Task: Reply to email with the signature Gabriel Evans with the subject Invitation to a conference from softage.10@softage.net with the message I would like to schedule a call to discuss the proposed changes to the project plan. with BCC to softage.9@softage.net with an attached document Branding_strategy.docx
Action: Mouse moved to (97, 180)
Screenshot: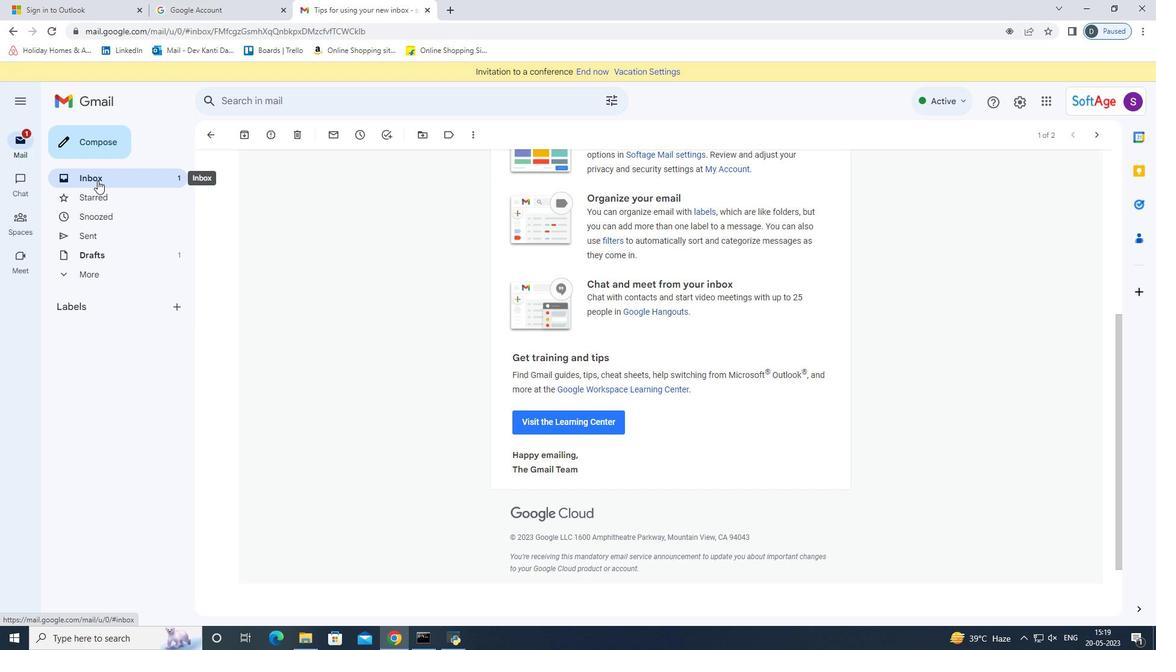 
Action: Mouse pressed left at (97, 180)
Screenshot: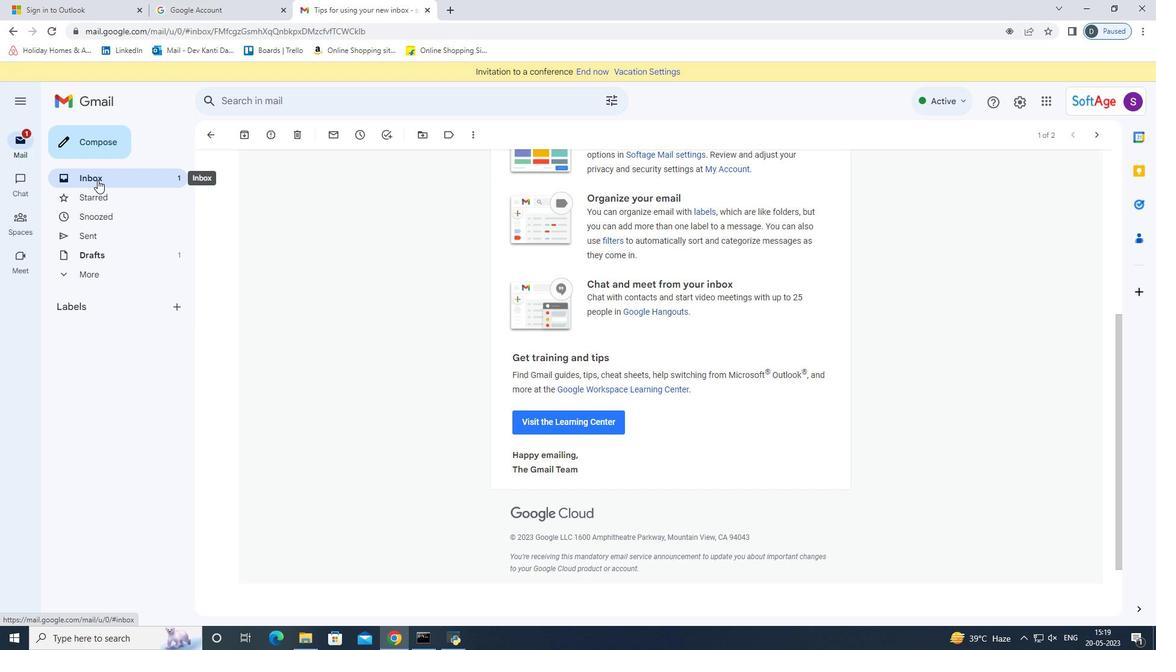 
Action: Mouse moved to (389, 257)
Screenshot: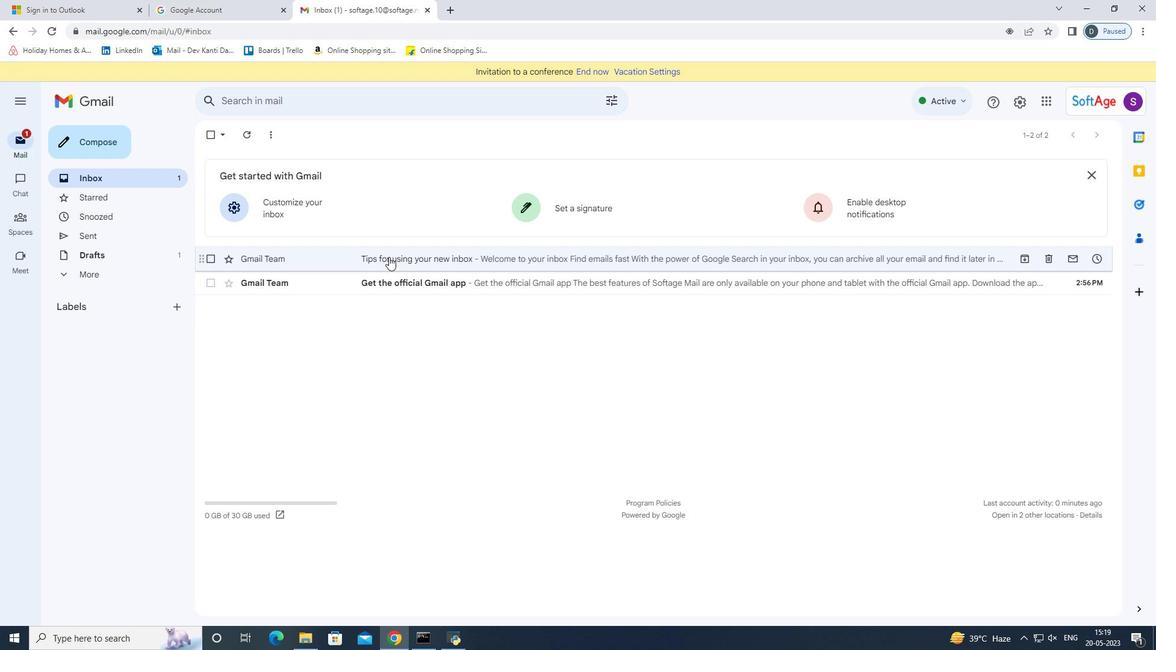 
Action: Mouse pressed left at (389, 257)
Screenshot: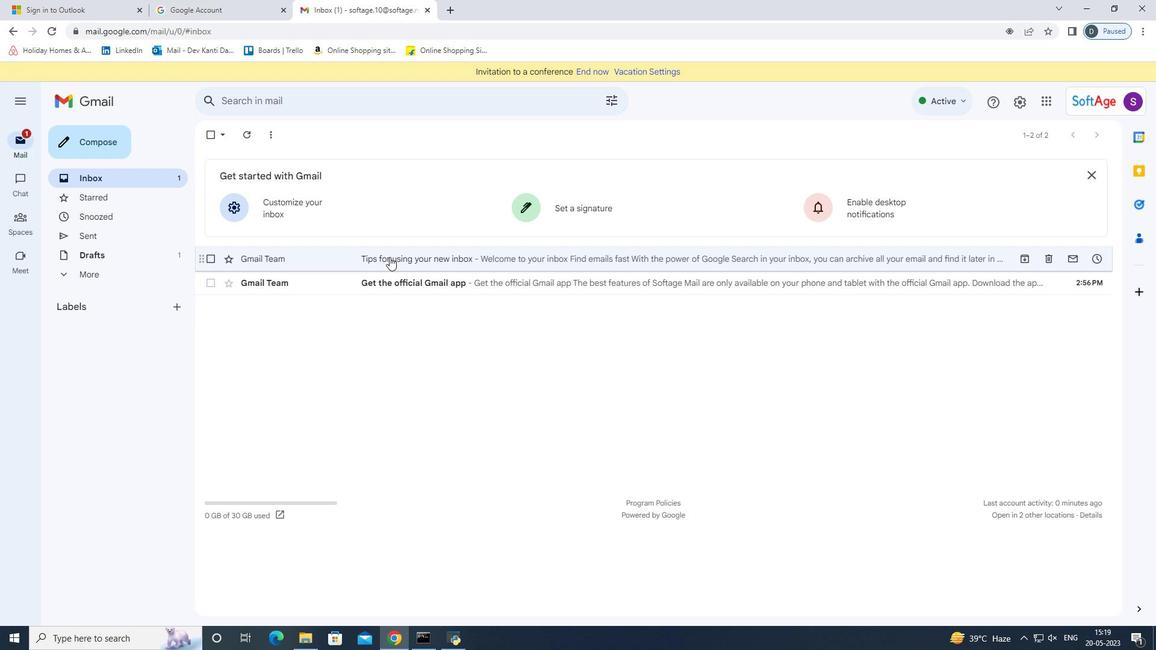
Action: Mouse moved to (1093, 204)
Screenshot: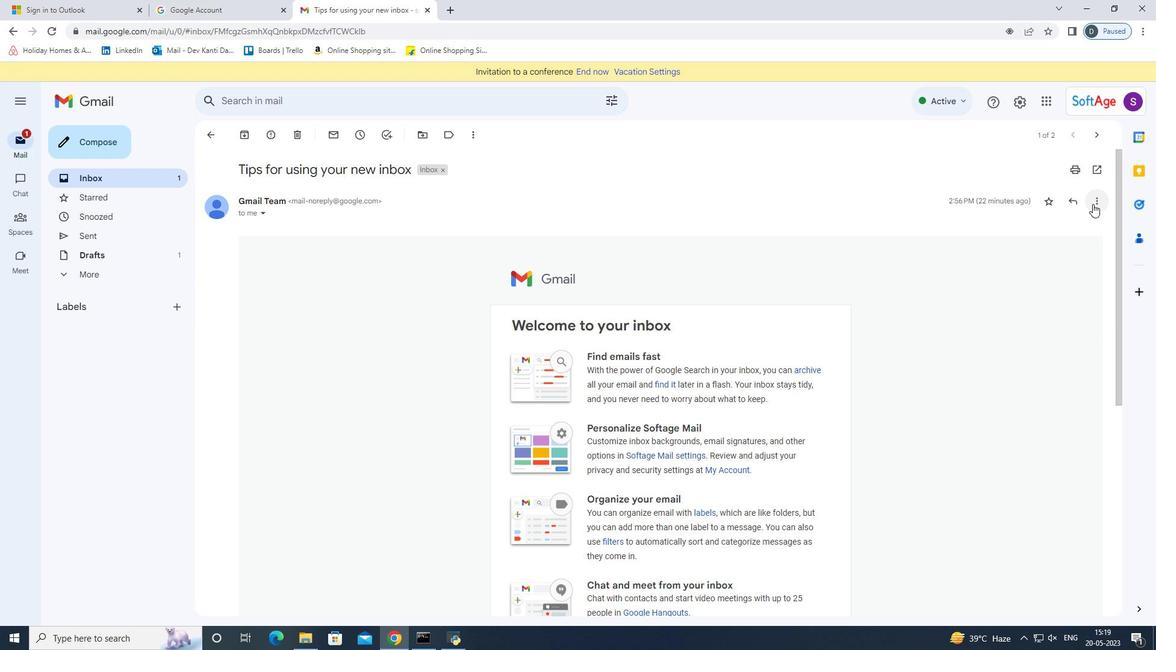 
Action: Mouse pressed left at (1093, 204)
Screenshot: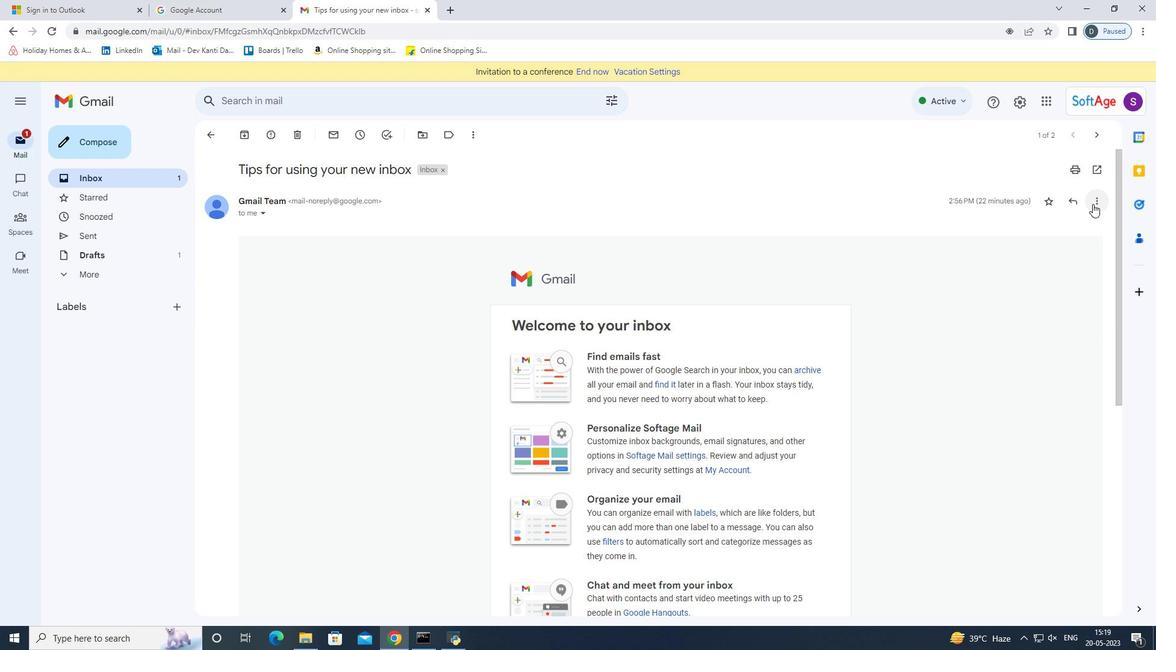 
Action: Mouse moved to (1000, 222)
Screenshot: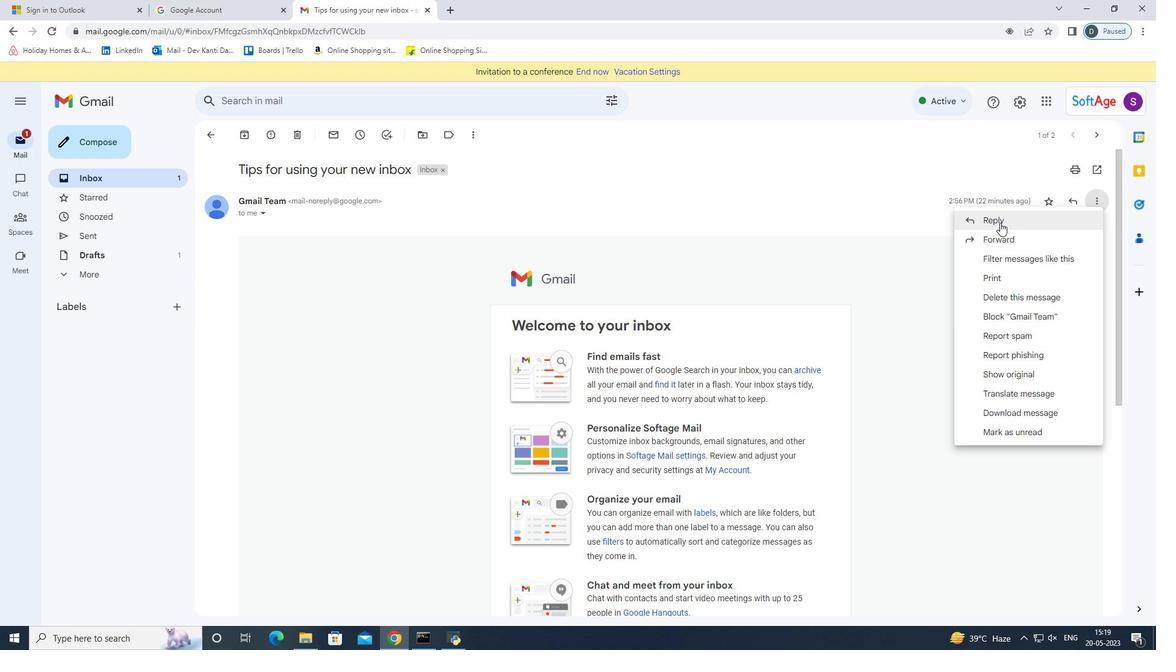 
Action: Mouse pressed left at (1000, 222)
Screenshot: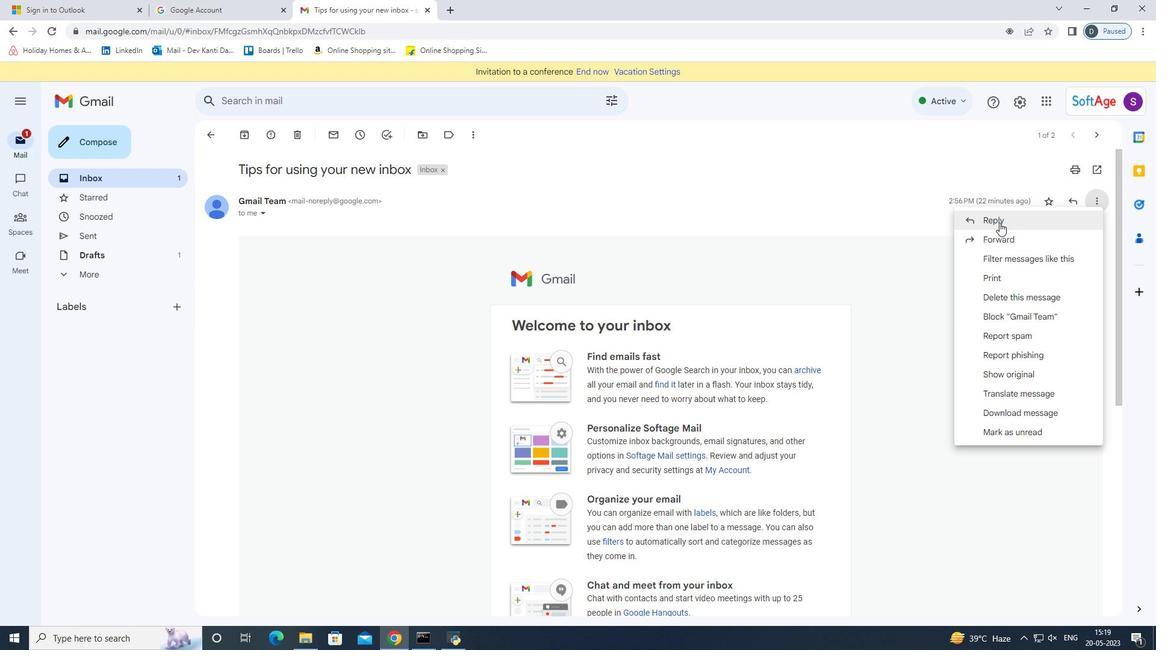 
Action: Mouse moved to (266, 501)
Screenshot: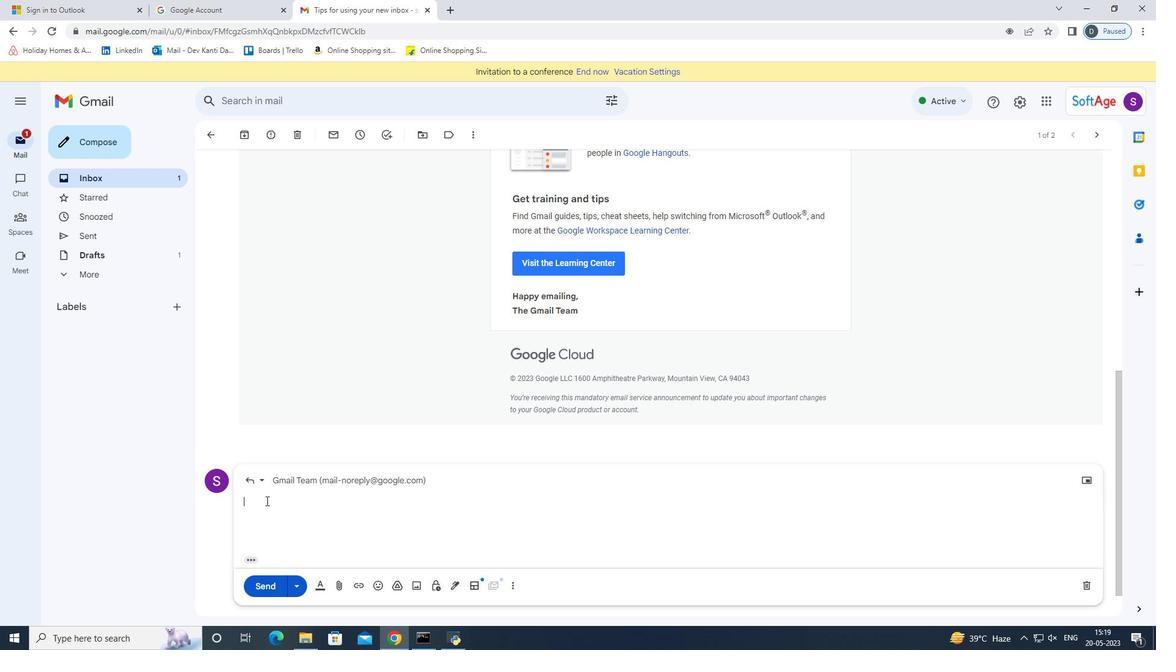 
Action: Key pressed <Key.shift><Key.shift><Key.shift><Key.shift><Key.shift><Key.shift><Key.shift><Key.shift><Key.shift><Key.shift><Key.shift><Key.shift><Key.shift><Key.shift><Key.shift>Gabriel<Key.space><Key.shift>Evans
Screenshot: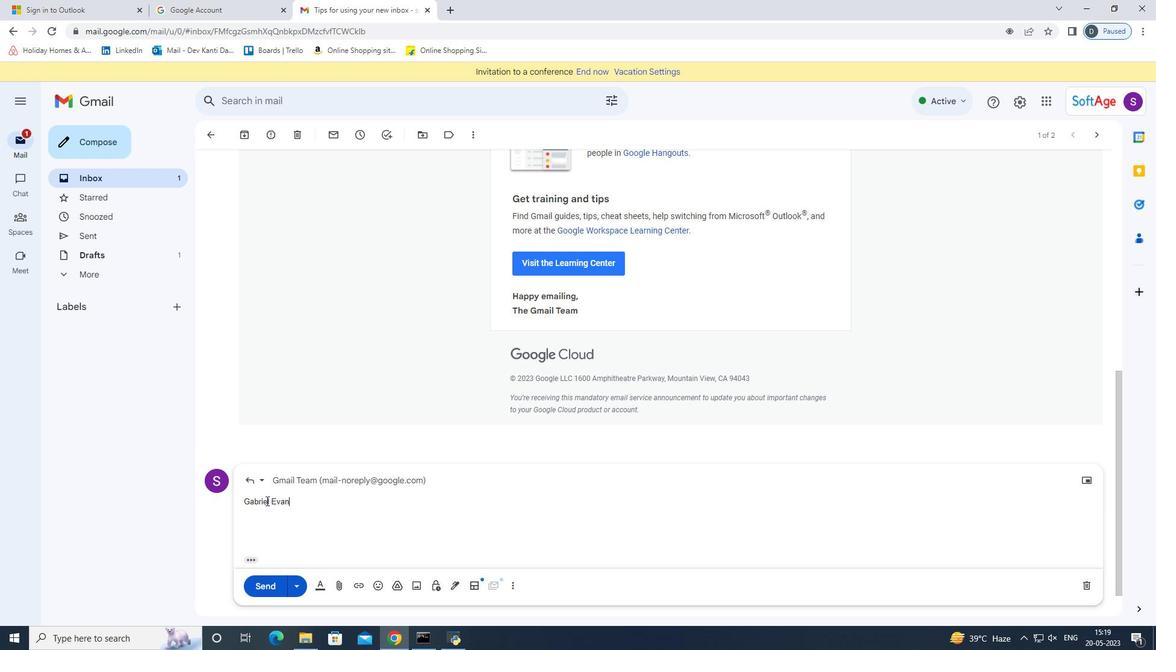 
Action: Mouse moved to (1088, 483)
Screenshot: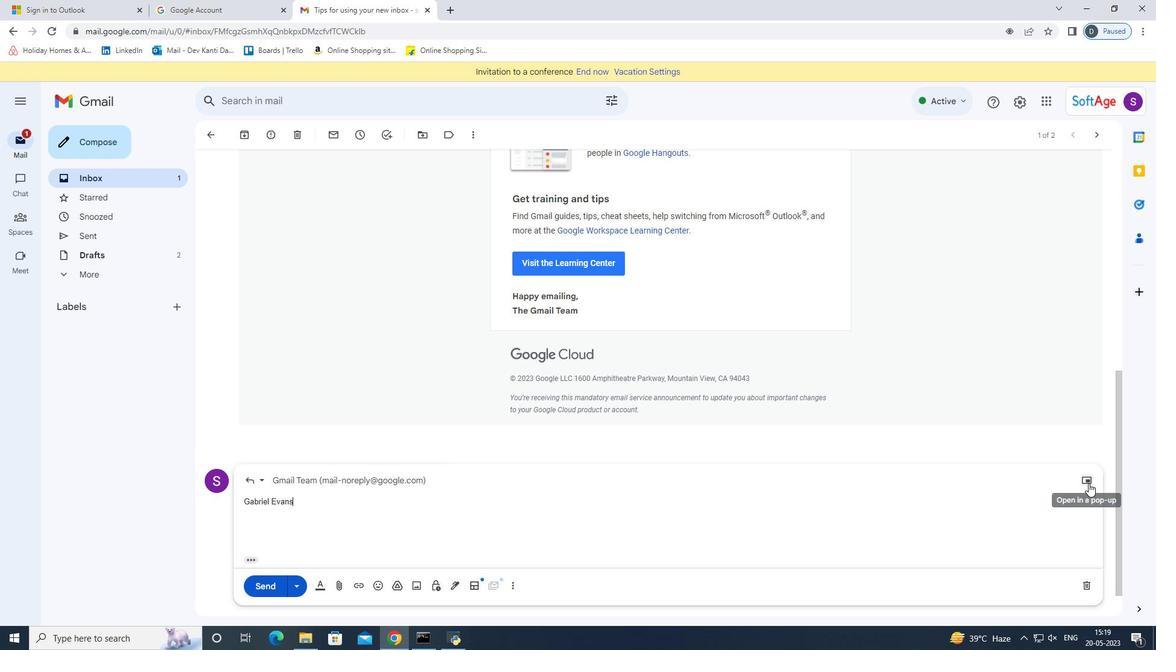 
Action: Mouse pressed left at (1088, 483)
Screenshot: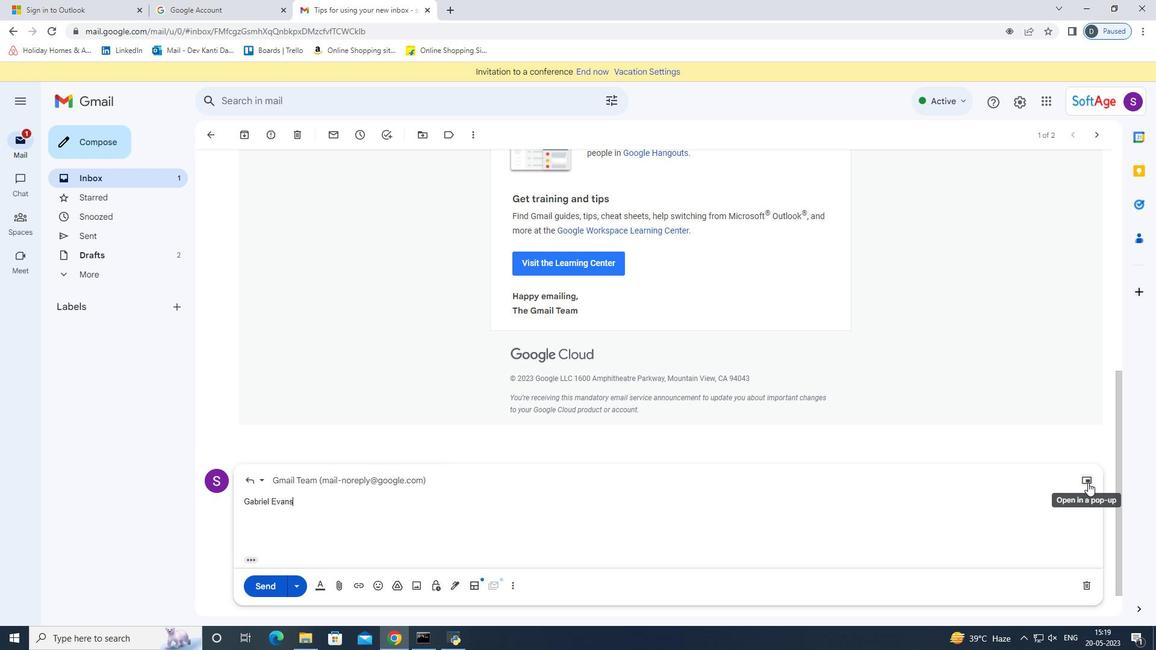 
Action: Mouse moved to (778, 316)
Screenshot: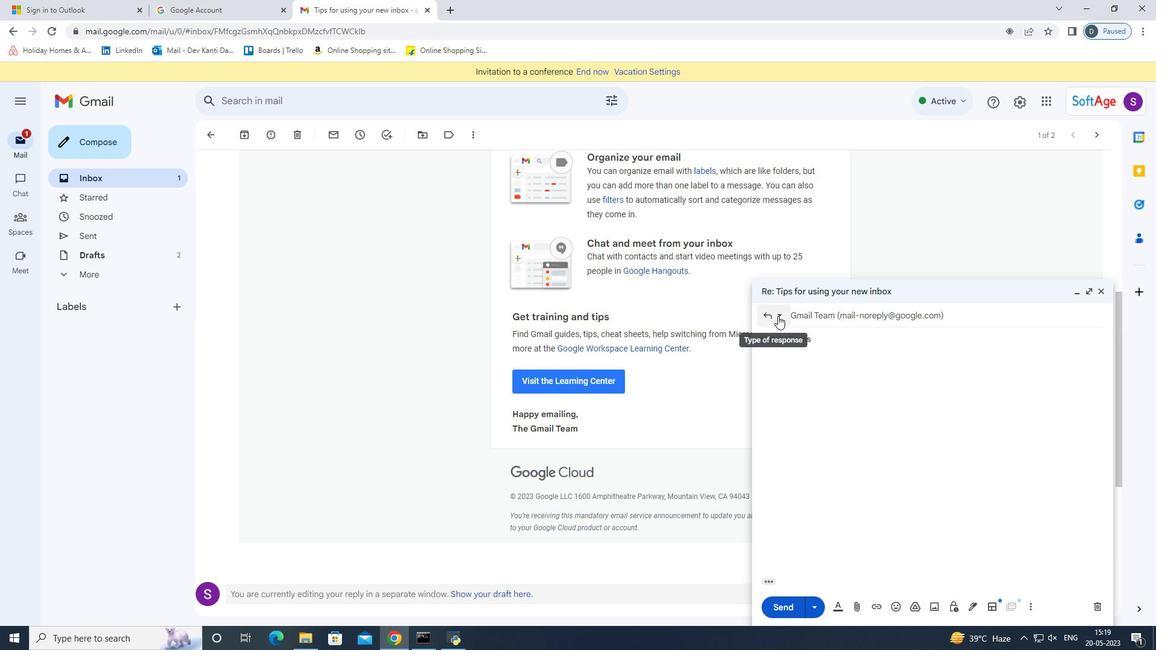
Action: Mouse pressed left at (778, 316)
Screenshot: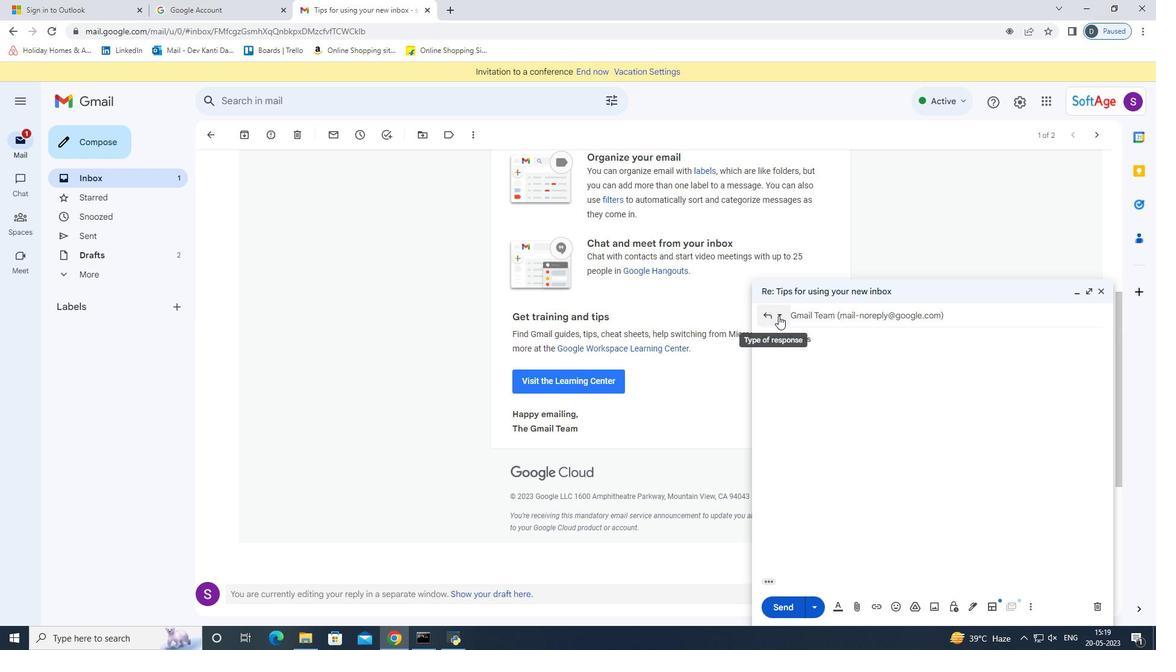 
Action: Mouse moved to (794, 383)
Screenshot: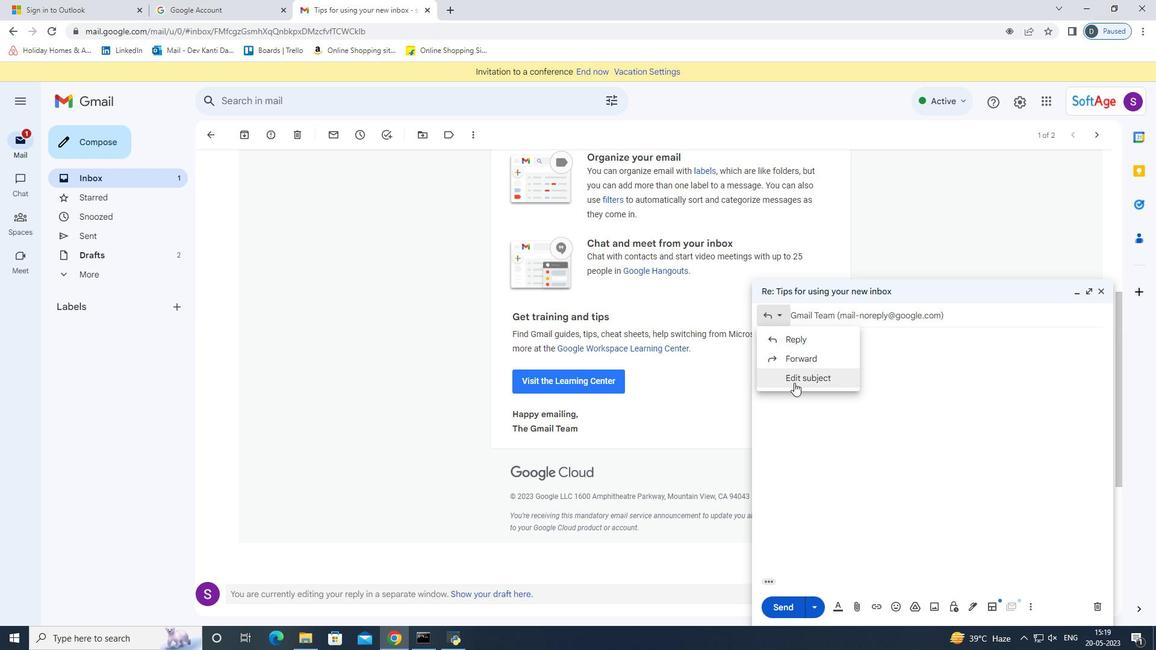 
Action: Mouse pressed left at (794, 383)
Screenshot: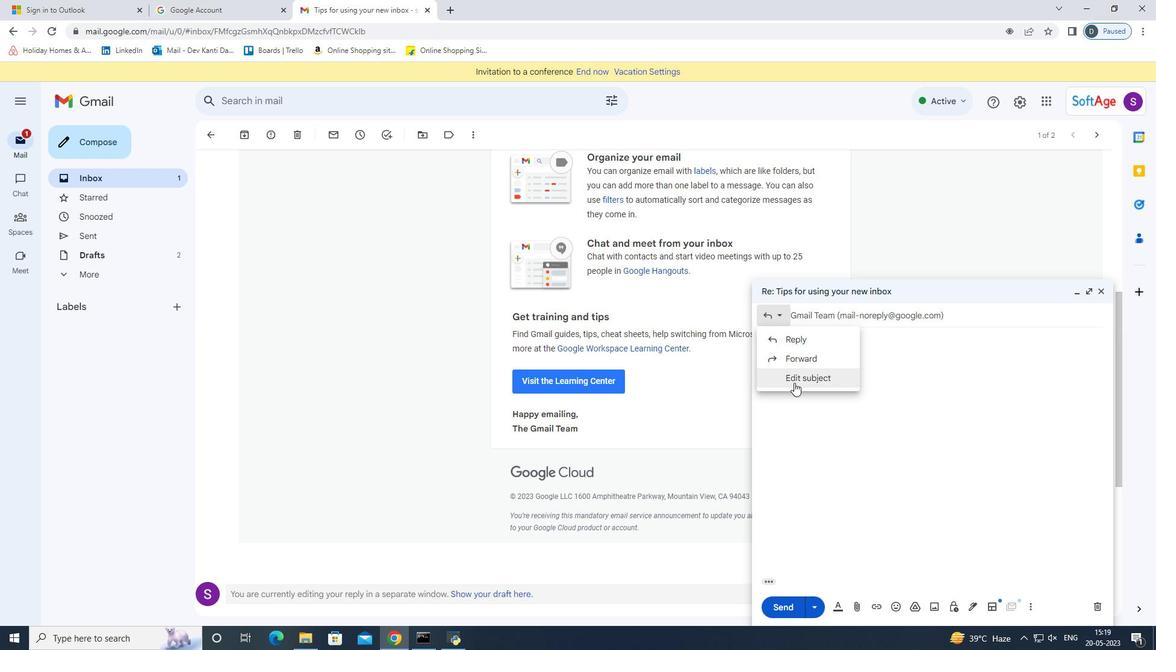 
Action: Mouse moved to (1089, 156)
Screenshot: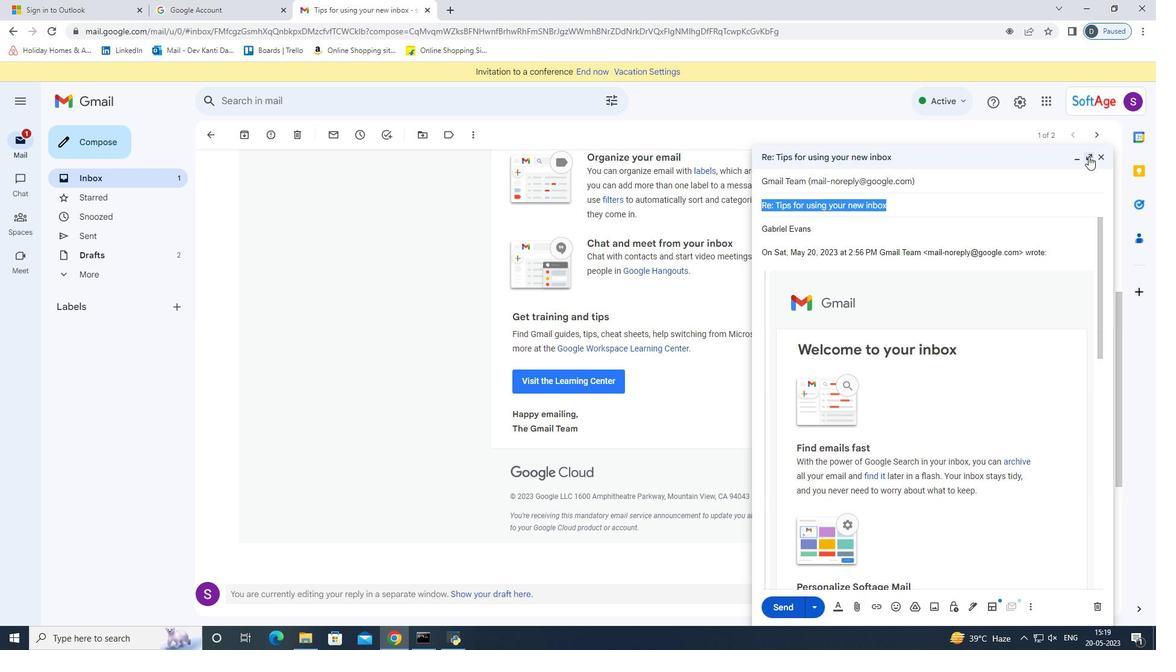 
Action: Mouse pressed left at (1089, 156)
Screenshot: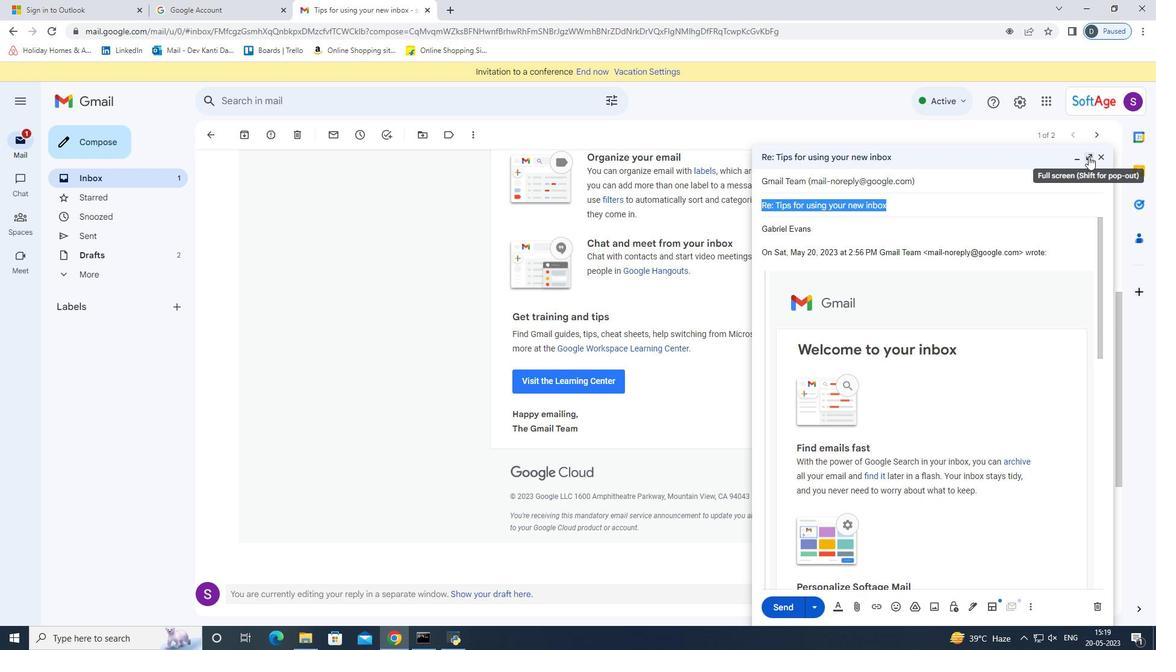 
Action: Mouse moved to (101, 145)
Screenshot: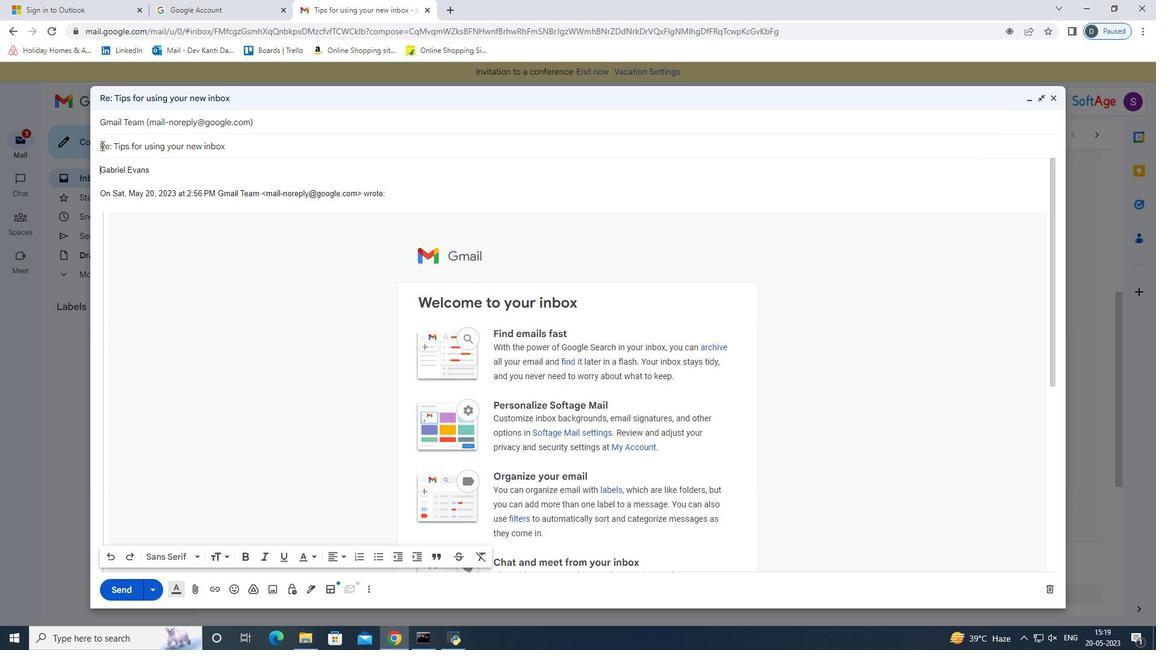 
Action: Mouse pressed left at (101, 145)
Screenshot: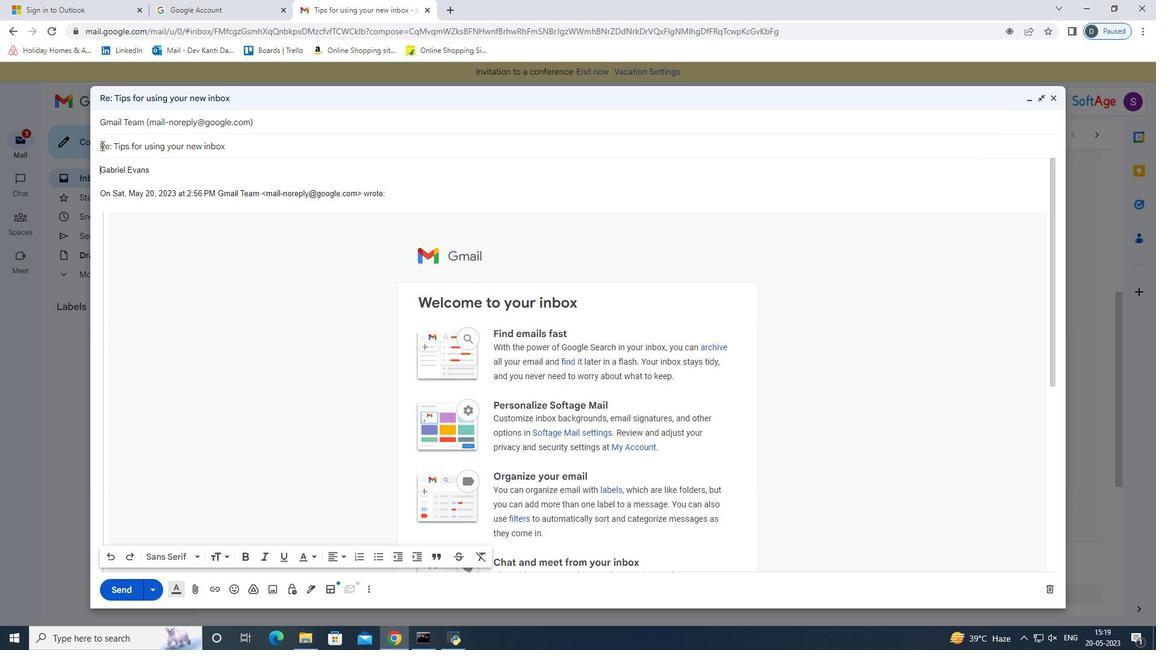 
Action: Mouse moved to (266, 148)
Screenshot: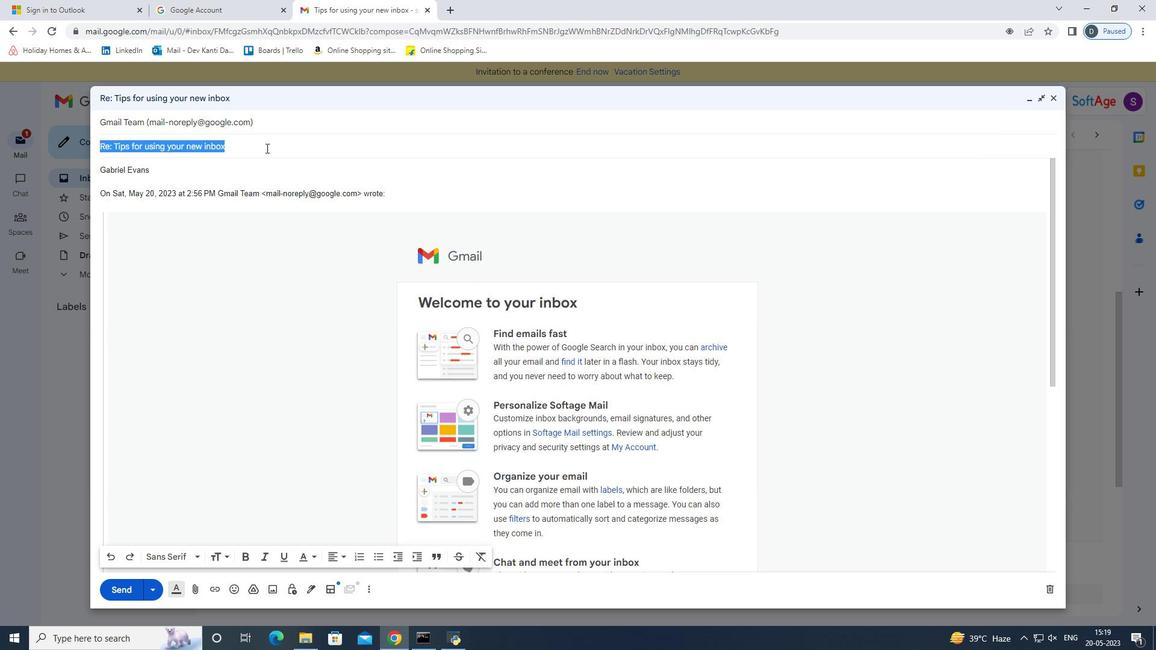 
Action: Key pressed <Key.backspace><Key.shift>Invitation<Key.space>to<Key.space>a<Key.space>conference<Key.space>
Screenshot: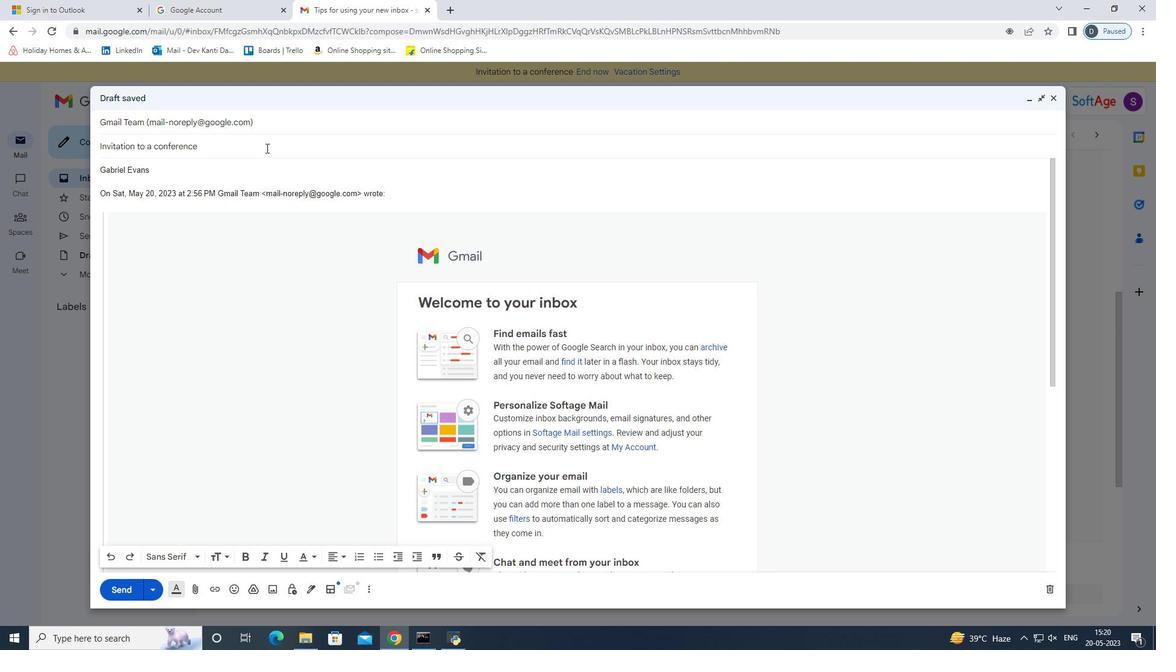 
Action: Mouse moved to (245, 174)
Screenshot: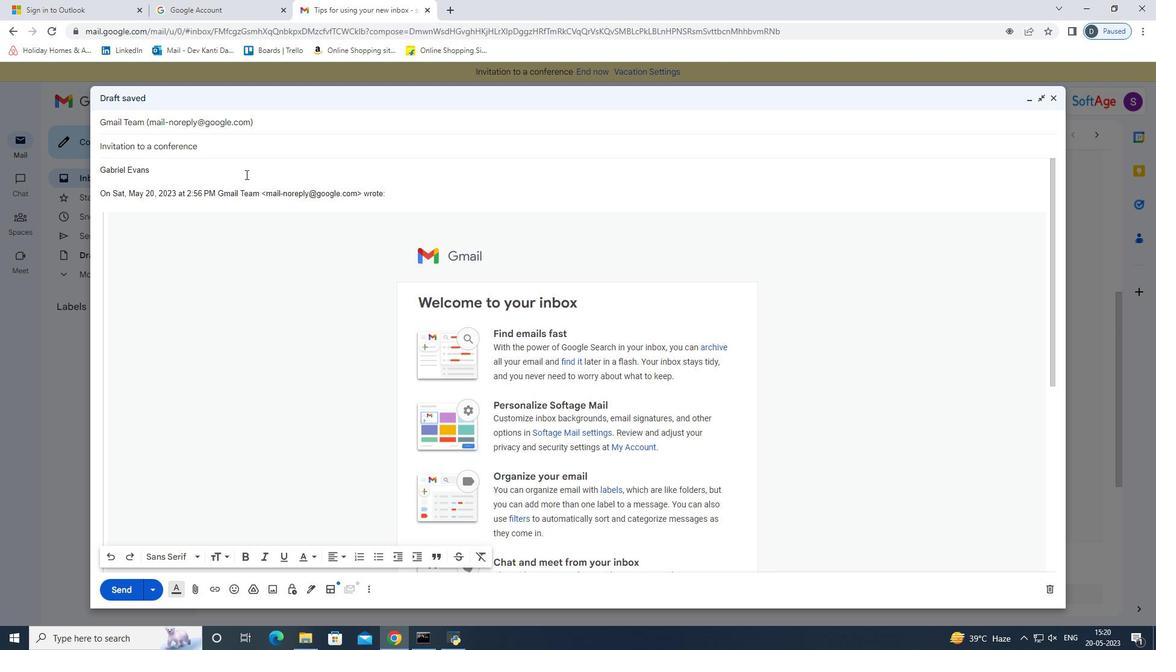 
Action: Mouse scrolled (245, 174) with delta (0, 0)
Screenshot: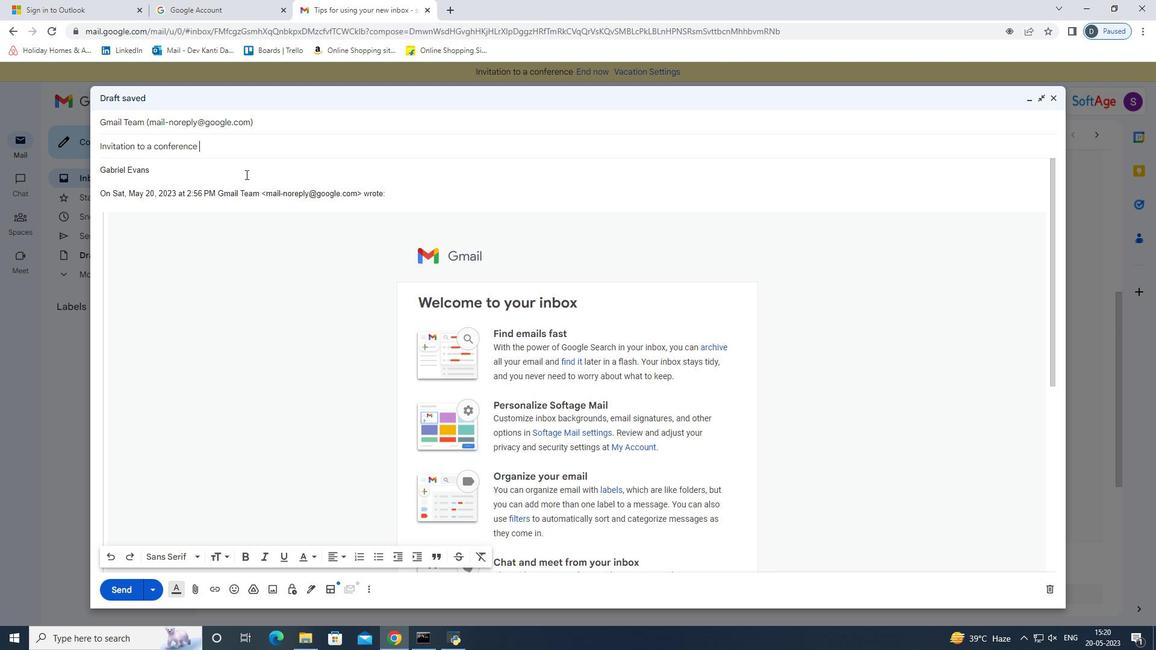 
Action: Mouse scrolled (245, 174) with delta (0, 0)
Screenshot: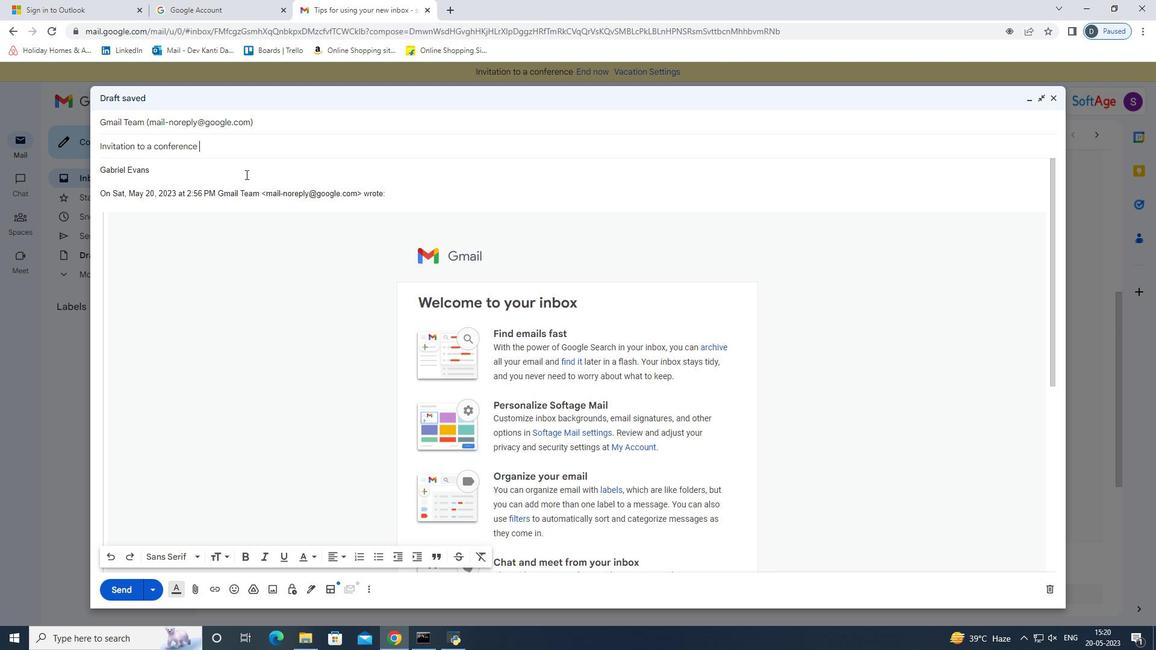 
Action: Mouse scrolled (245, 174) with delta (0, 0)
Screenshot: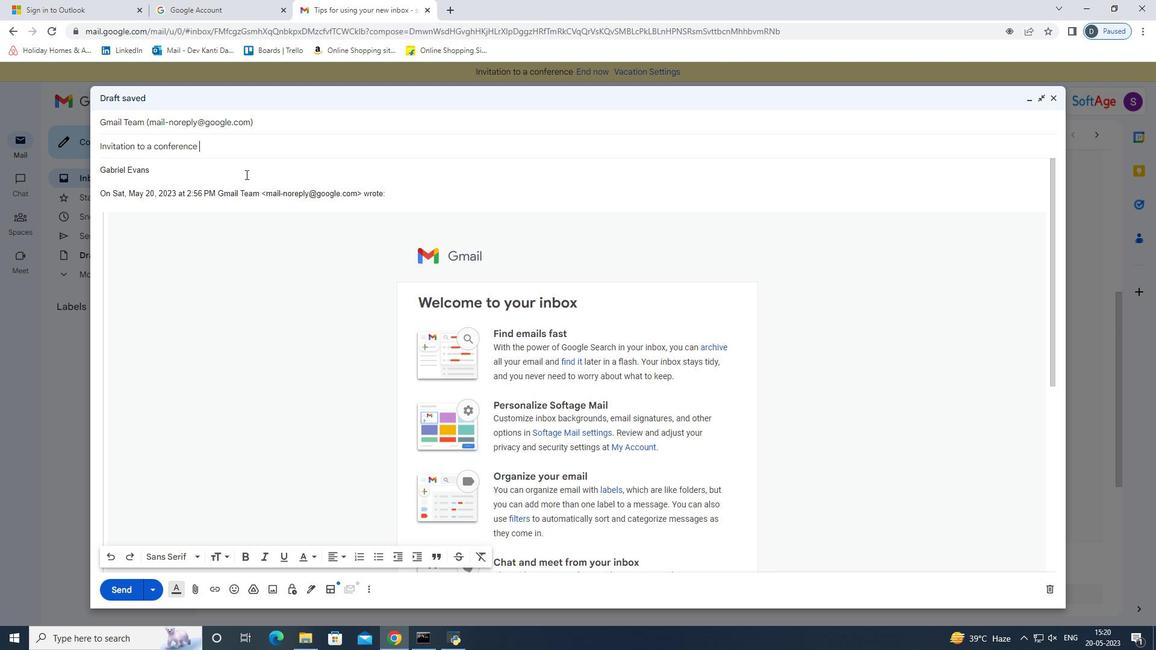 
Action: Mouse scrolled (245, 174) with delta (0, 0)
Screenshot: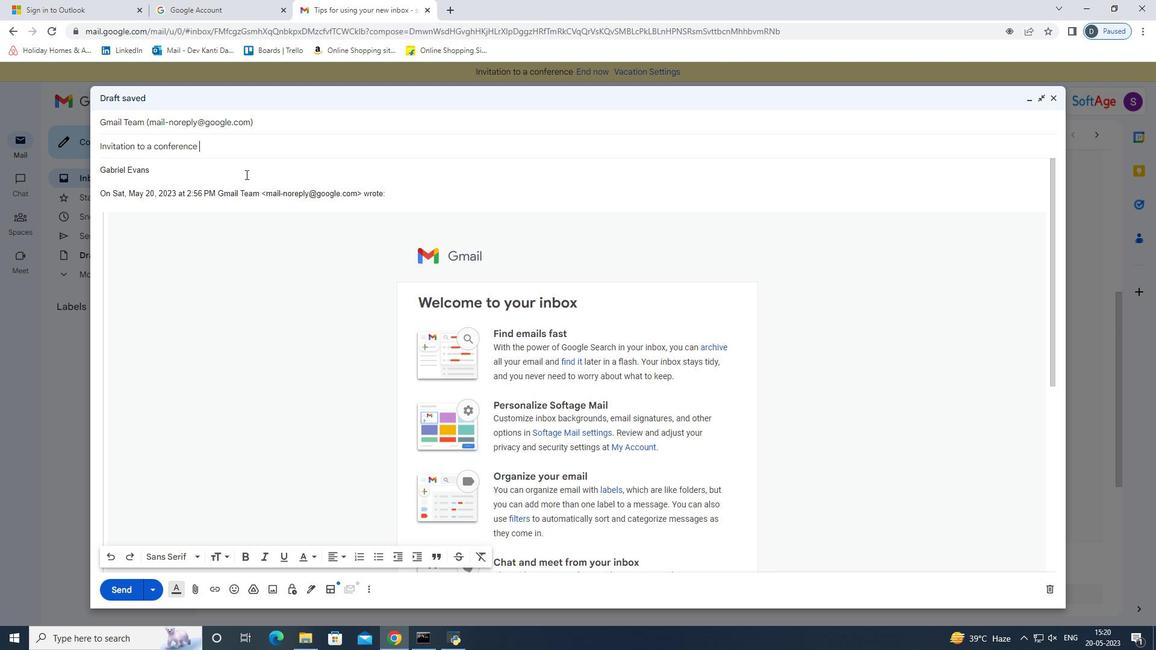
Action: Mouse scrolled (245, 174) with delta (0, 0)
Screenshot: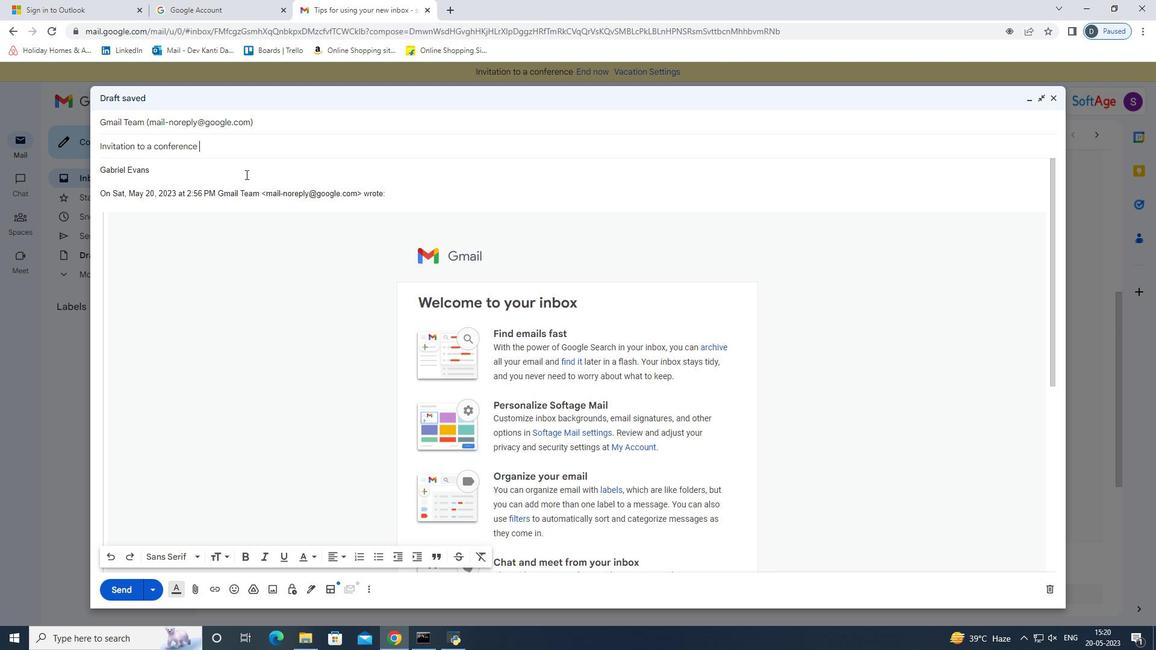 
Action: Mouse moved to (250, 206)
Screenshot: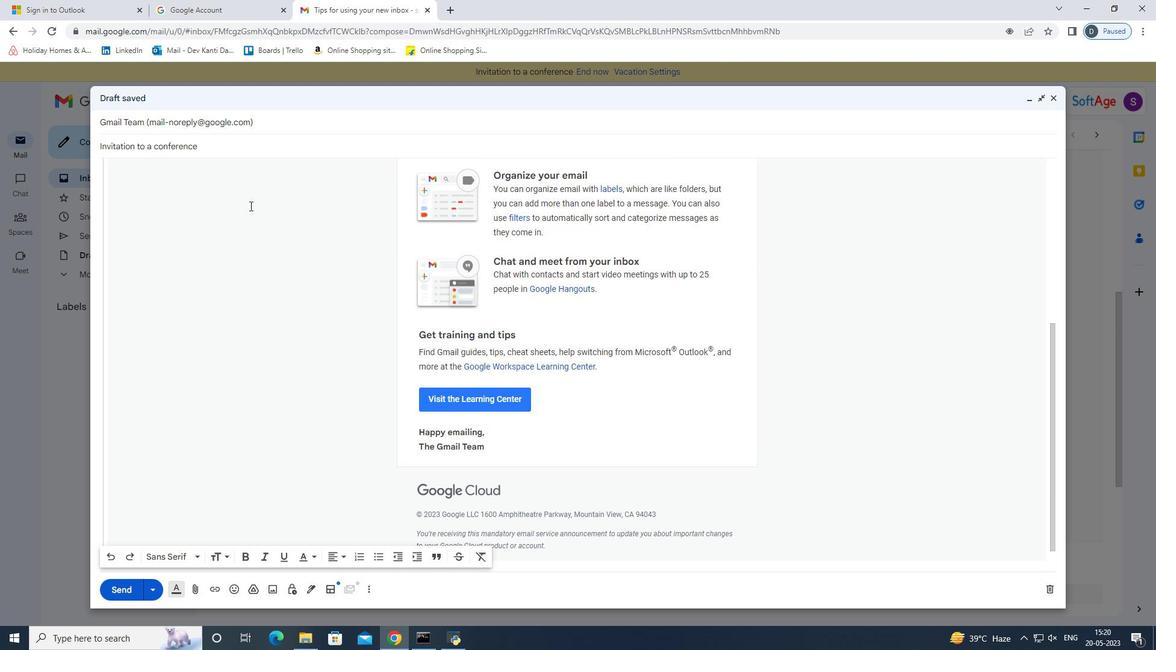 
Action: Mouse scrolled (250, 206) with delta (0, 0)
Screenshot: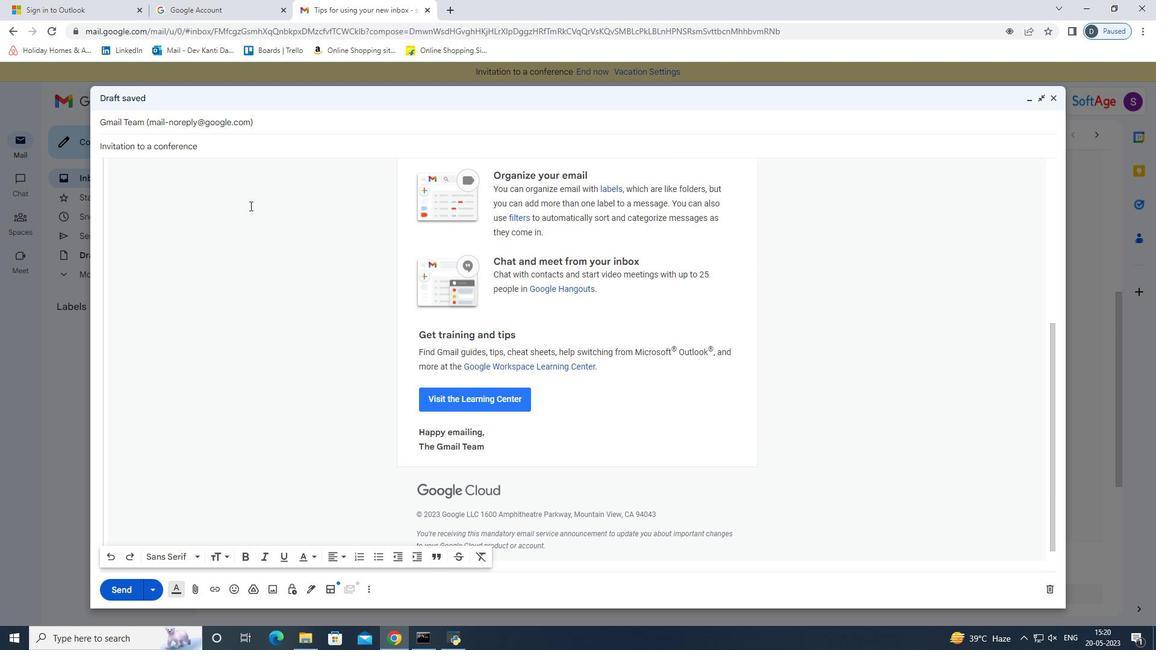 
Action: Mouse scrolled (250, 206) with delta (0, 0)
Screenshot: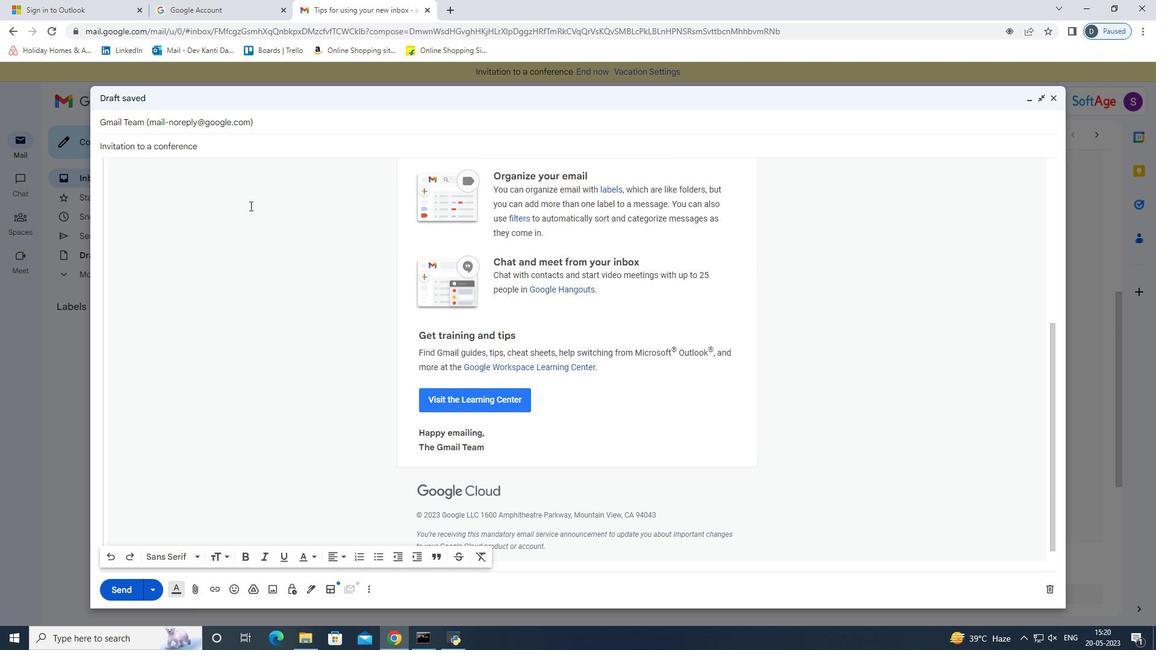 
Action: Mouse scrolled (250, 206) with delta (0, 0)
Screenshot: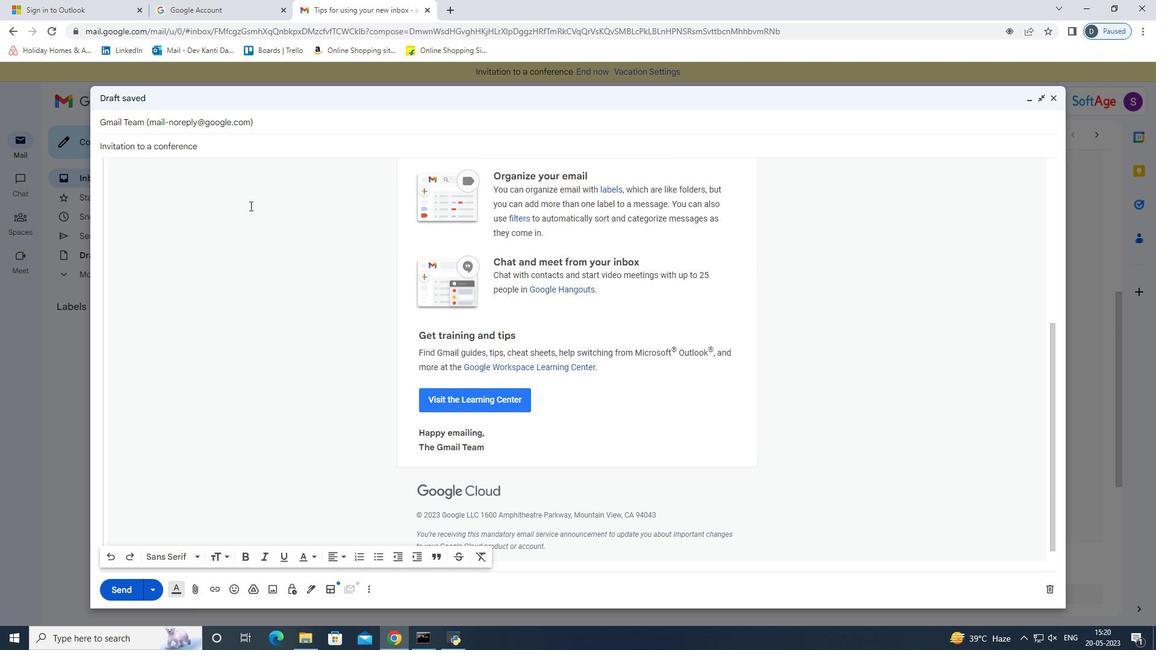 
Action: Mouse scrolled (250, 206) with delta (0, 0)
Screenshot: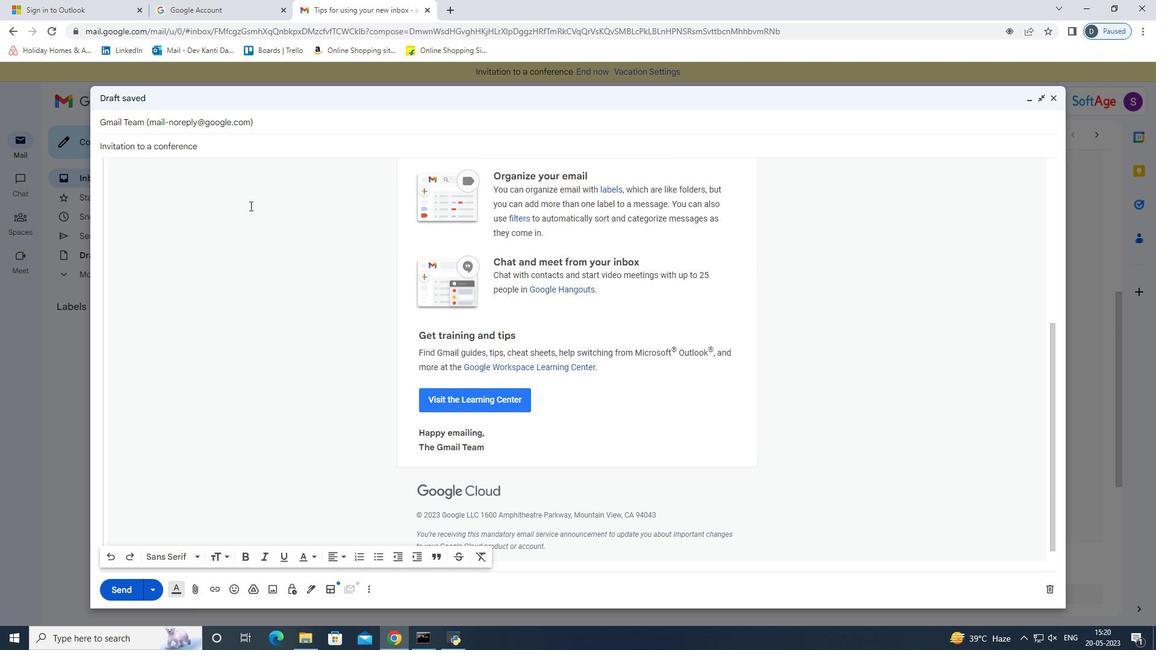 
Action: Mouse scrolled (250, 206) with delta (0, 0)
Screenshot: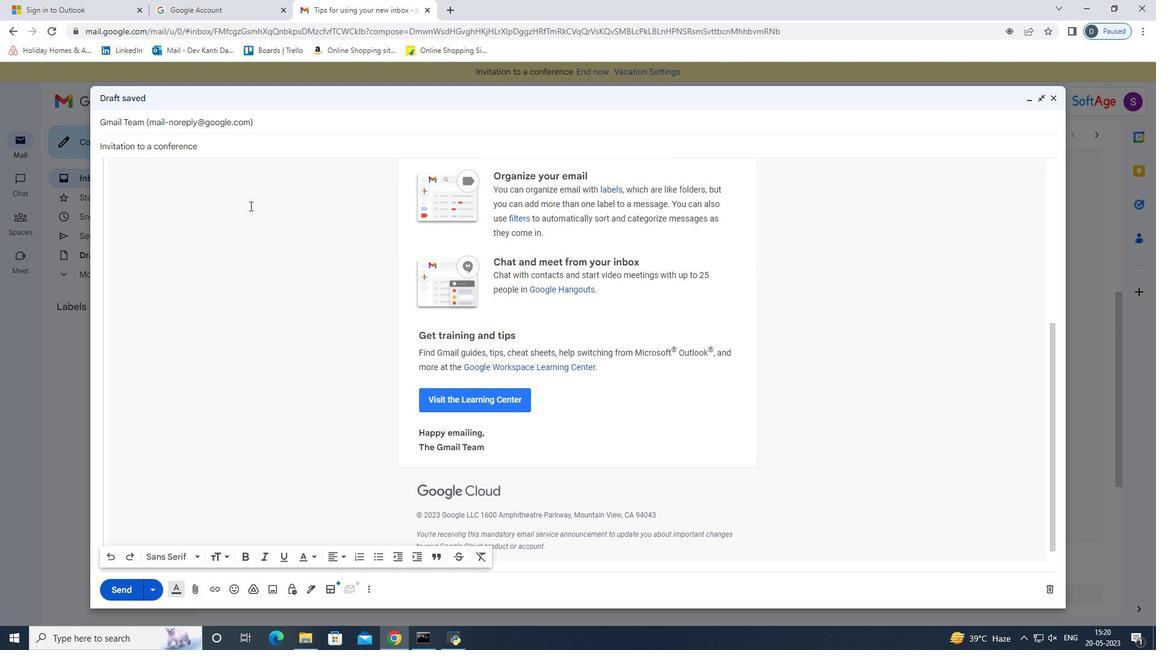 
Action: Mouse scrolled (250, 206) with delta (0, 0)
Screenshot: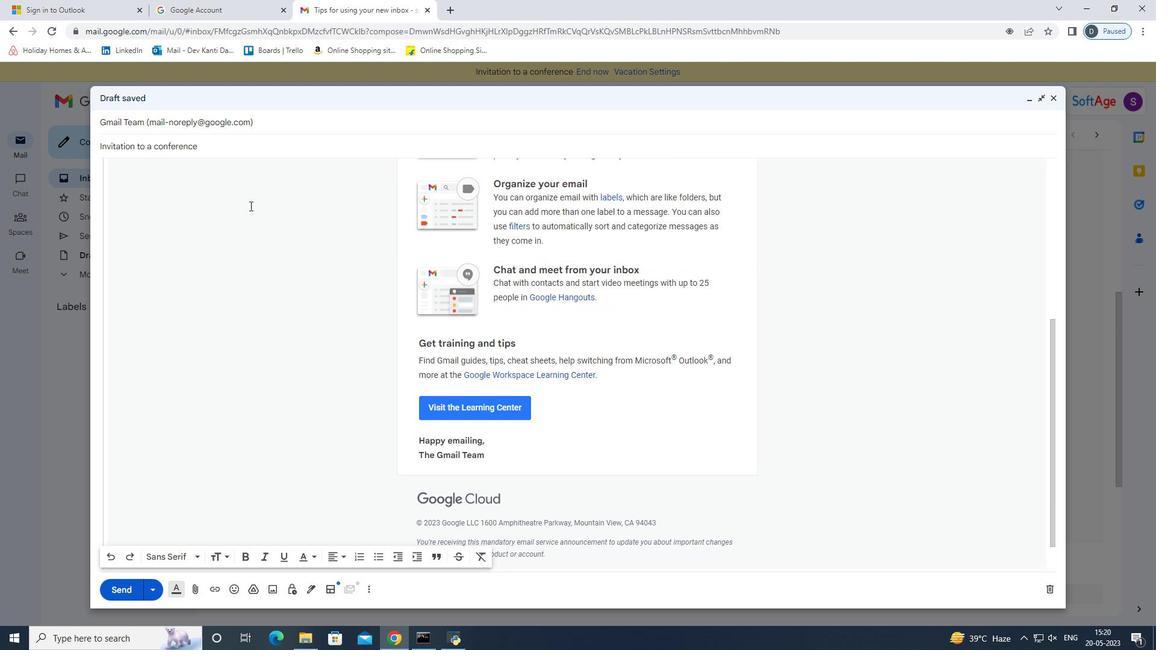 
Action: Mouse moved to (337, 237)
Screenshot: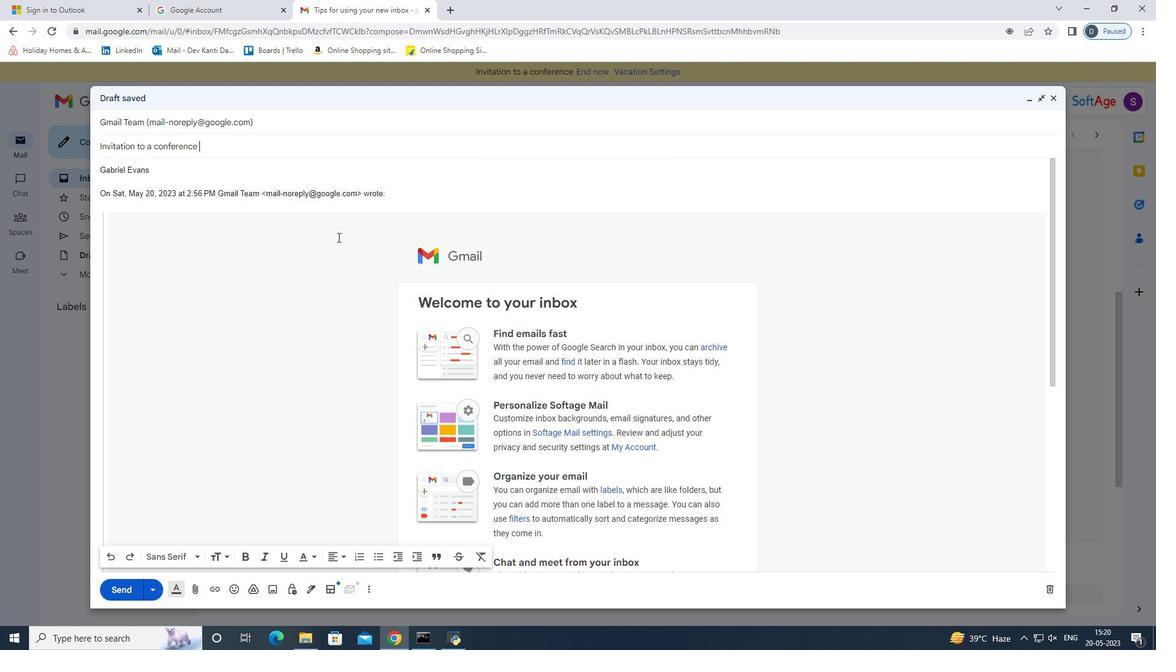 
Action: Mouse scrolled (337, 236) with delta (0, 0)
Screenshot: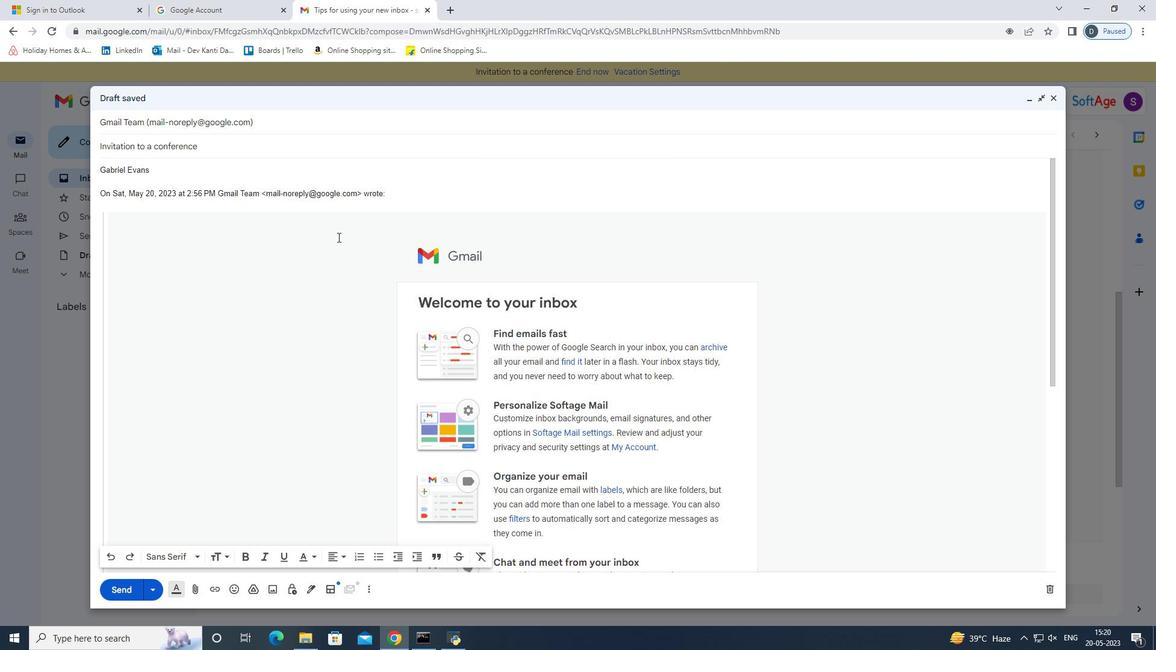 
Action: Mouse scrolled (337, 236) with delta (0, 0)
Screenshot: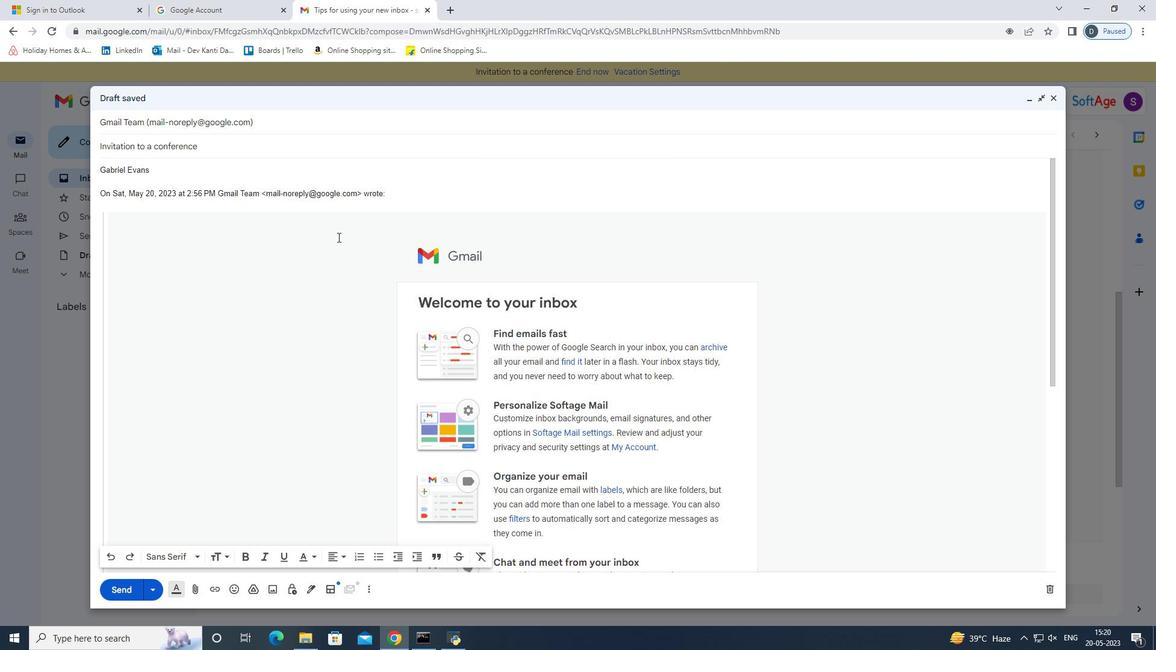 
Action: Mouse scrolled (337, 236) with delta (0, 0)
Screenshot: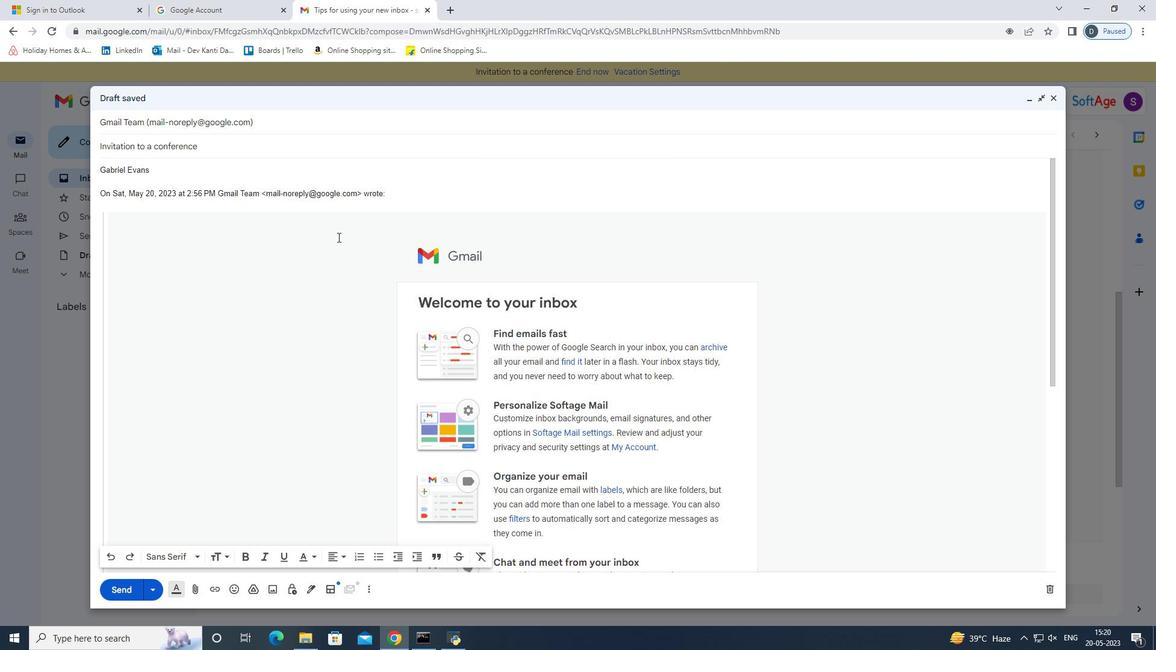 
Action: Mouse scrolled (337, 236) with delta (0, 0)
Screenshot: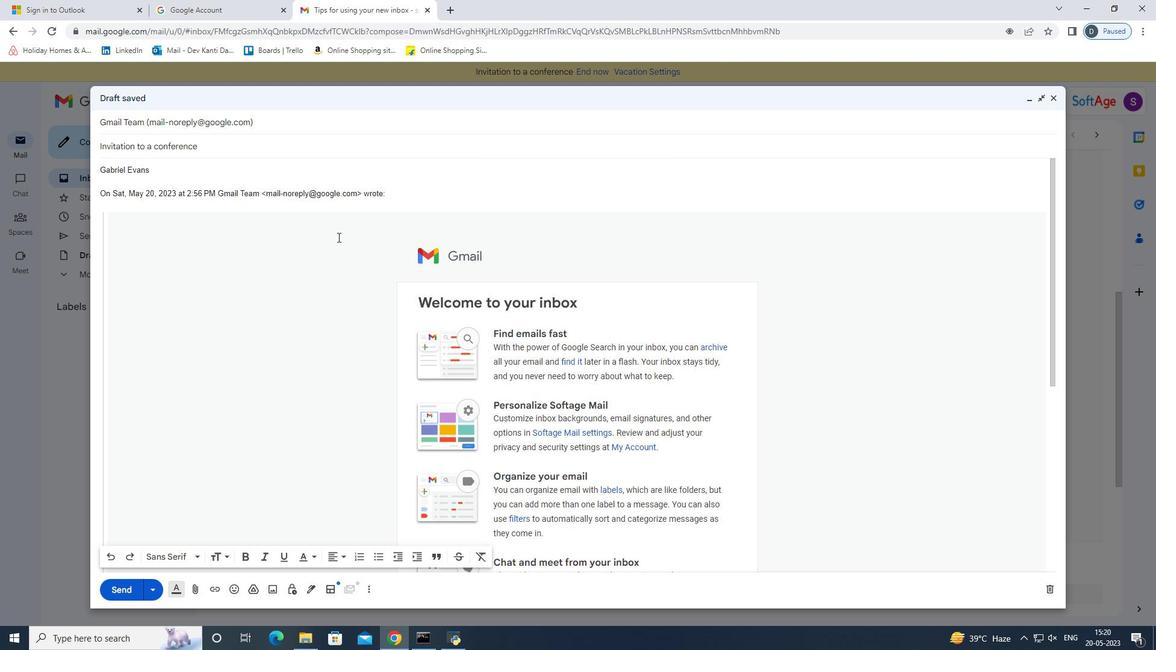 
Action: Mouse moved to (240, 403)
Screenshot: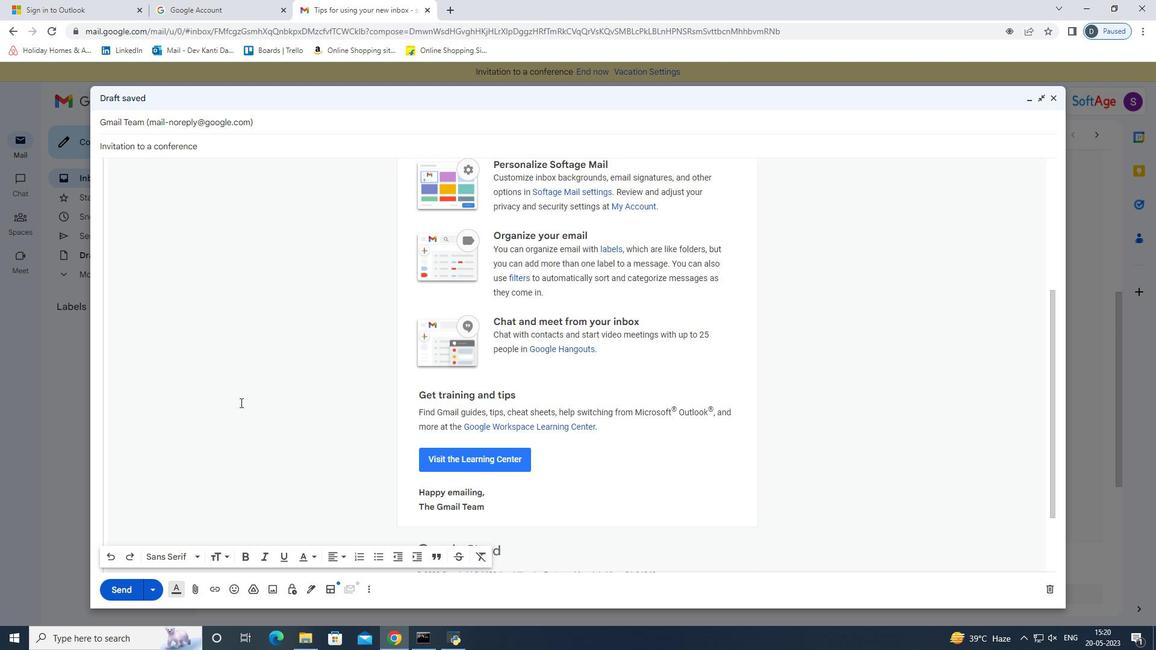 
Action: Mouse scrolled (240, 403) with delta (0, 0)
Screenshot: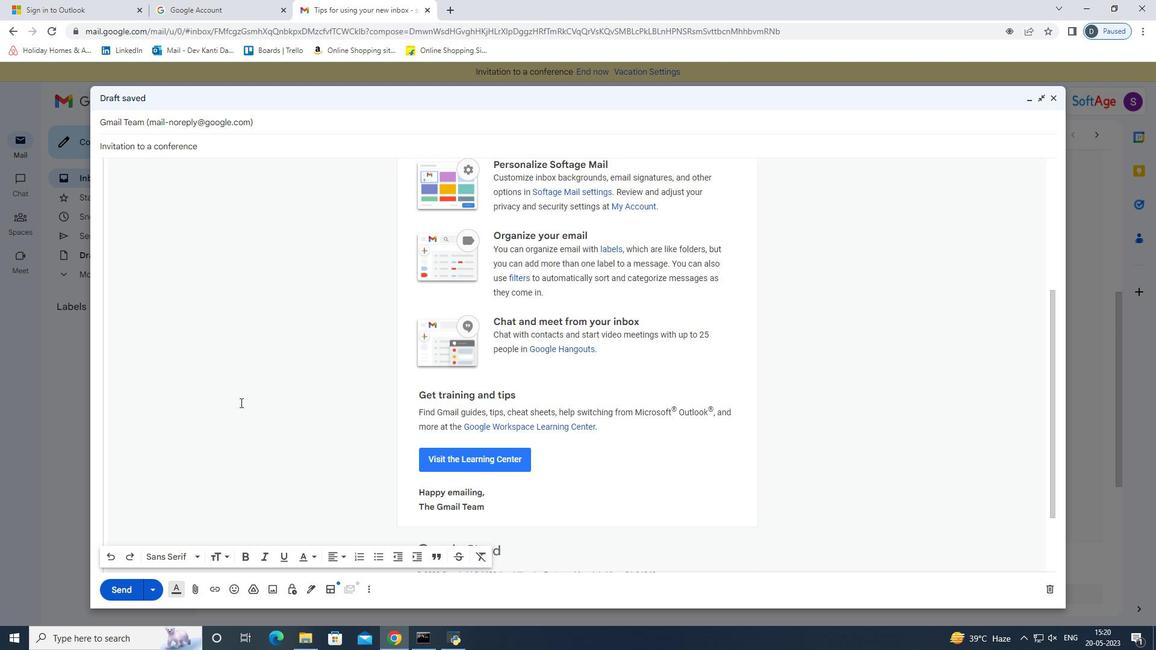 
Action: Mouse scrolled (240, 403) with delta (0, 0)
Screenshot: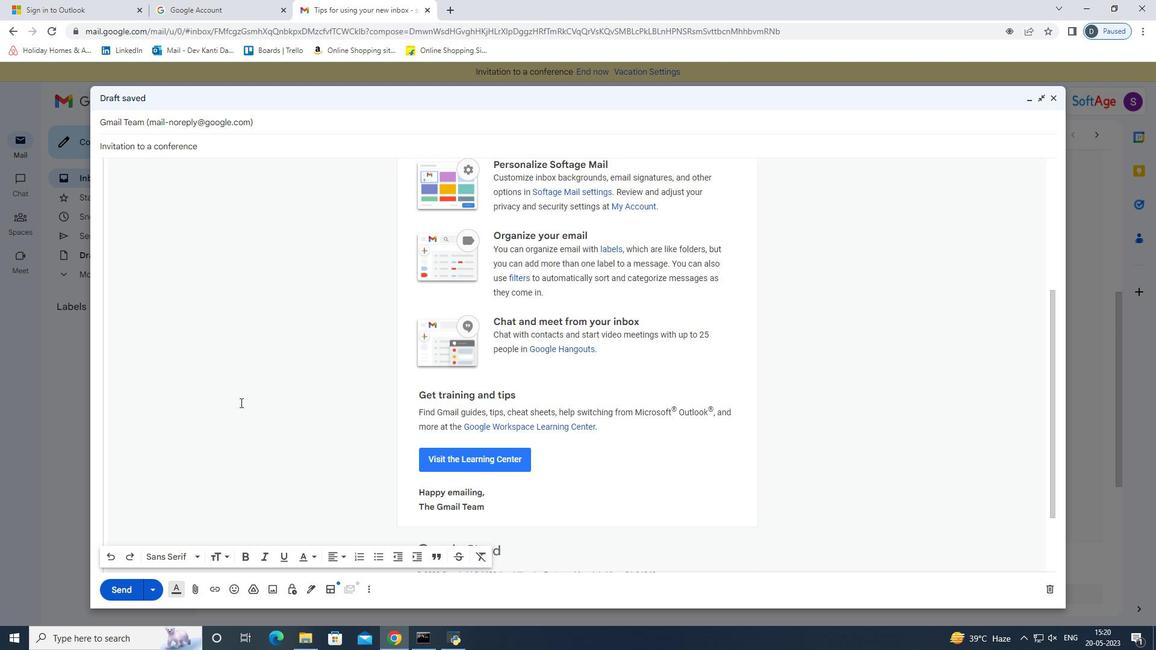 
Action: Mouse scrolled (240, 403) with delta (0, 0)
Screenshot: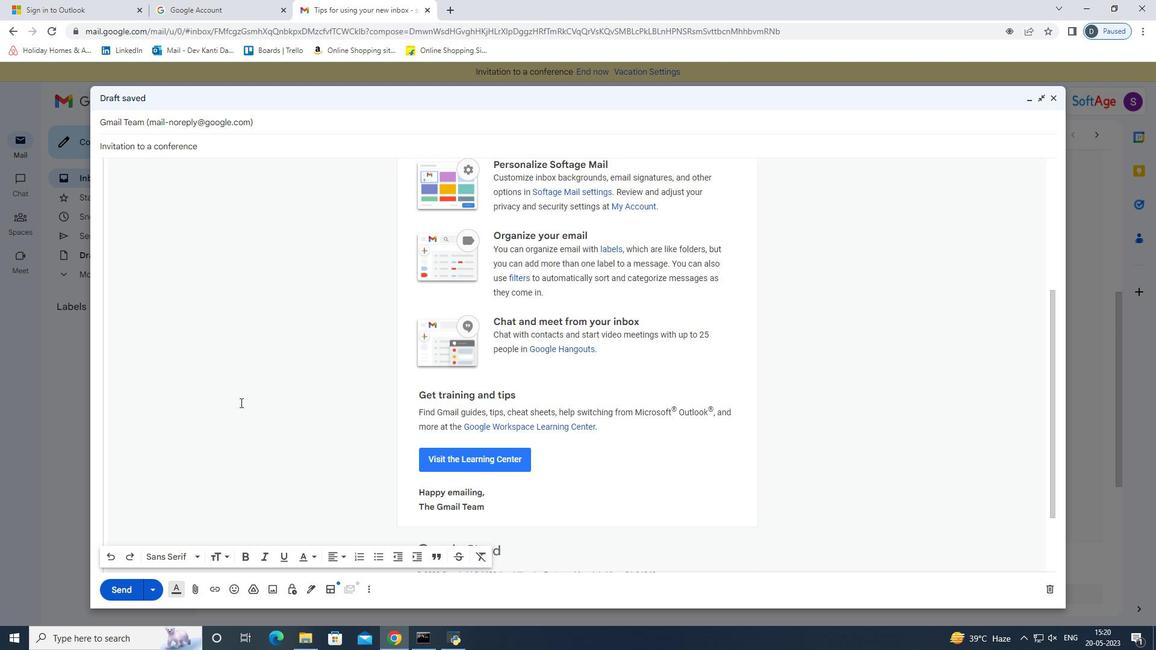 
Action: Mouse scrolled (240, 404) with delta (0, 1)
Screenshot: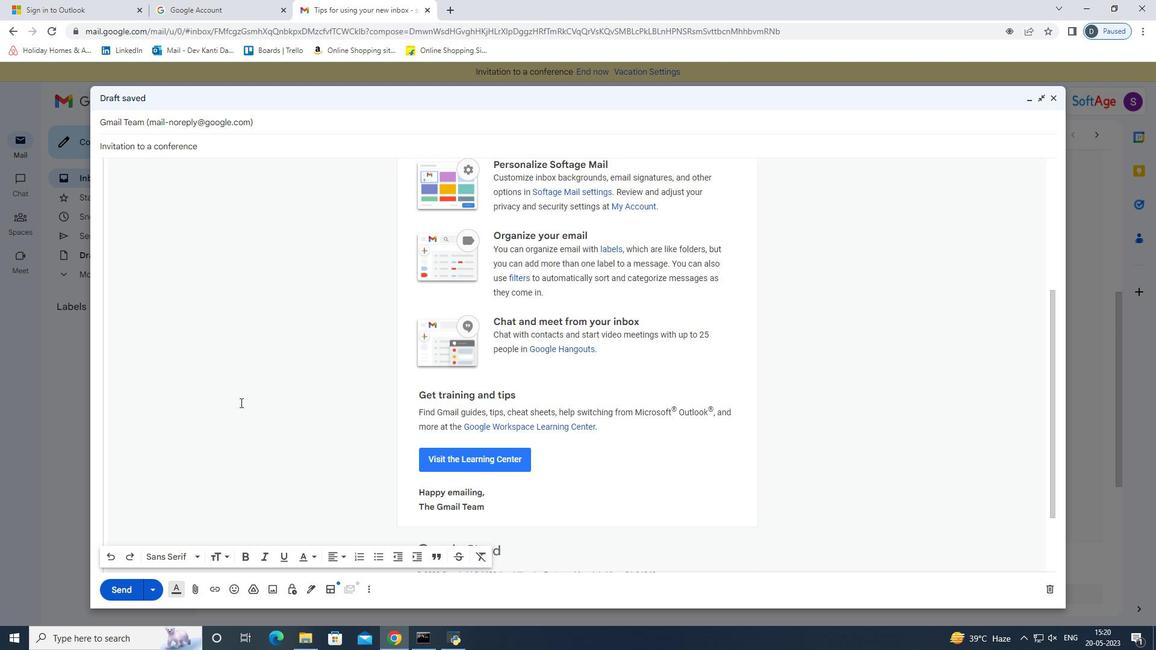 
Action: Mouse scrolled (240, 403) with delta (0, 0)
Screenshot: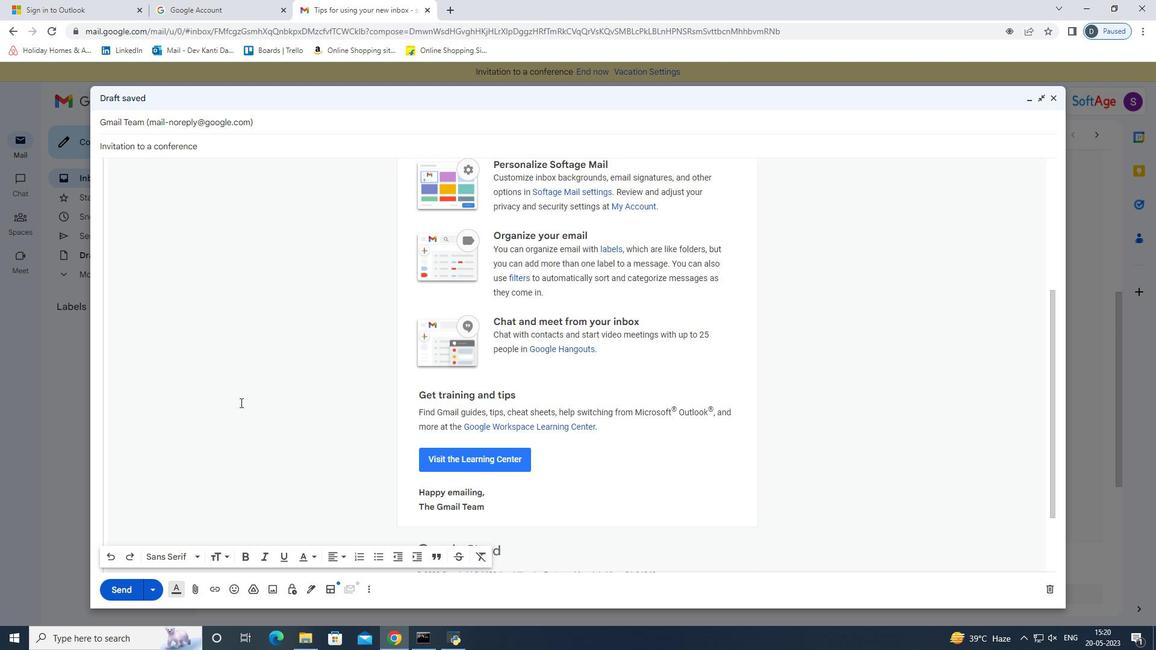 
Action: Mouse scrolled (240, 403) with delta (0, 0)
Screenshot: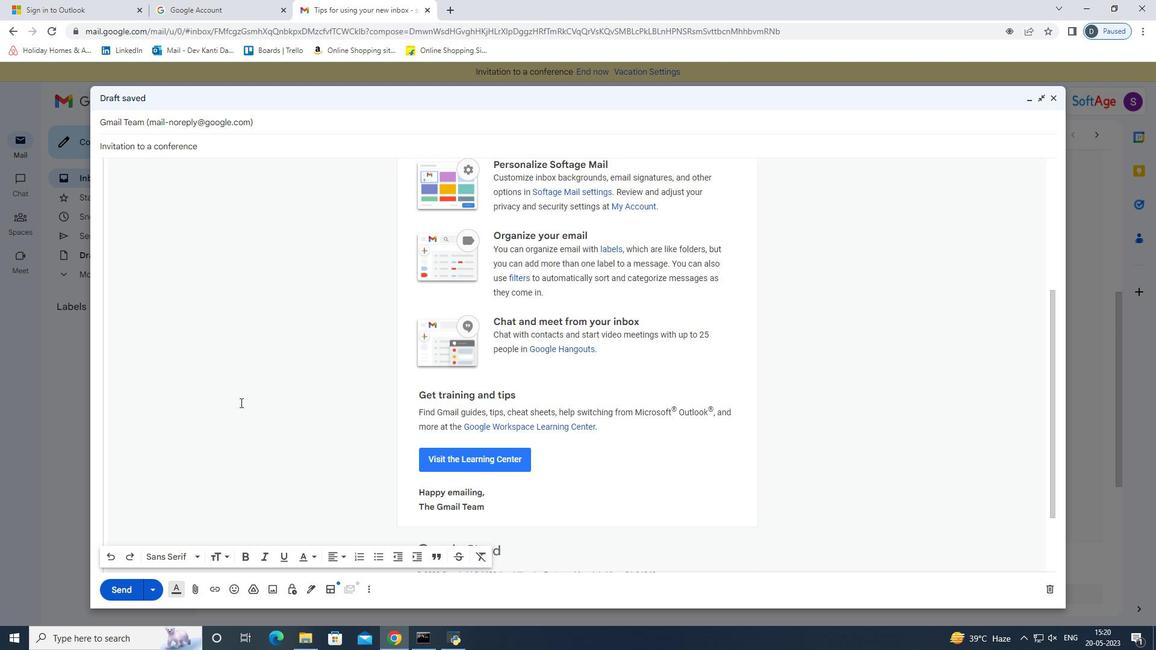 
Action: Mouse scrolled (240, 403) with delta (0, 0)
Screenshot: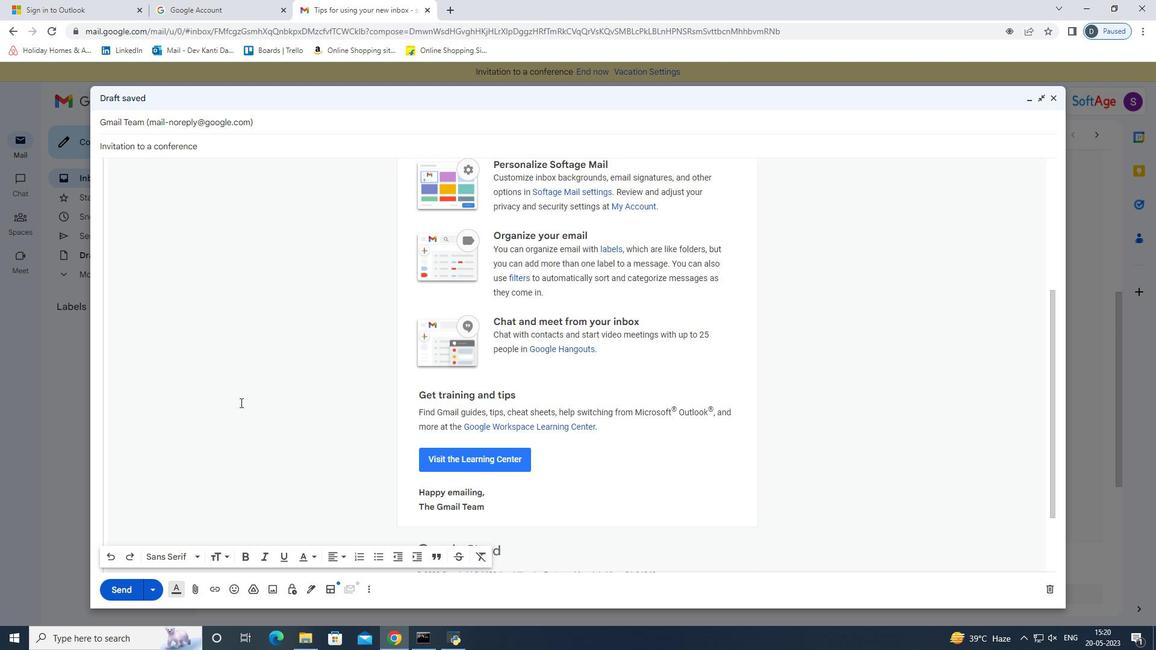 
Action: Mouse scrolled (240, 403) with delta (0, 0)
Screenshot: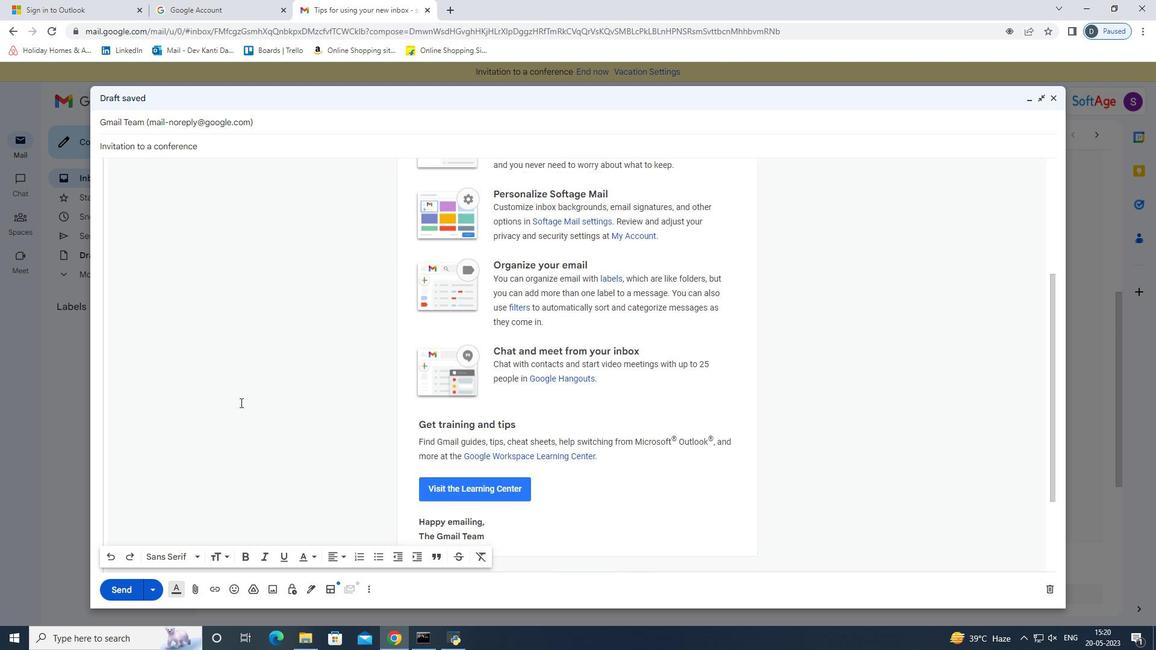 
Action: Mouse moved to (246, 240)
Screenshot: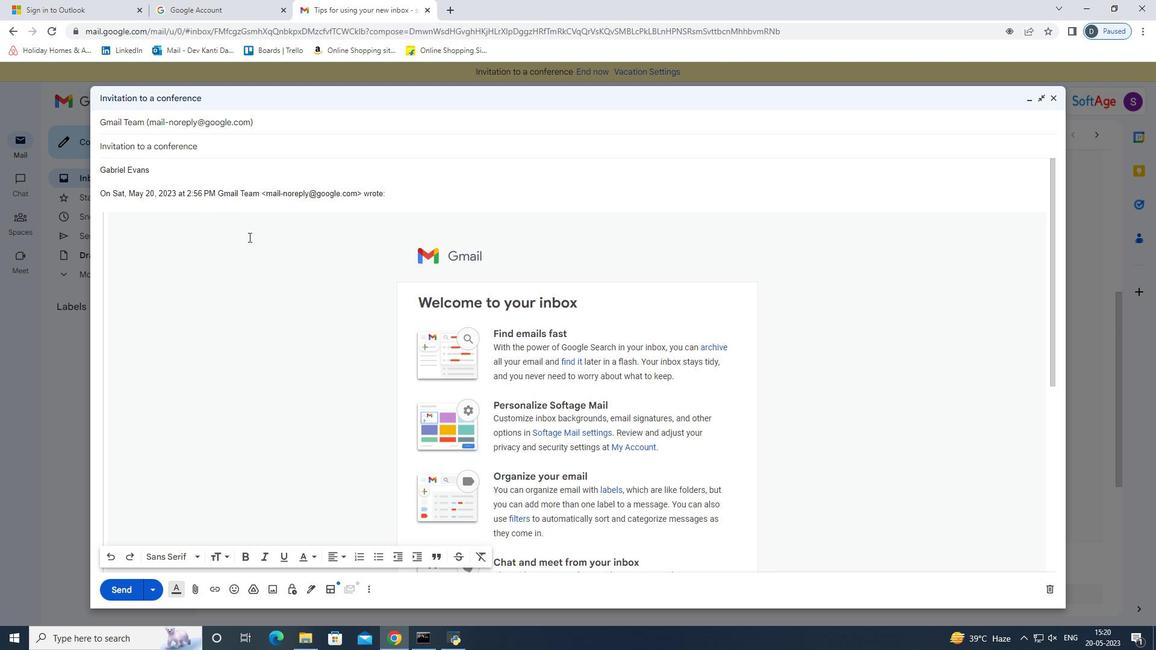 
Action: Mouse scrolled (246, 240) with delta (0, 0)
Screenshot: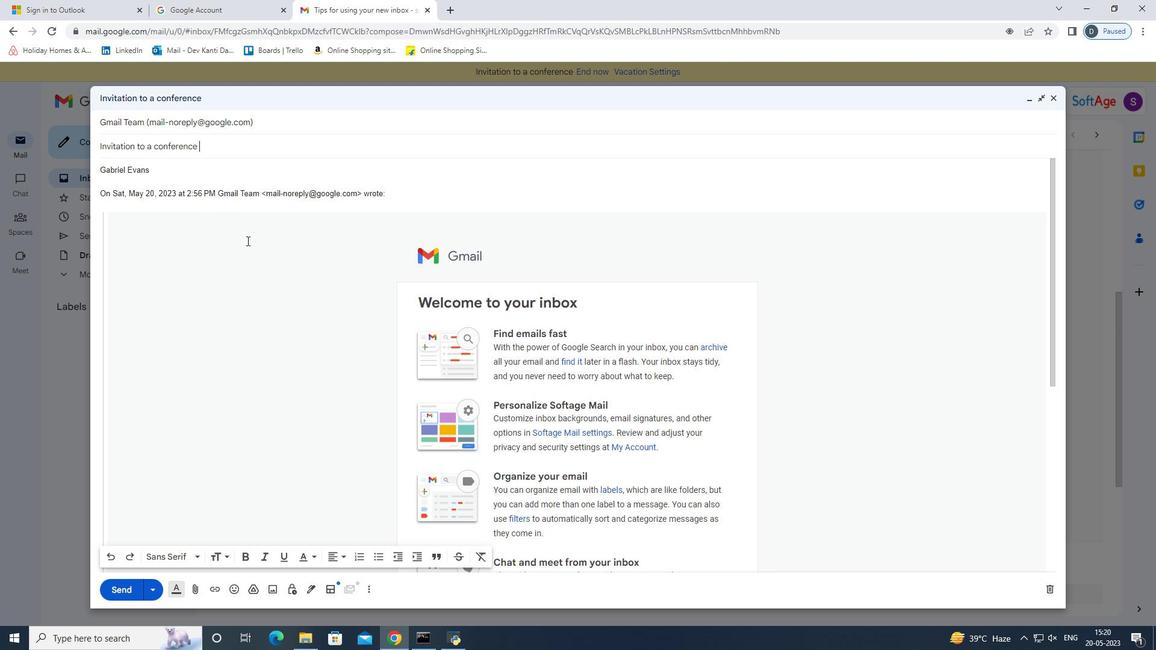 
Action: Mouse scrolled (246, 240) with delta (0, 0)
Screenshot: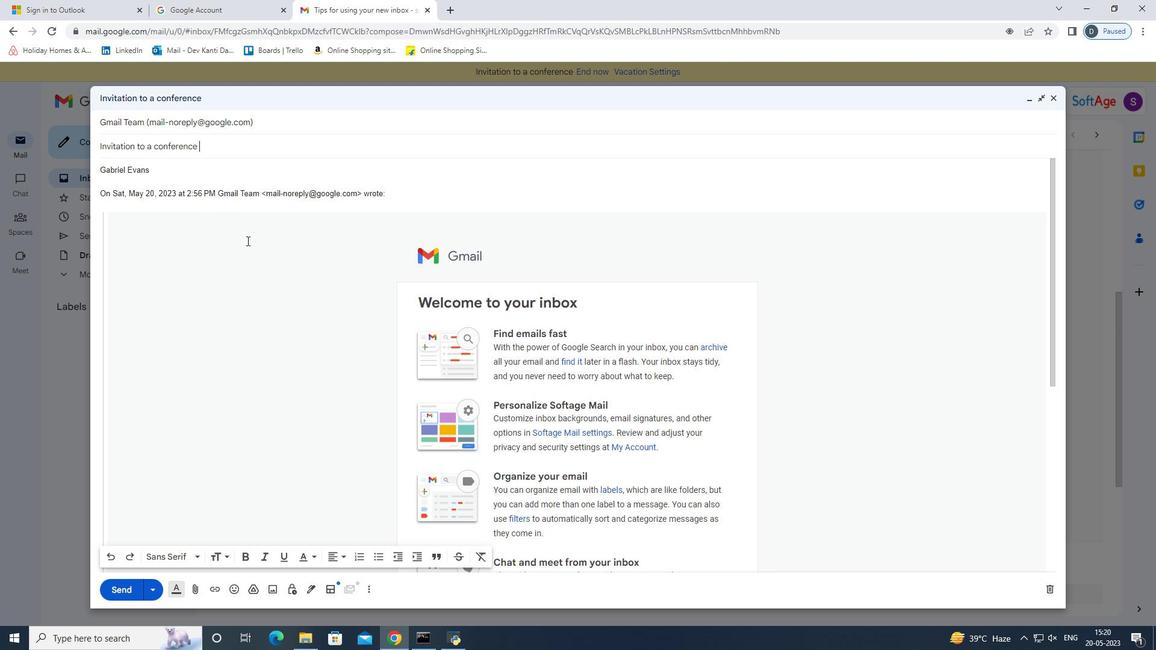 
Action: Mouse scrolled (246, 240) with delta (0, 0)
Screenshot: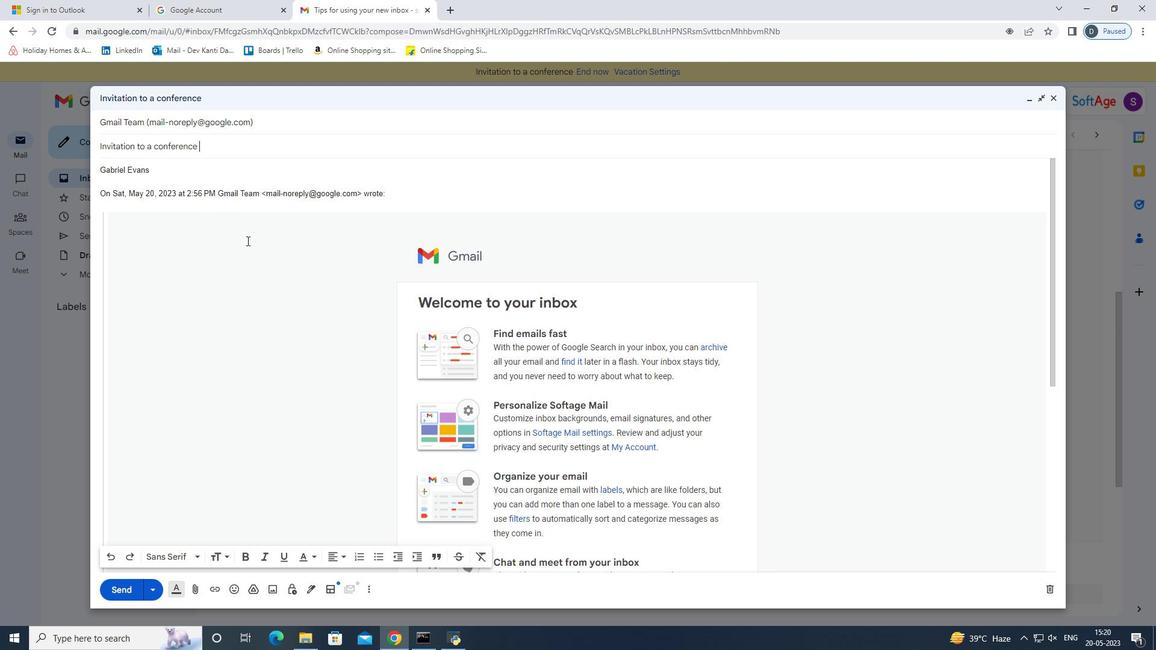 
Action: Mouse scrolled (246, 240) with delta (0, 0)
Screenshot: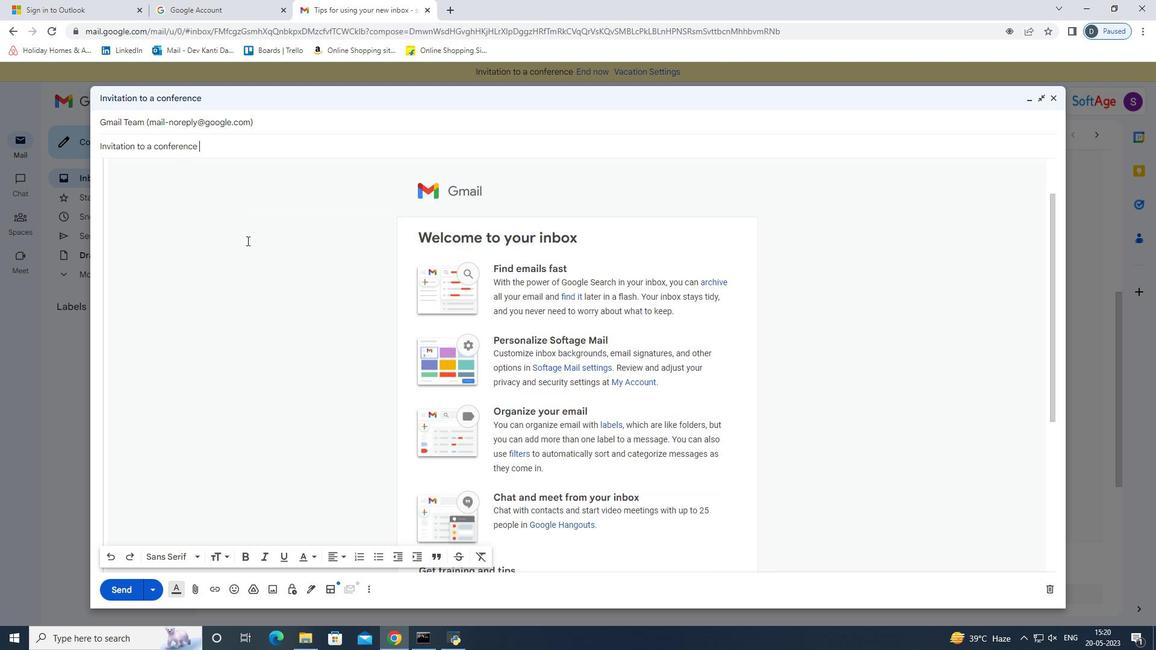 
Action: Mouse scrolled (246, 240) with delta (0, 0)
Screenshot: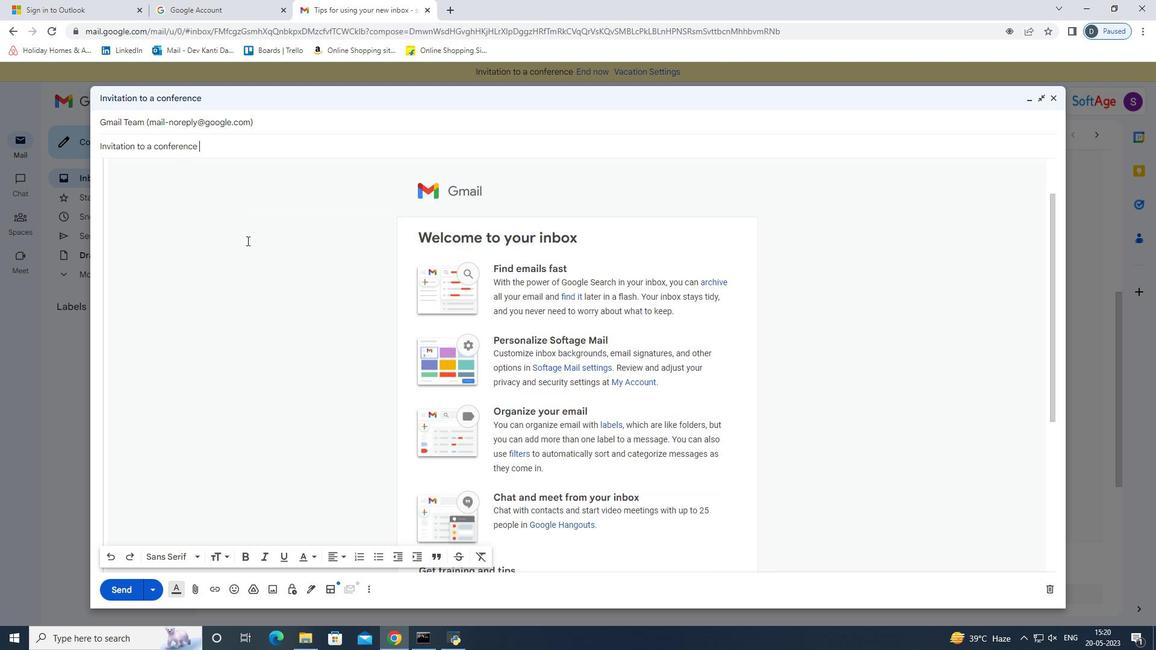 
Action: Mouse scrolled (246, 241) with delta (0, 0)
Screenshot: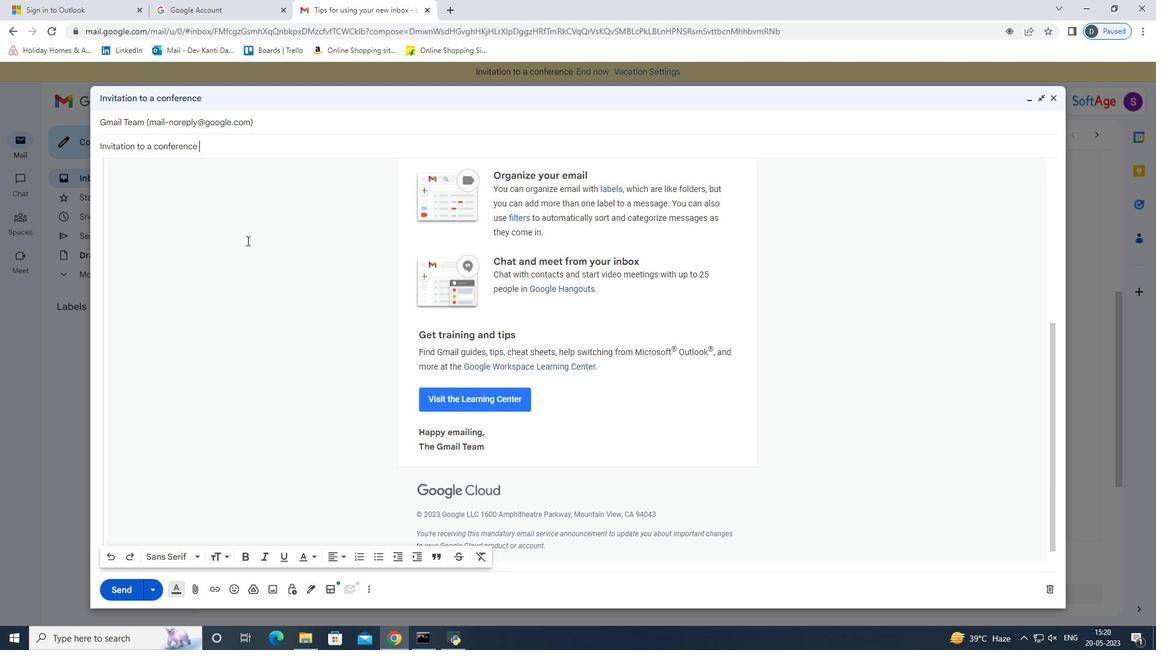 
Action: Mouse scrolled (246, 241) with delta (0, 0)
Screenshot: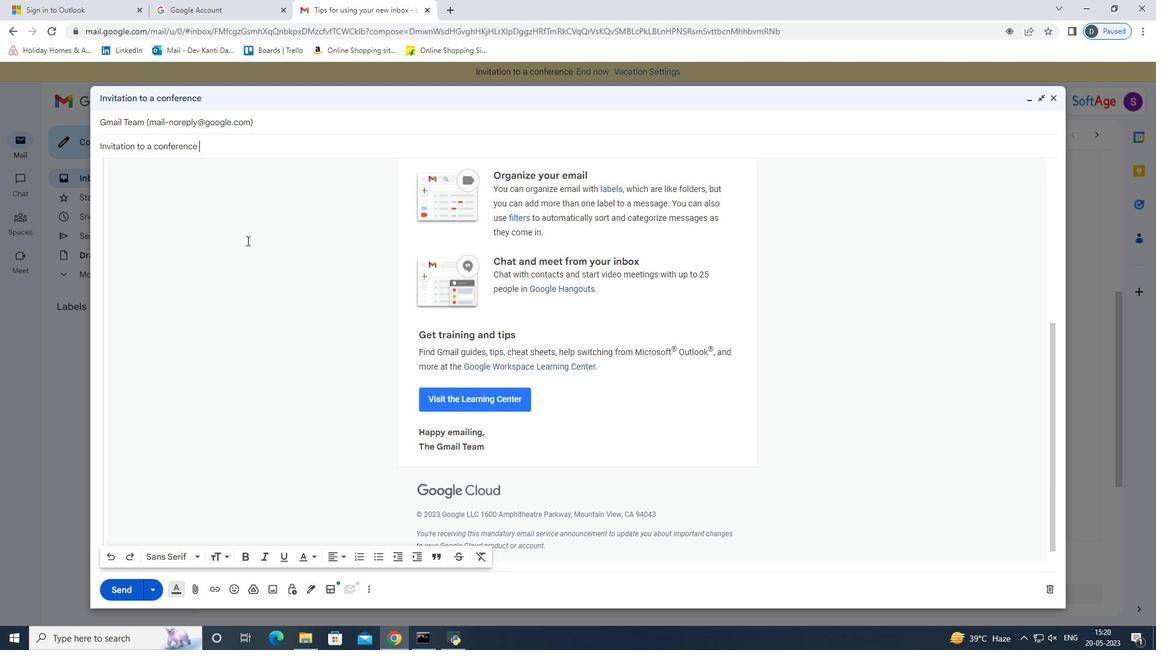 
Action: Mouse scrolled (246, 241) with delta (0, 0)
Screenshot: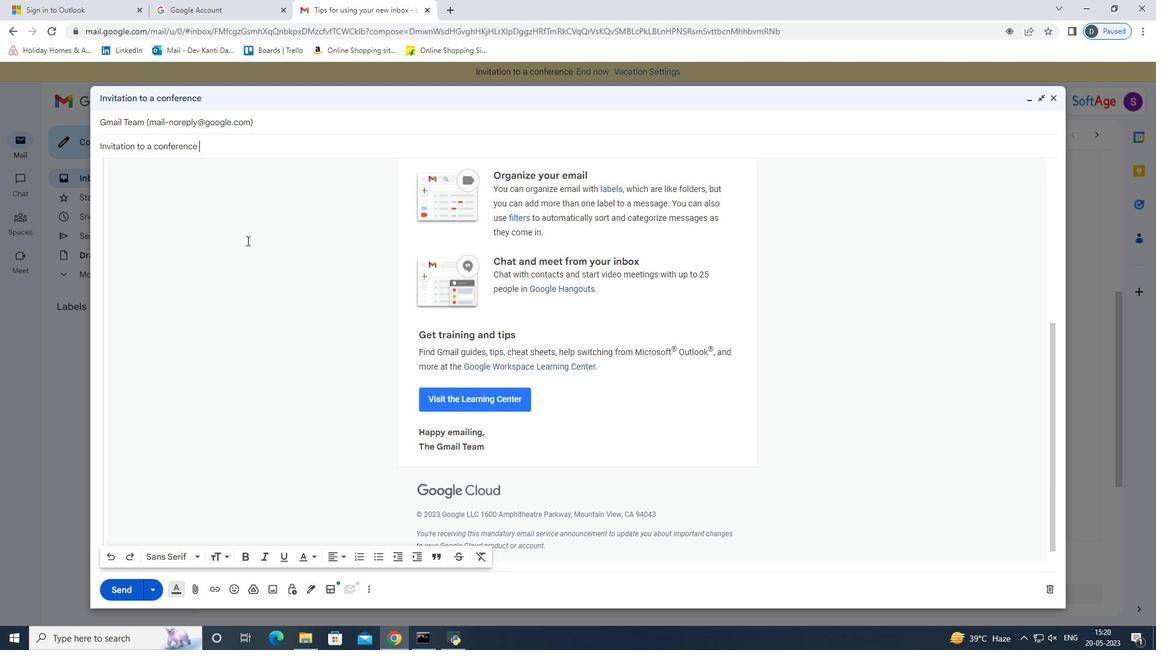 
Action: Mouse scrolled (246, 241) with delta (0, 0)
Screenshot: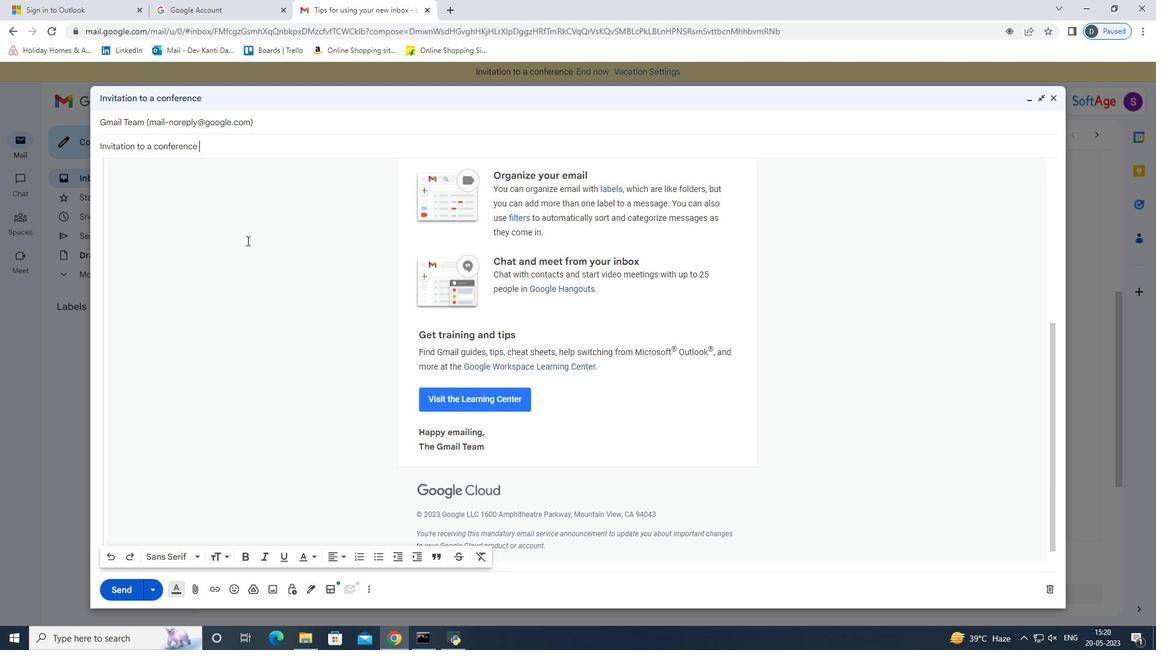 
Action: Mouse moved to (201, 224)
Screenshot: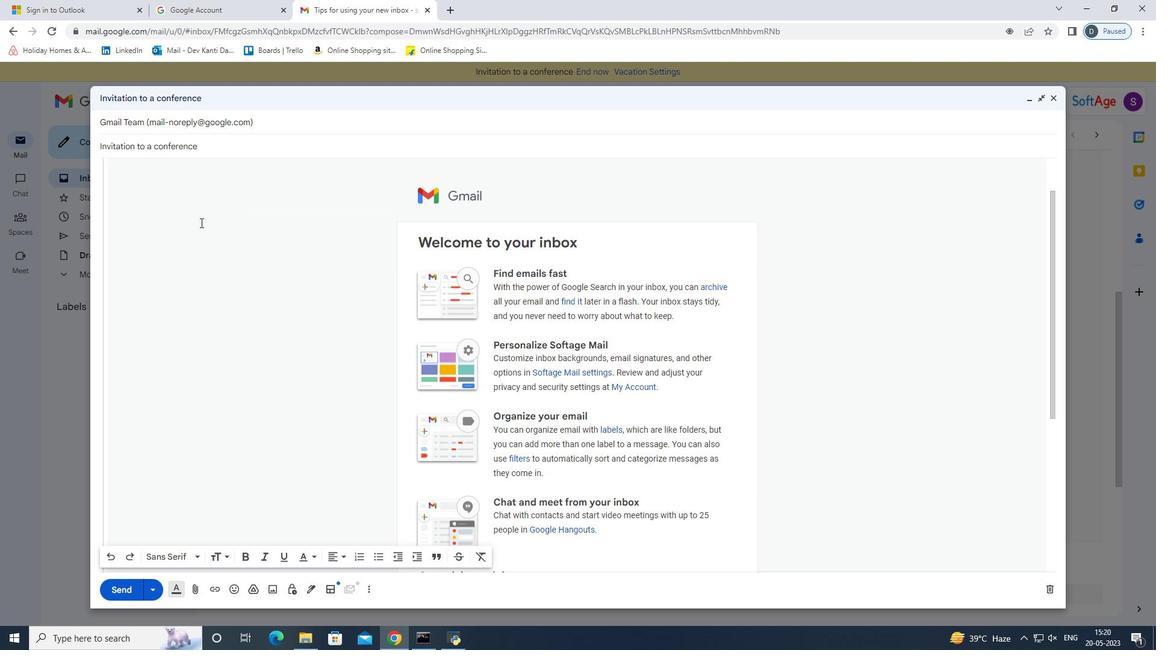 
Action: Mouse scrolled (201, 224) with delta (0, 0)
Screenshot: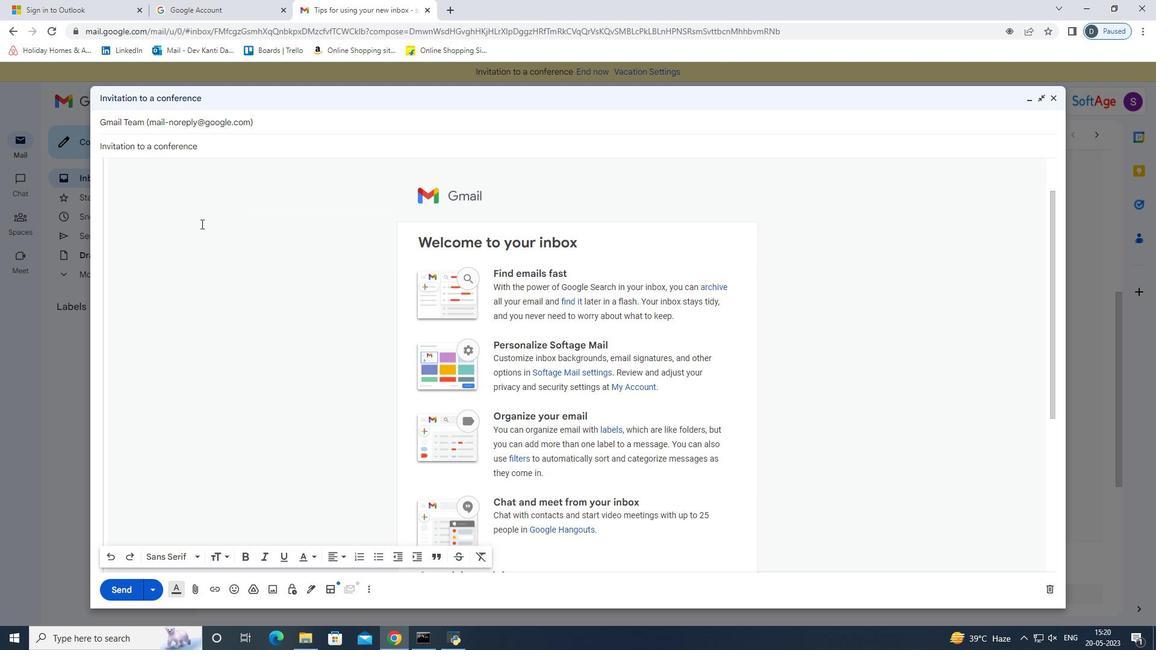 
Action: Mouse scrolled (201, 224) with delta (0, 0)
Screenshot: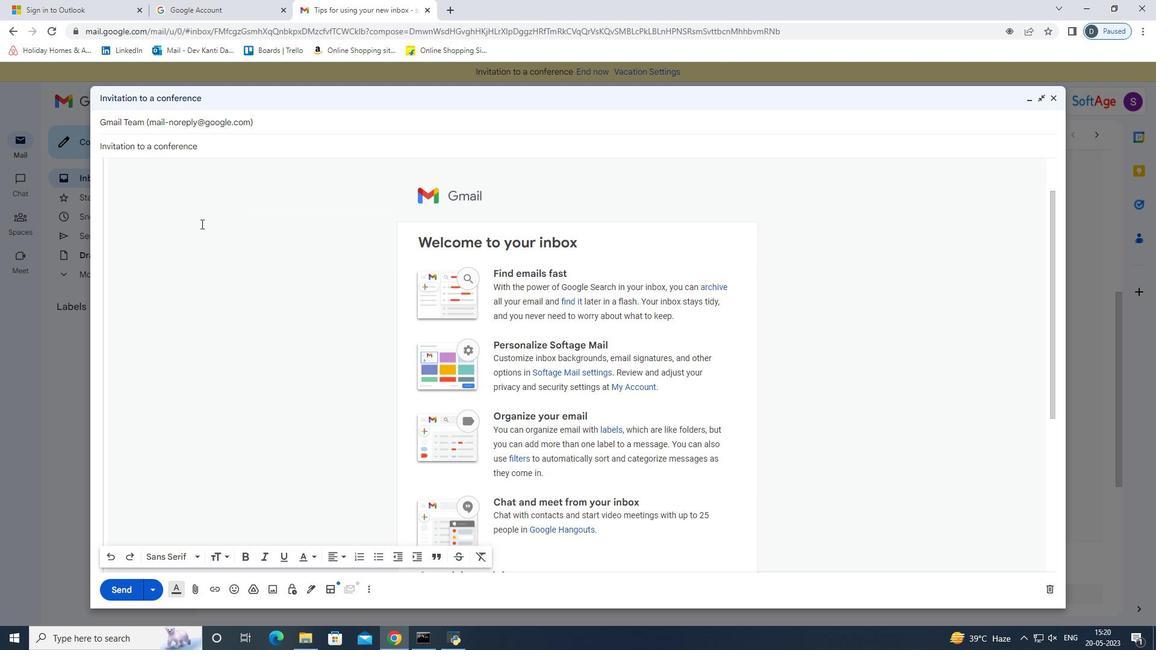 
Action: Mouse scrolled (201, 224) with delta (0, 0)
Screenshot: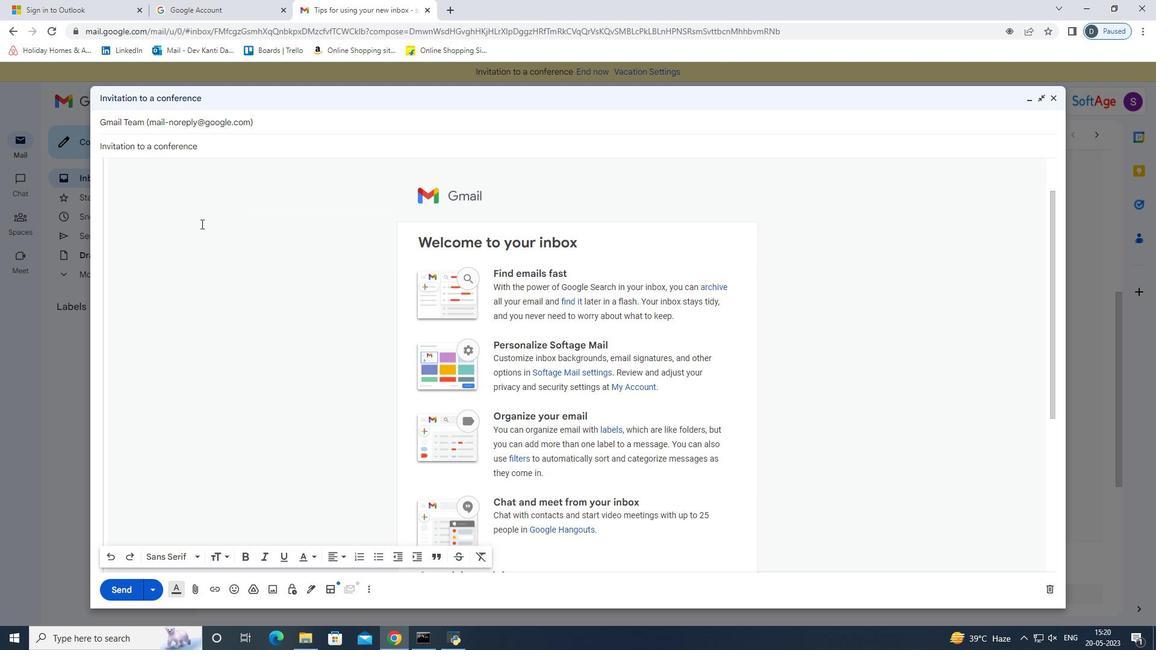 
Action: Mouse scrolled (201, 224) with delta (0, 0)
Screenshot: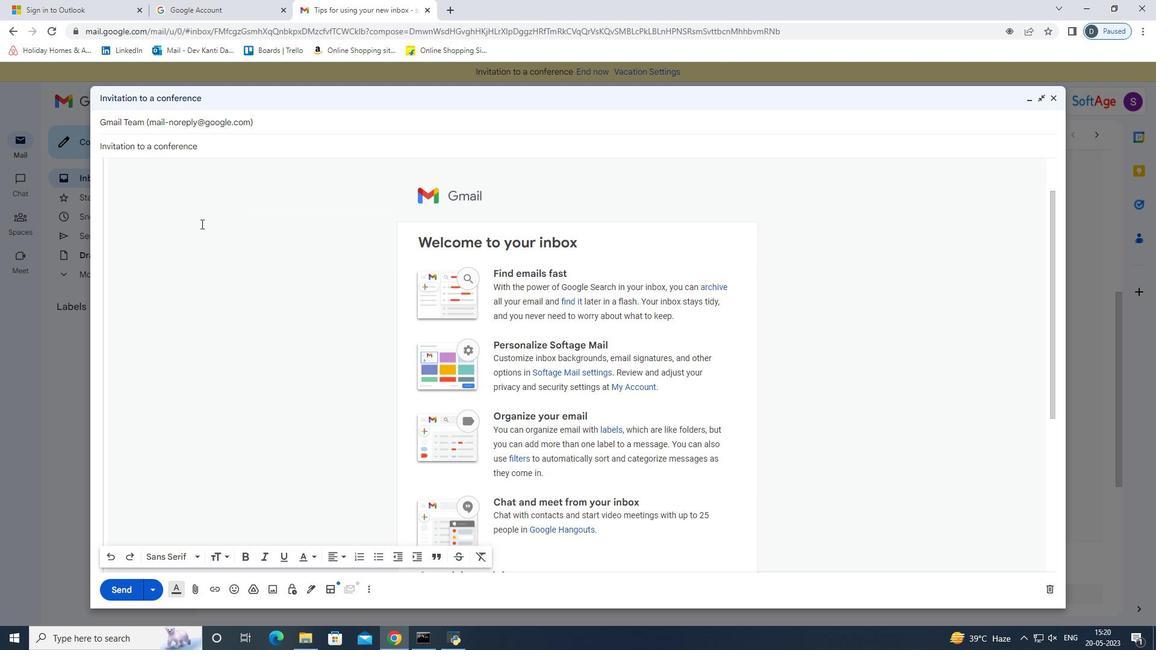 
Action: Mouse scrolled (201, 224) with delta (0, 0)
Screenshot: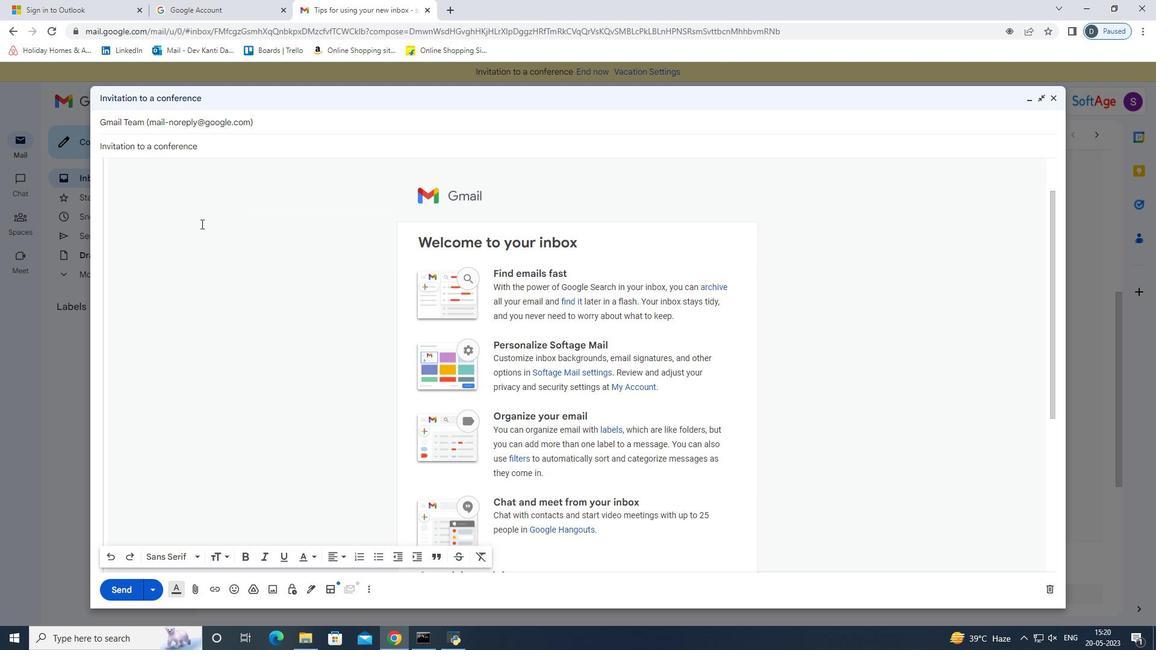 
Action: Mouse scrolled (201, 224) with delta (0, 0)
Screenshot: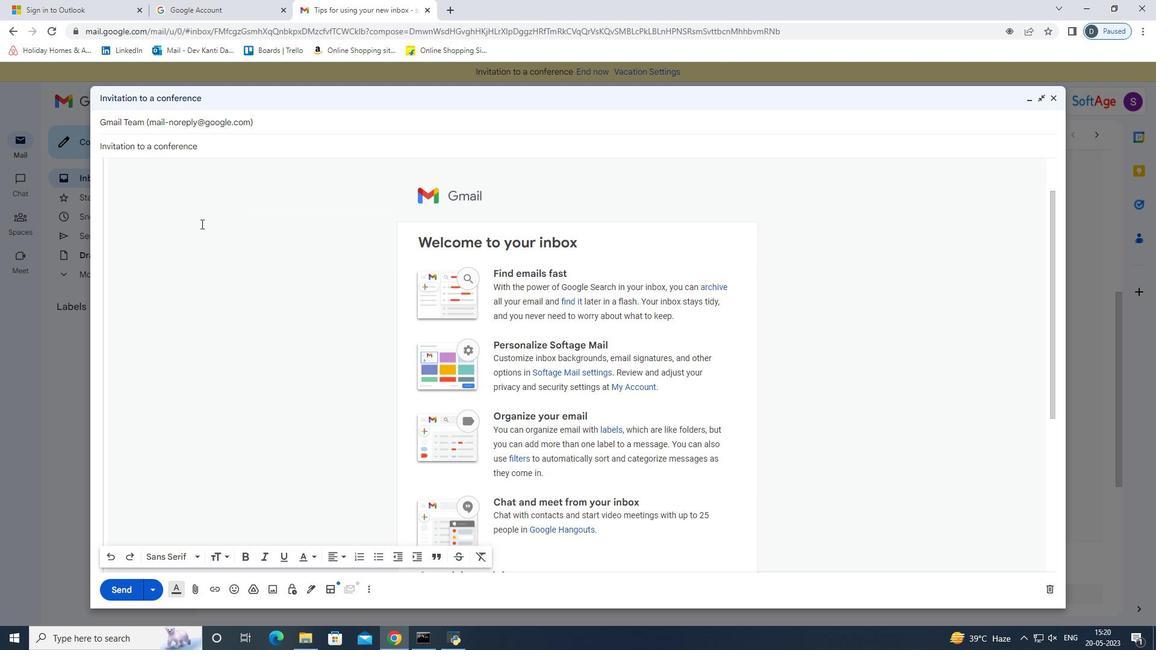 
Action: Mouse scrolled (201, 224) with delta (0, 0)
Screenshot: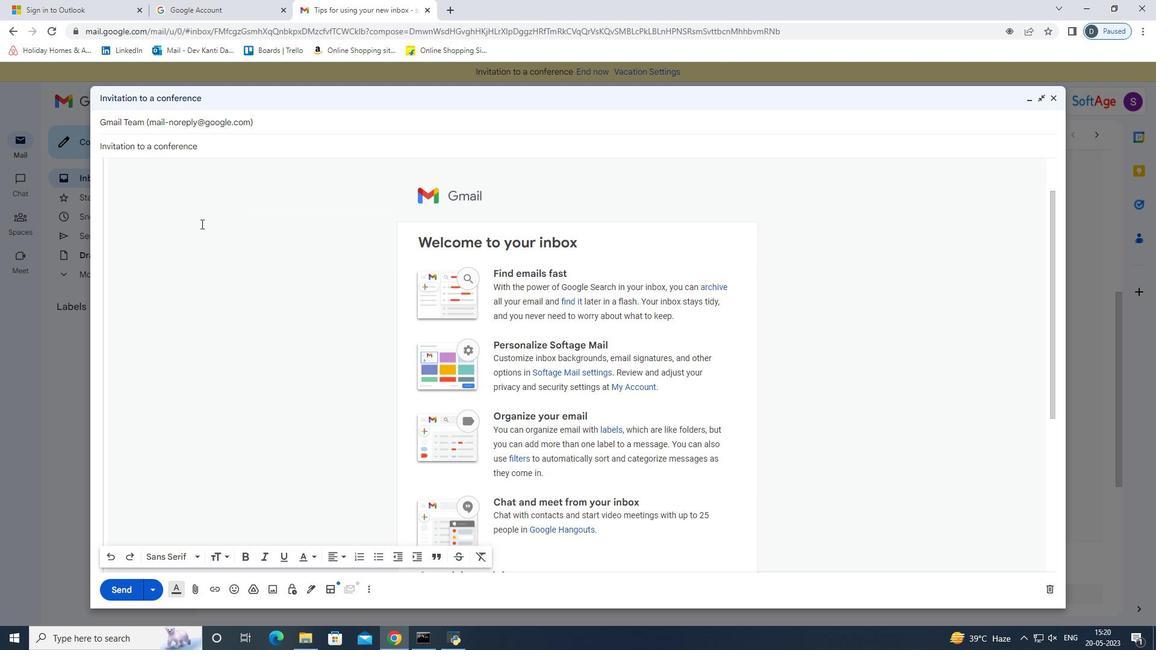 
Action: Mouse scrolled (201, 224) with delta (0, 0)
Screenshot: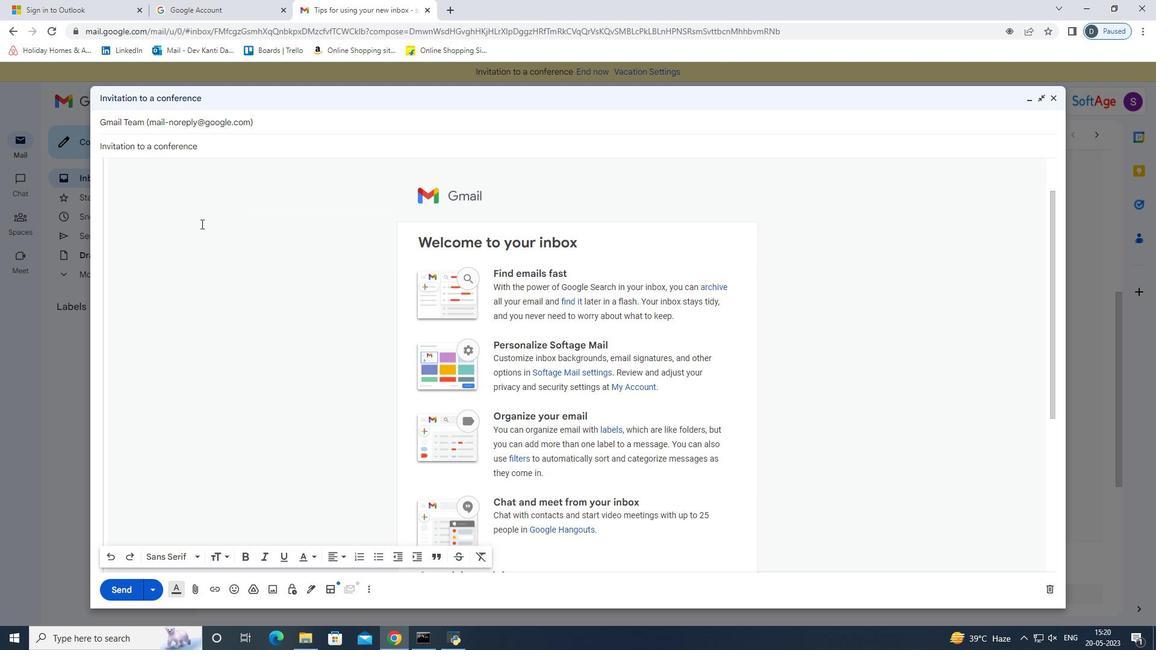 
Action: Mouse scrolled (201, 224) with delta (0, 0)
Screenshot: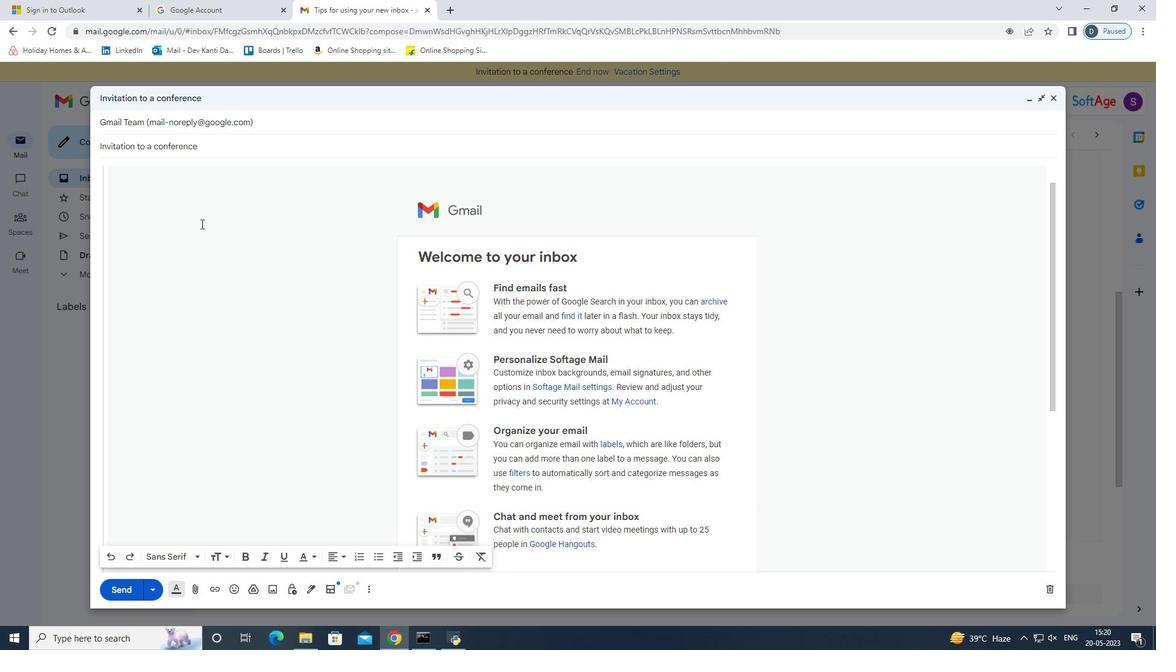 
Action: Mouse moved to (153, 175)
Screenshot: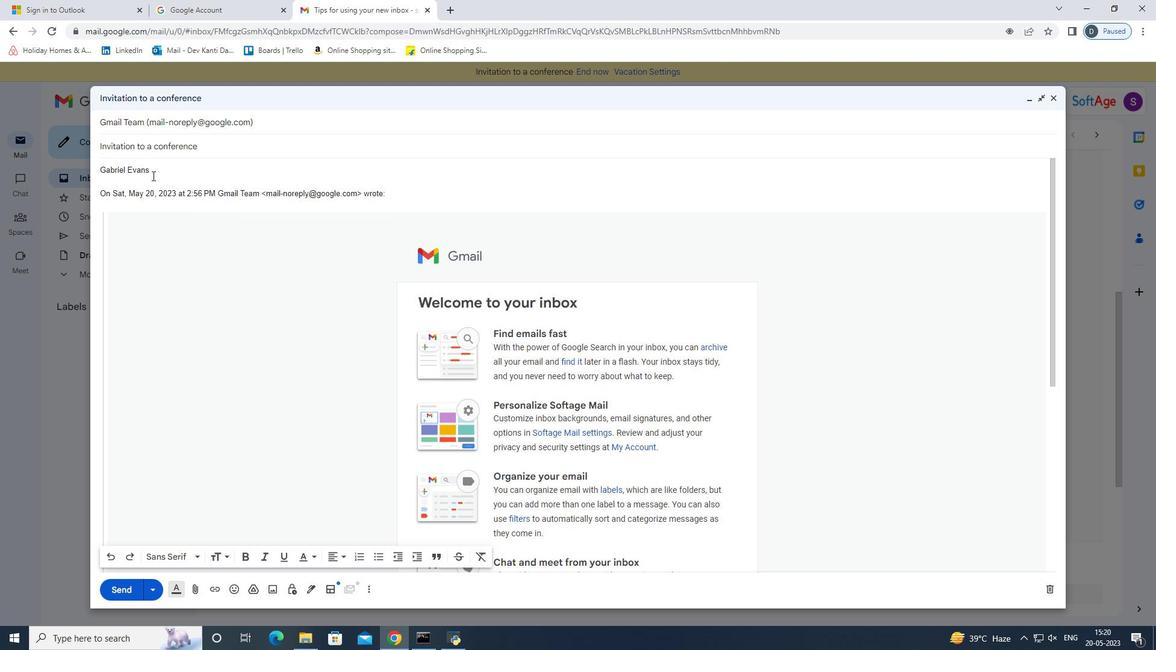 
Action: Mouse pressed left at (153, 175)
Screenshot: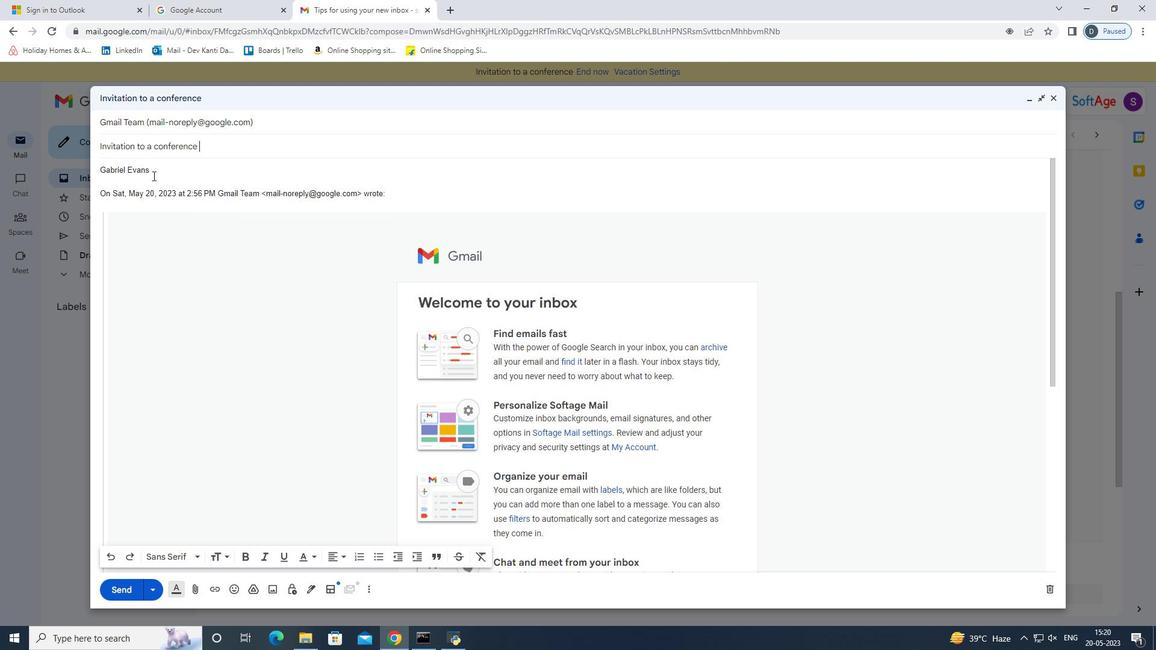 
Action: Mouse moved to (154, 175)
Screenshot: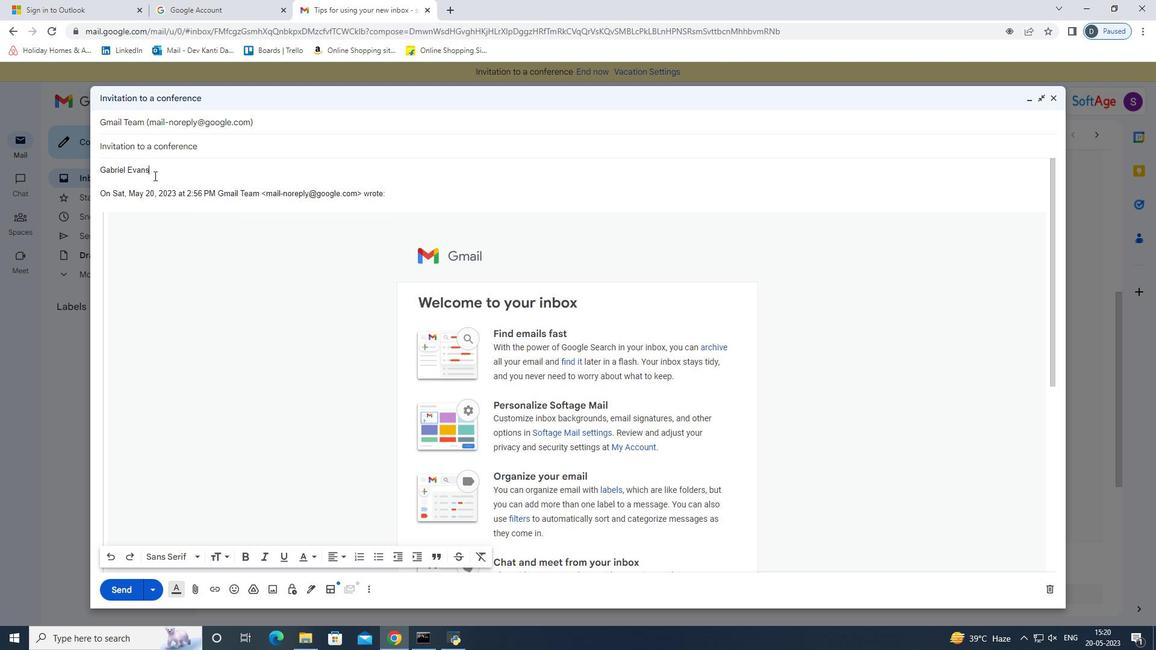 
Action: Key pressed <Key.enter><Key.enter><Key.shift>I<Key.space>would<Key.space>like<Key.space>to<Key.space>schedule<Key.space>a<Key.space>call<Key.space>to<Key.space>discuss<Key.space>the<Key.space>proposed<Key.space>changes<Key.space>to<Key.space>the<Key.space>project<Key.space>plan<Key.space>
Screenshot: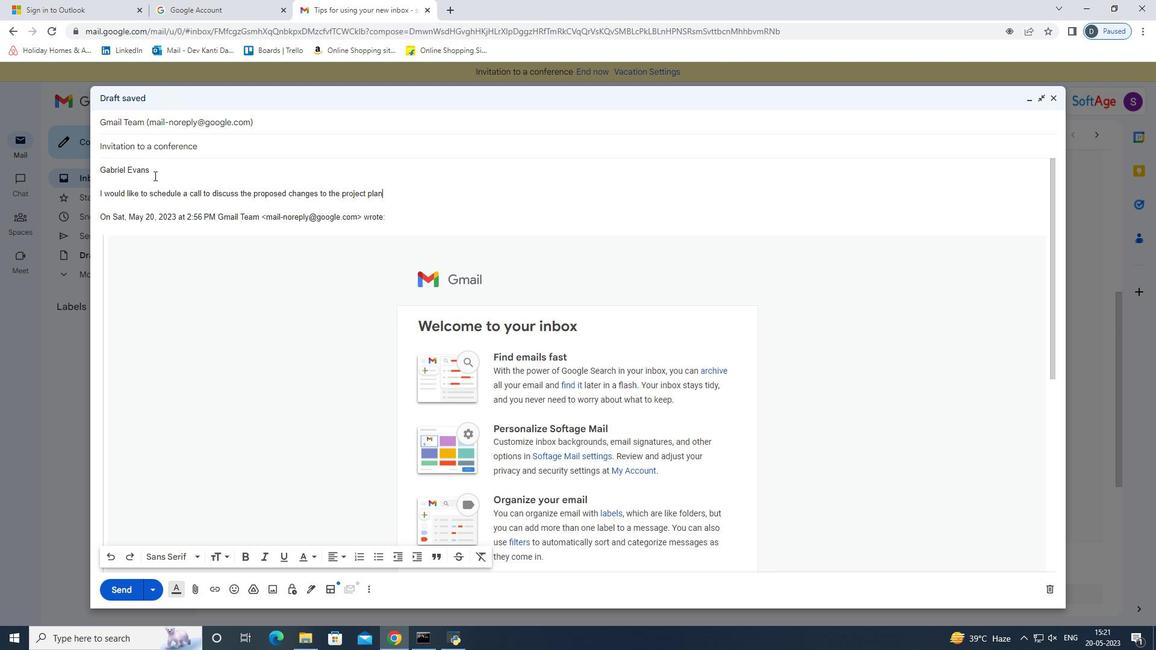 
Action: Mouse moved to (143, 122)
Screenshot: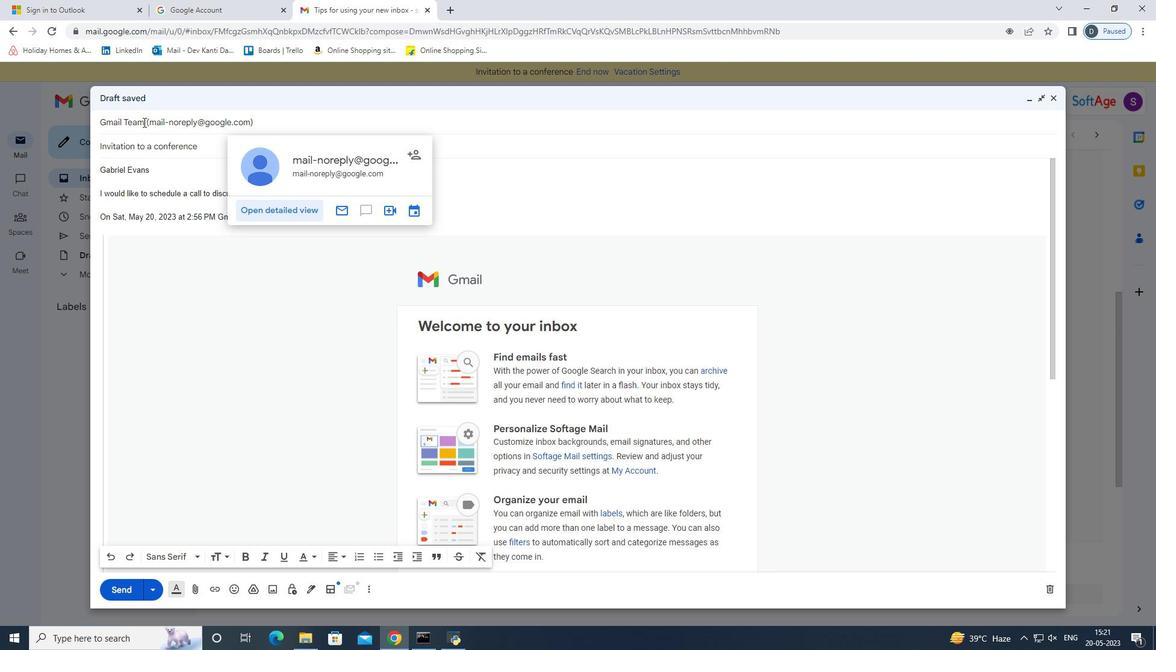 
Action: Mouse pressed left at (143, 122)
Screenshot: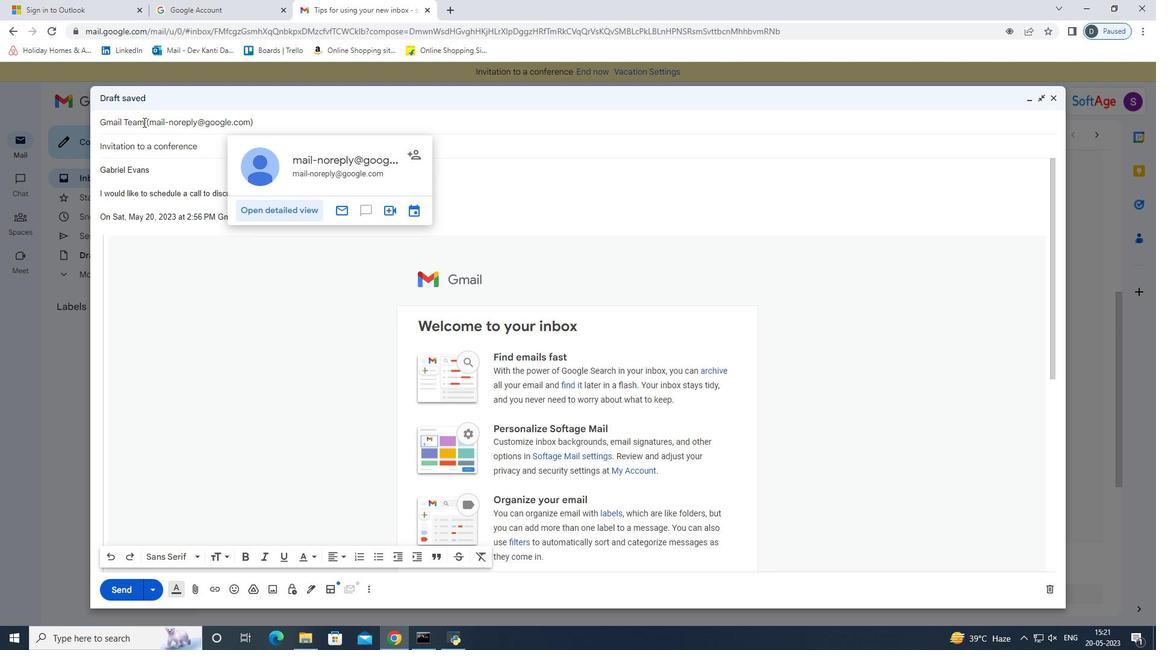 
Action: Mouse moved to (190, 118)
Screenshot: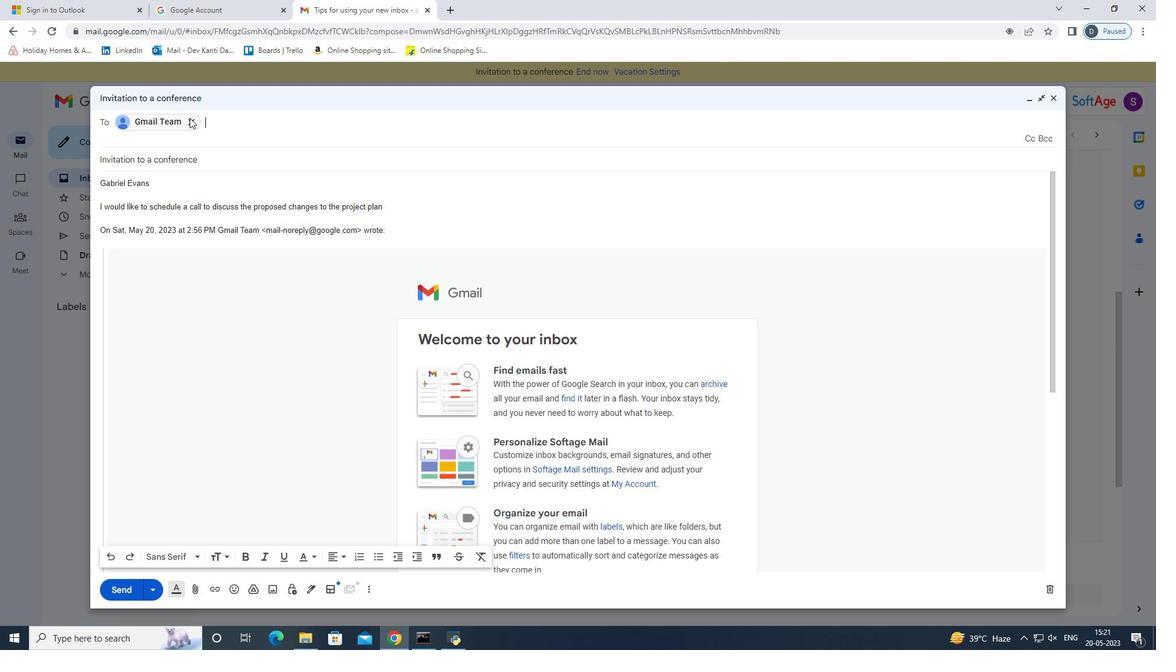 
Action: Mouse pressed left at (190, 118)
Screenshot: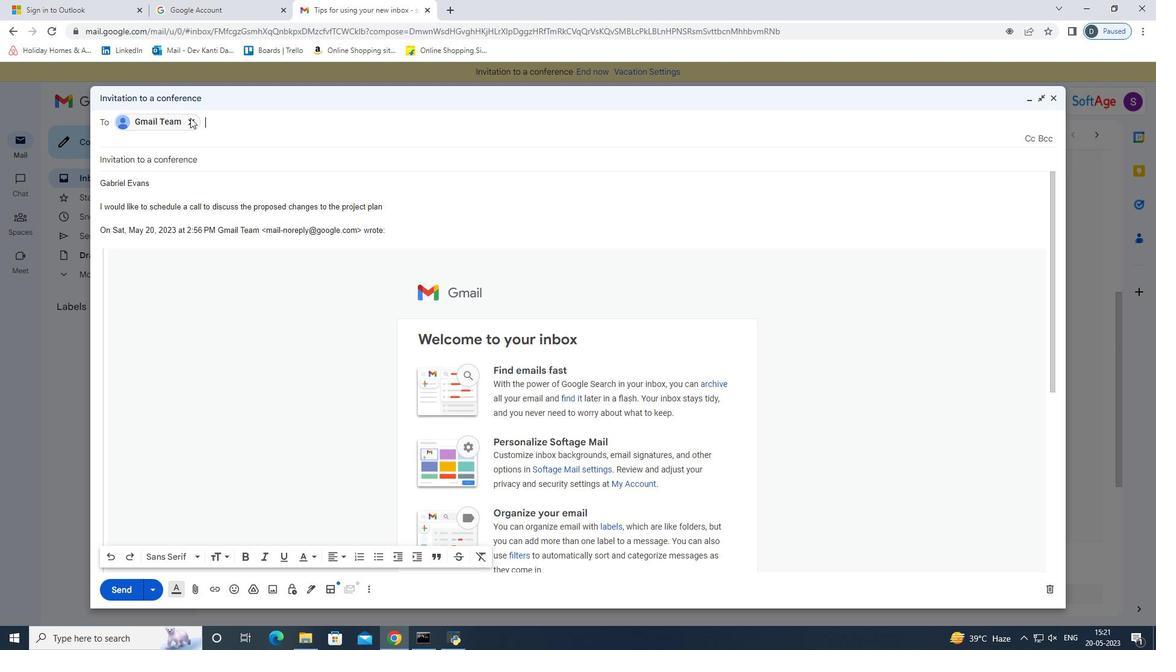 
Action: Mouse moved to (151, 124)
Screenshot: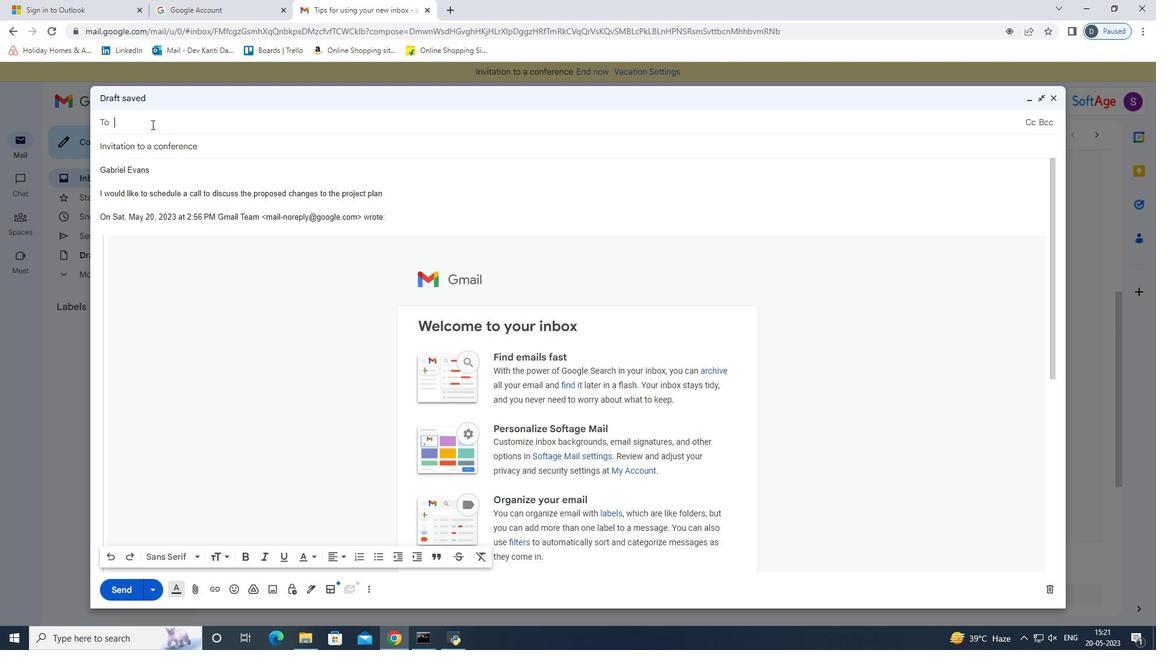 
Action: Mouse pressed left at (151, 124)
Screenshot: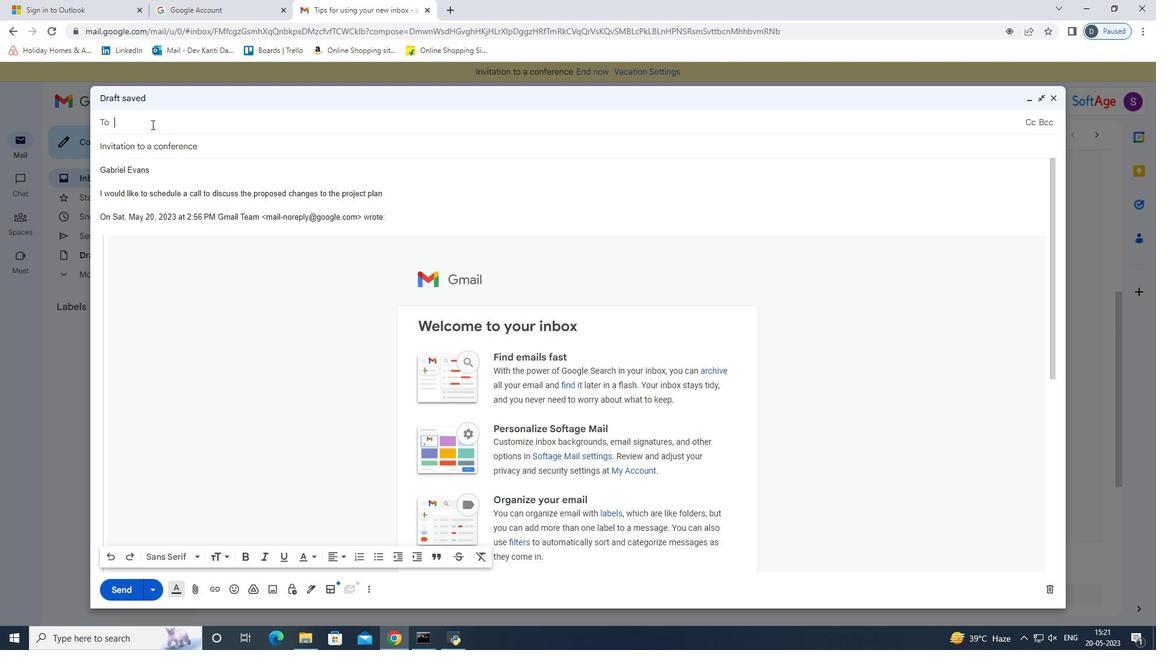 
Action: Mouse moved to (152, 124)
Screenshot: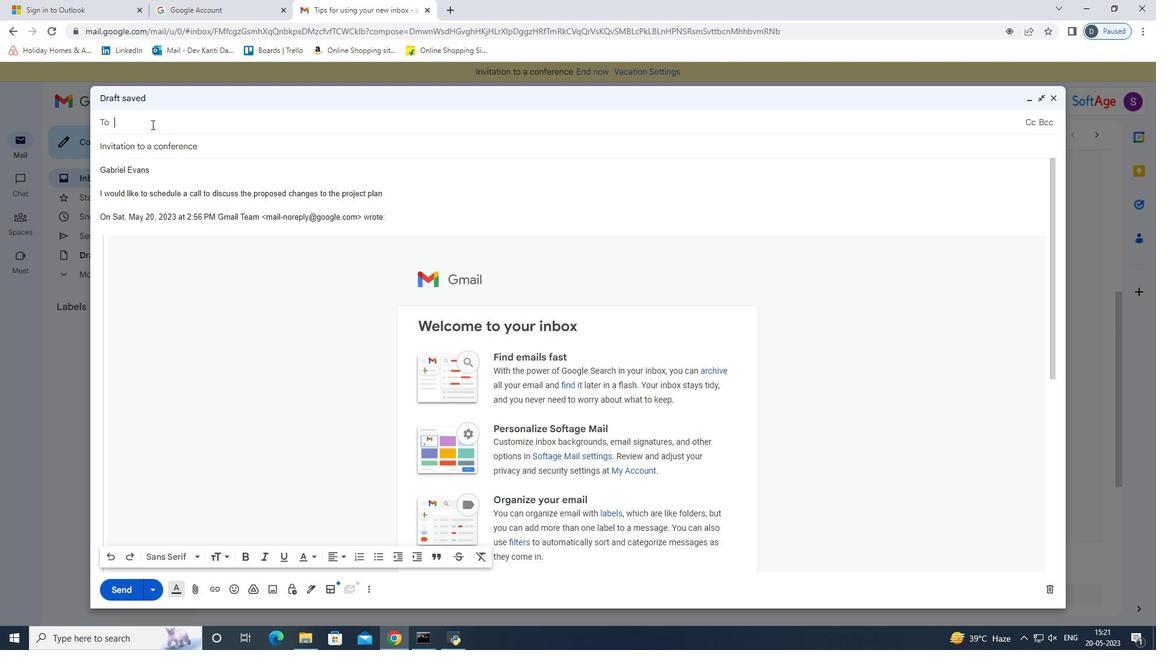 
Action: Key pressed softan<Key.backspace>ge.9<Key.shift>@softage.net
Screenshot: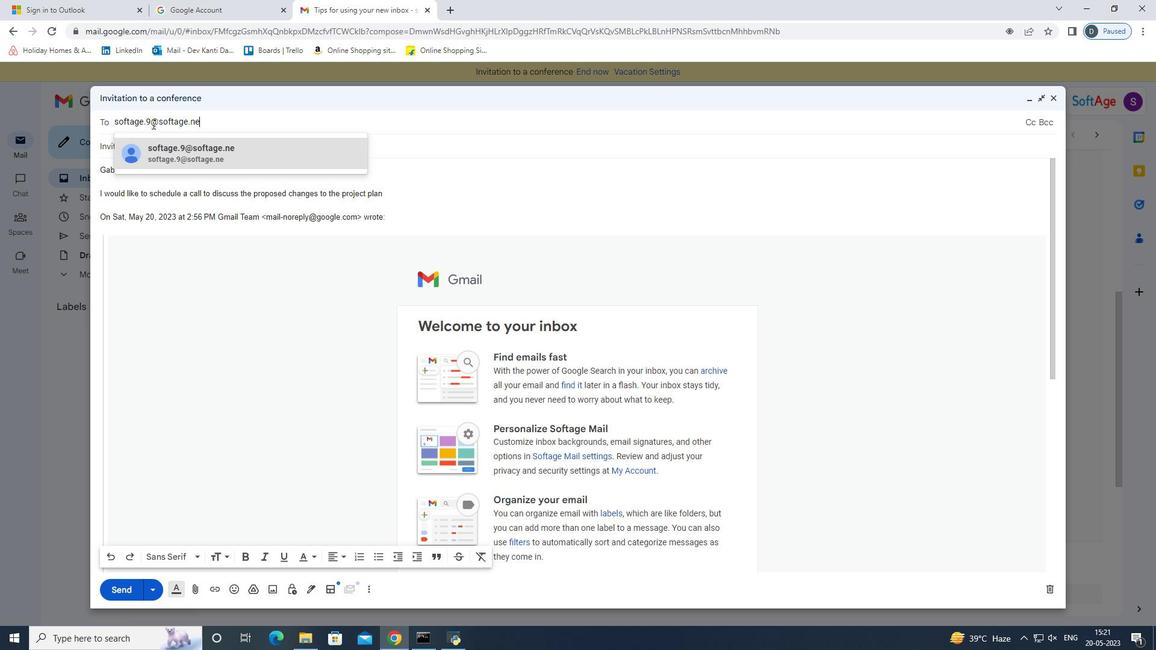 
Action: Mouse moved to (235, 161)
Screenshot: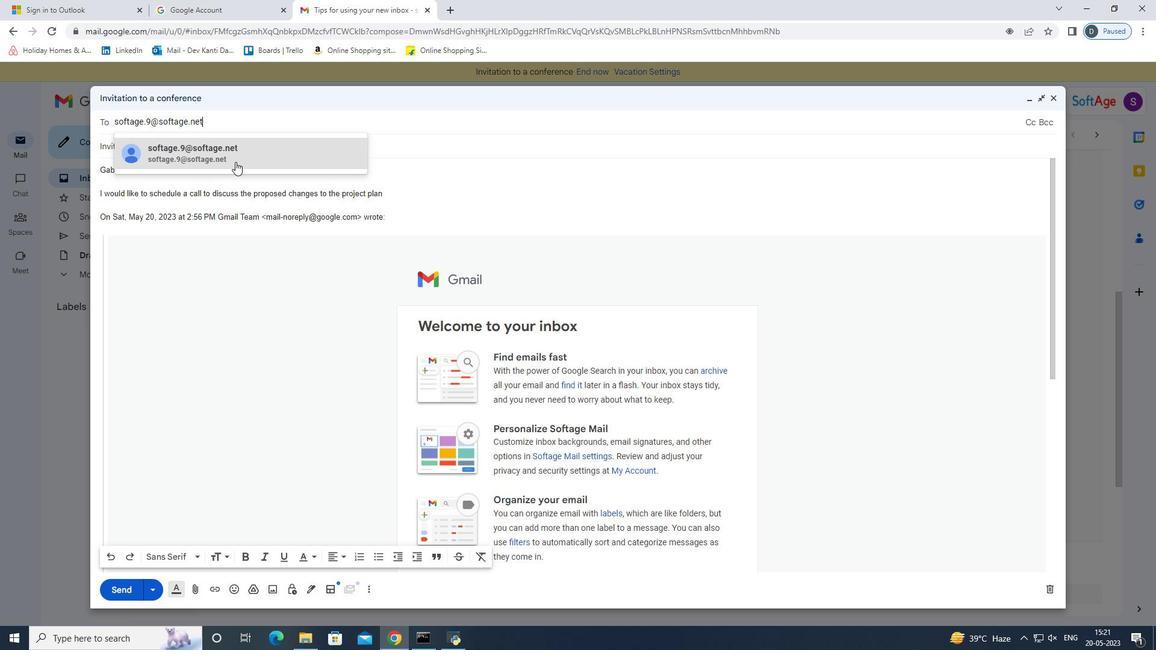 
Action: Mouse pressed left at (235, 161)
Screenshot: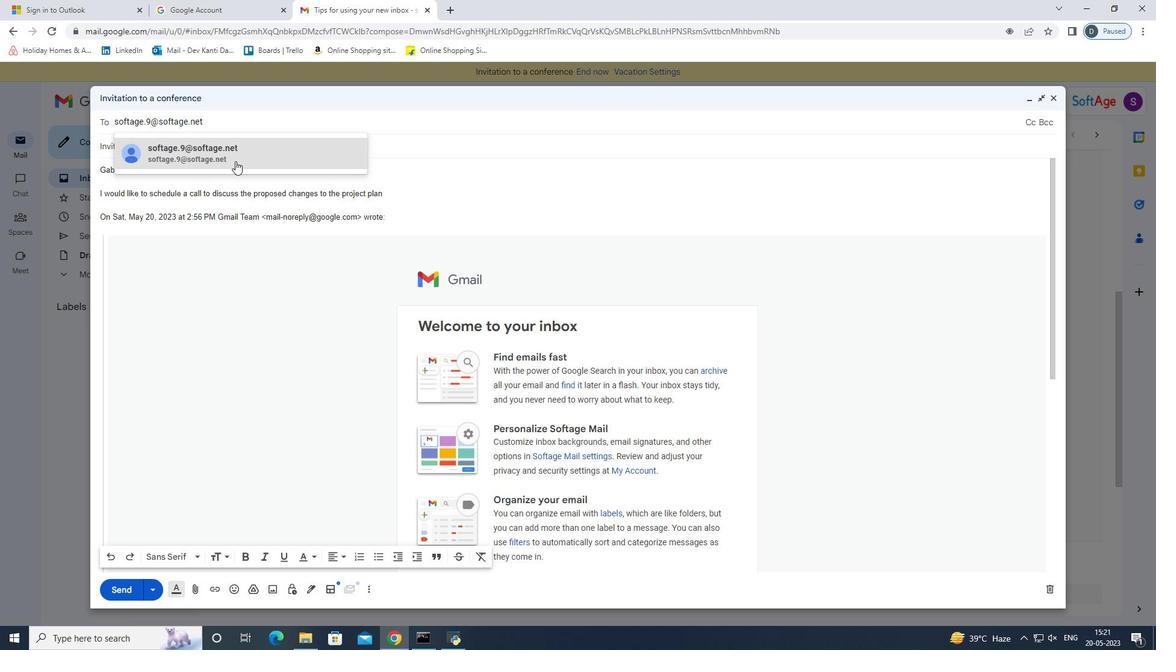 
Action: Mouse moved to (224, 625)
Screenshot: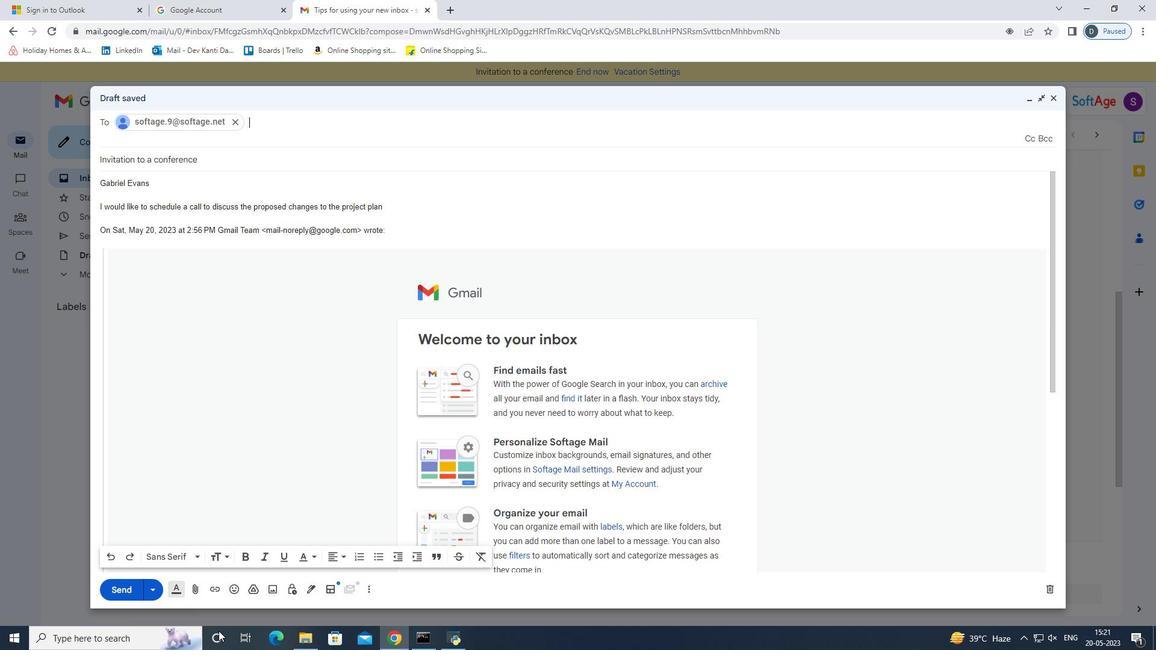
Action: Mouse pressed left at (224, 625)
Screenshot: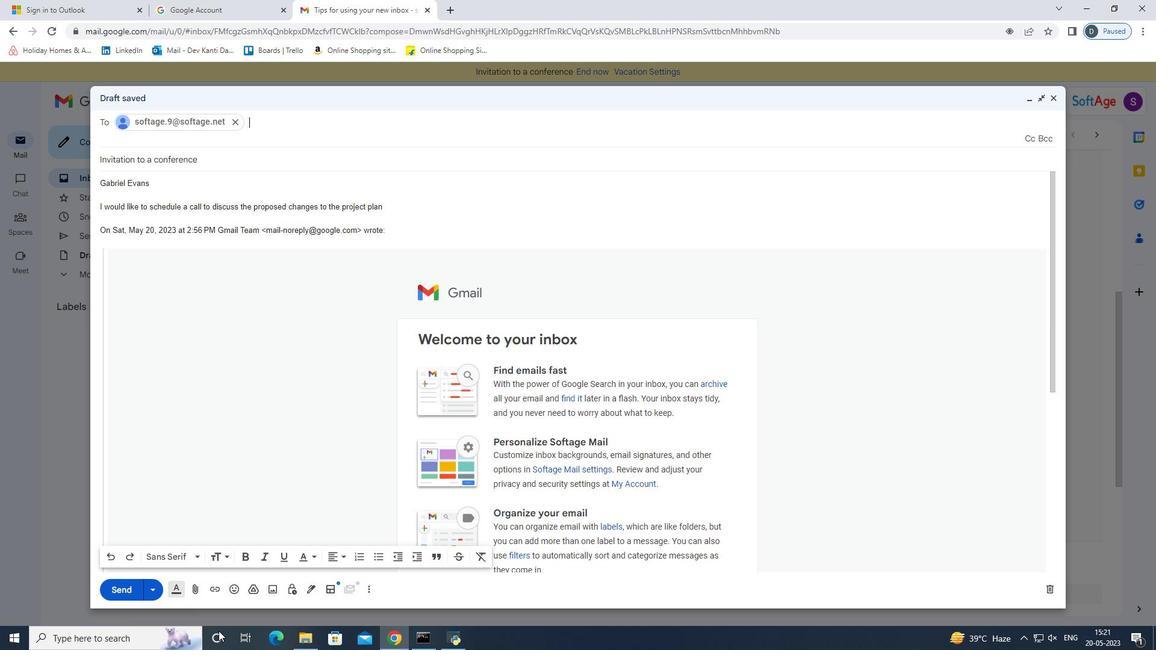 
Action: Mouse moved to (195, 589)
Screenshot: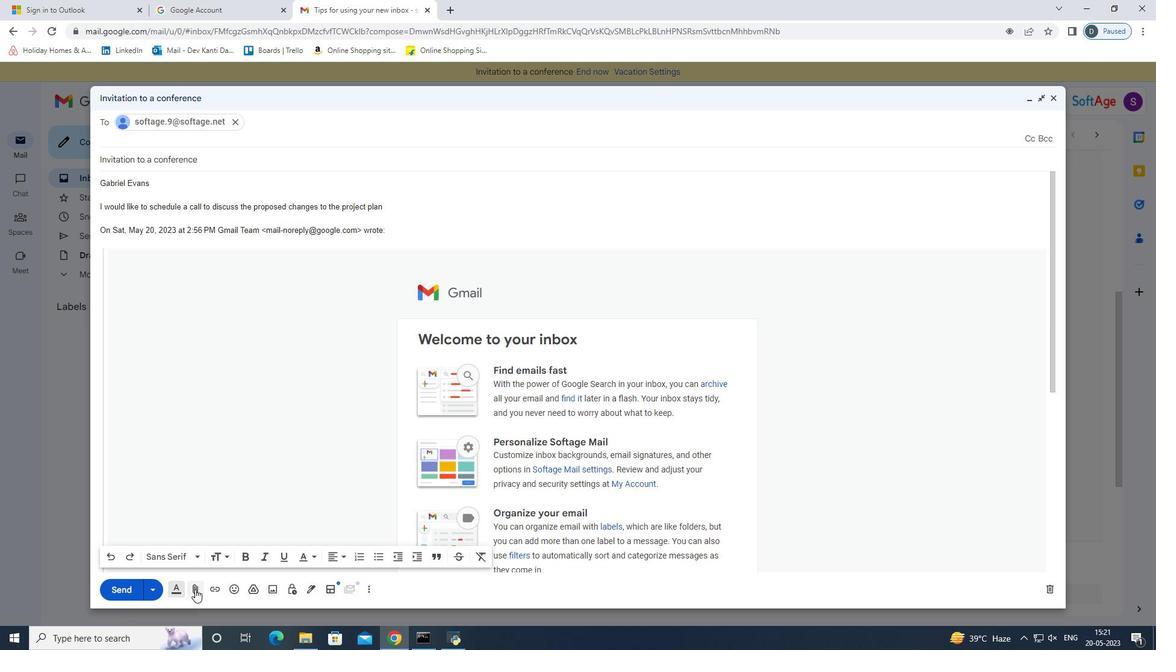 
Action: Mouse pressed left at (195, 589)
Screenshot: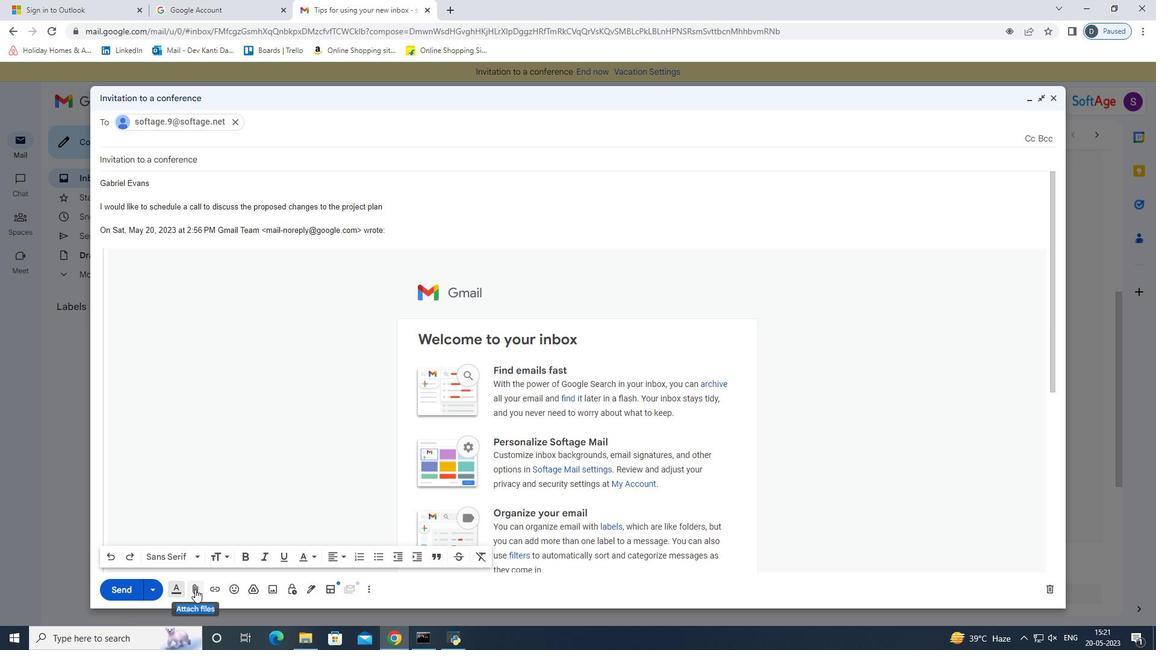 
Action: Mouse moved to (211, 137)
Screenshot: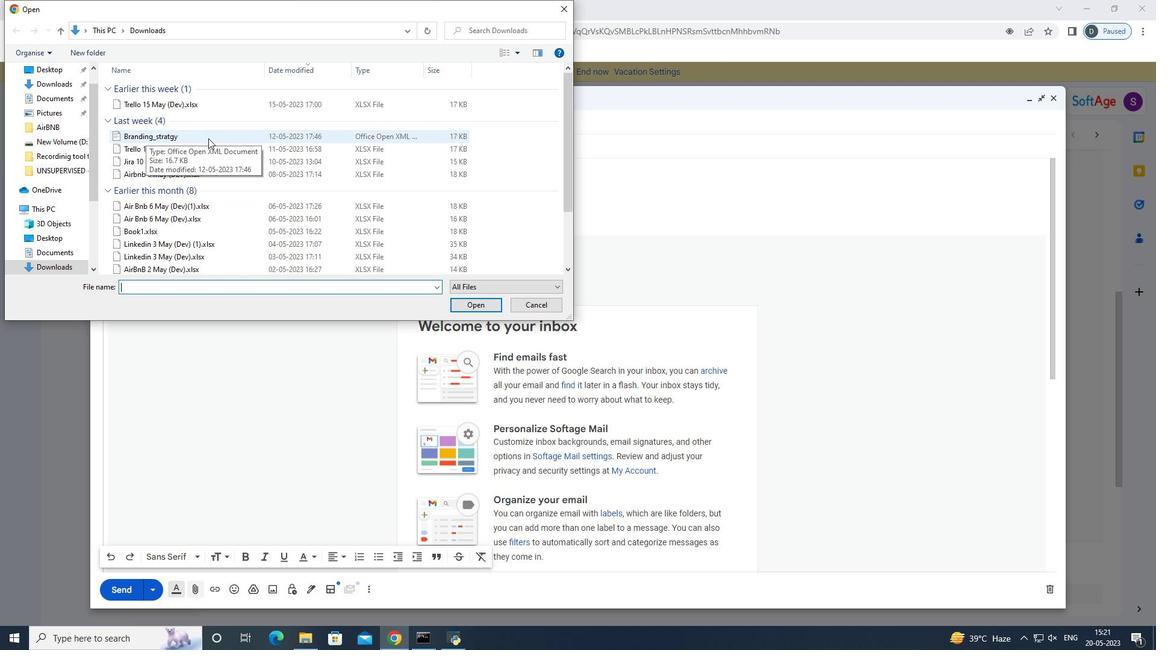
Action: Mouse pressed left at (211, 137)
Screenshot: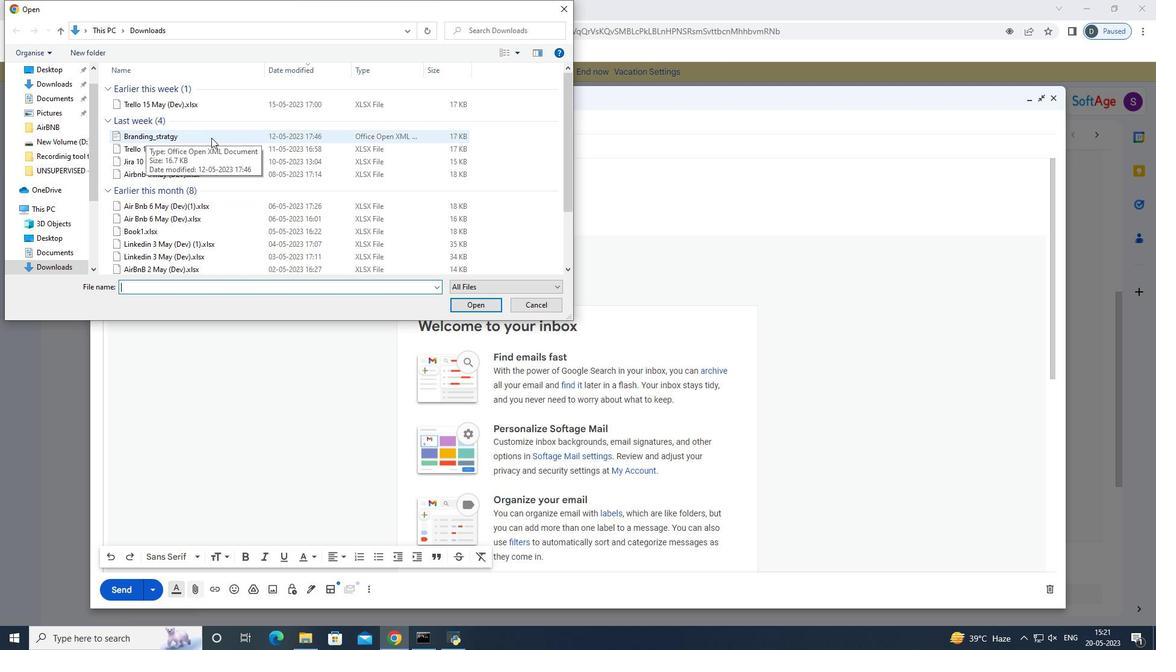 
Action: Mouse moved to (203, 138)
Screenshot: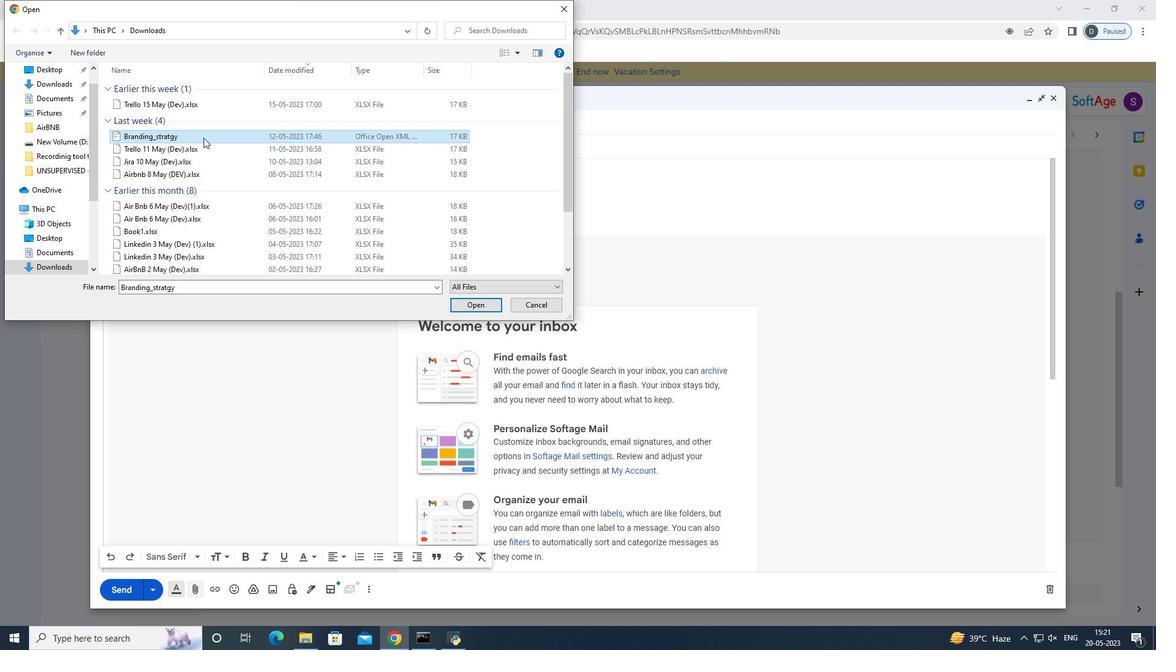 
Action: Mouse pressed right at (203, 138)
Screenshot: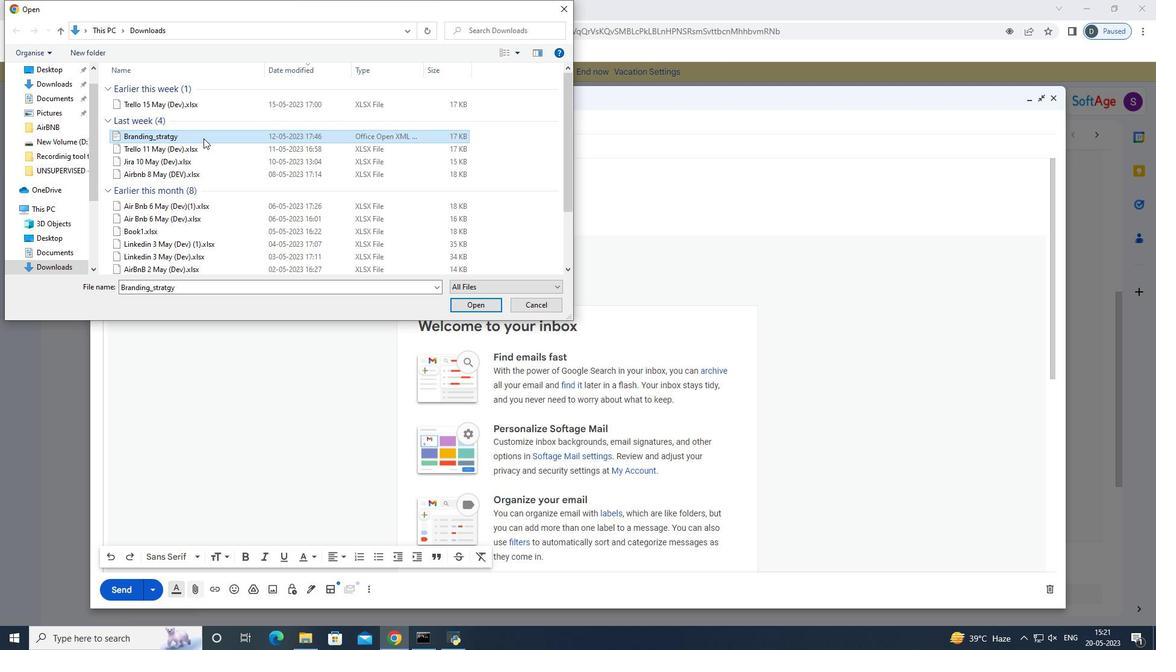 
Action: Mouse moved to (190, 286)
Screenshot: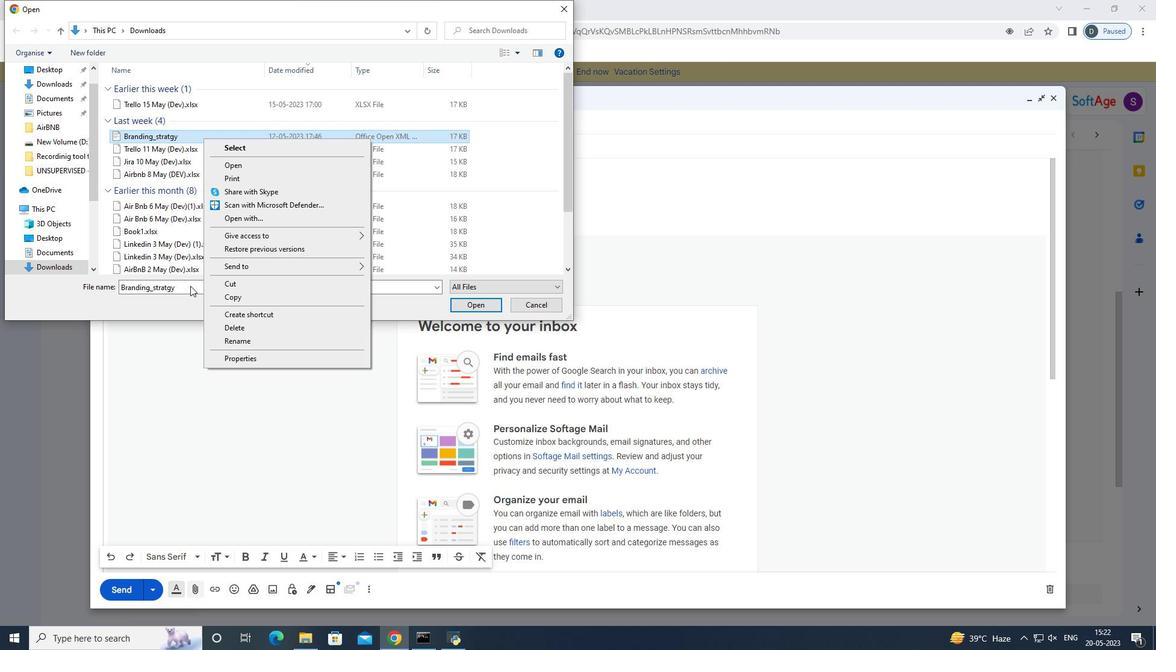 
Action: Mouse pressed left at (190, 286)
Screenshot: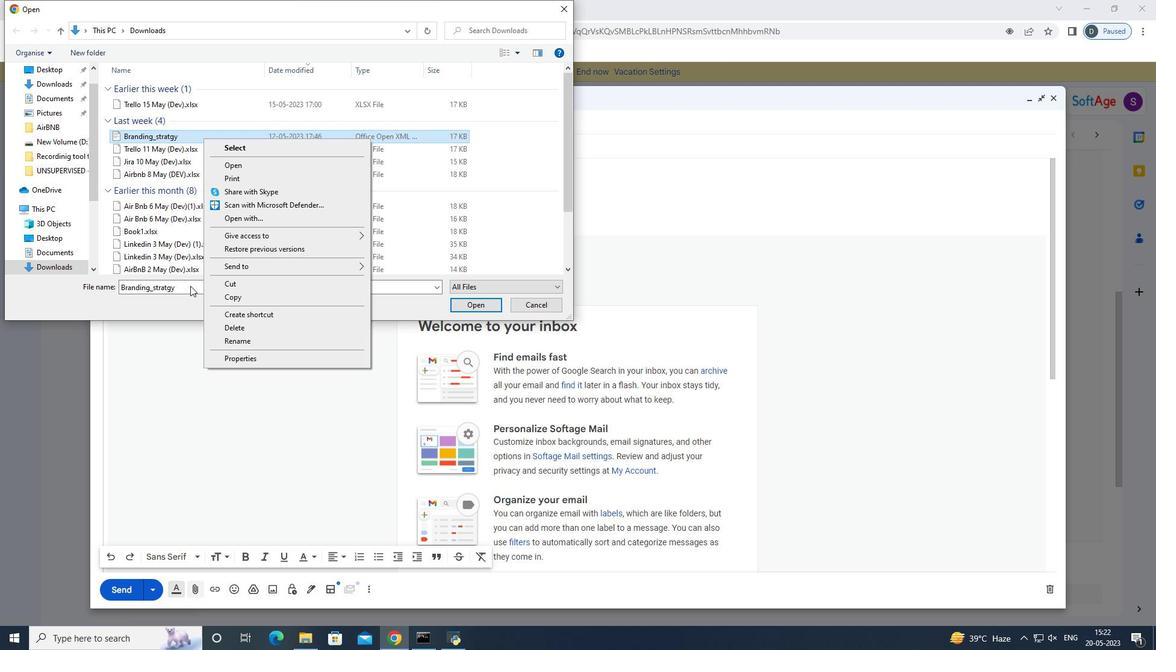 
Action: Mouse moved to (196, 286)
Screenshot: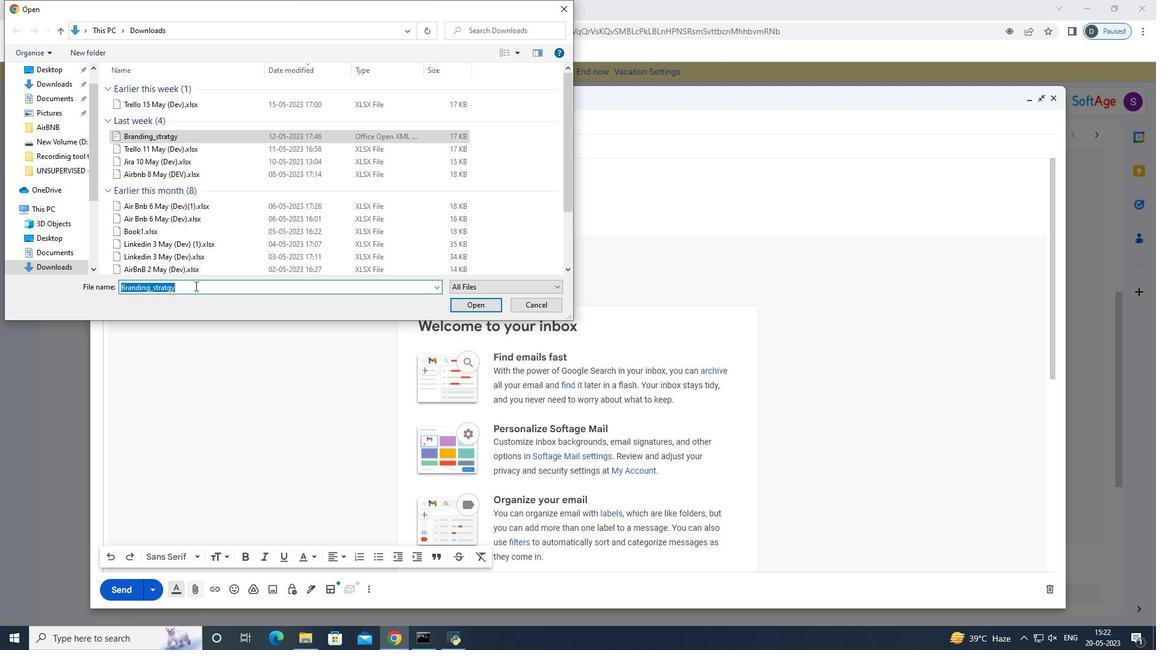 
Action: Mouse pressed left at (196, 286)
Screenshot: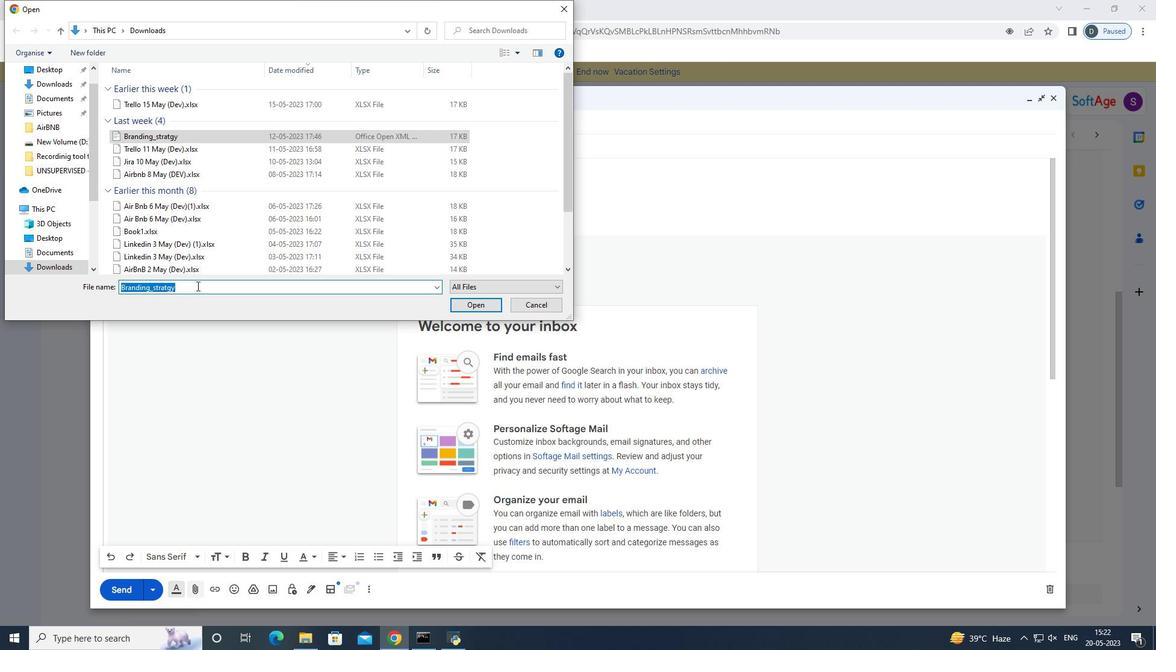 
Action: Mouse moved to (202, 135)
Screenshot: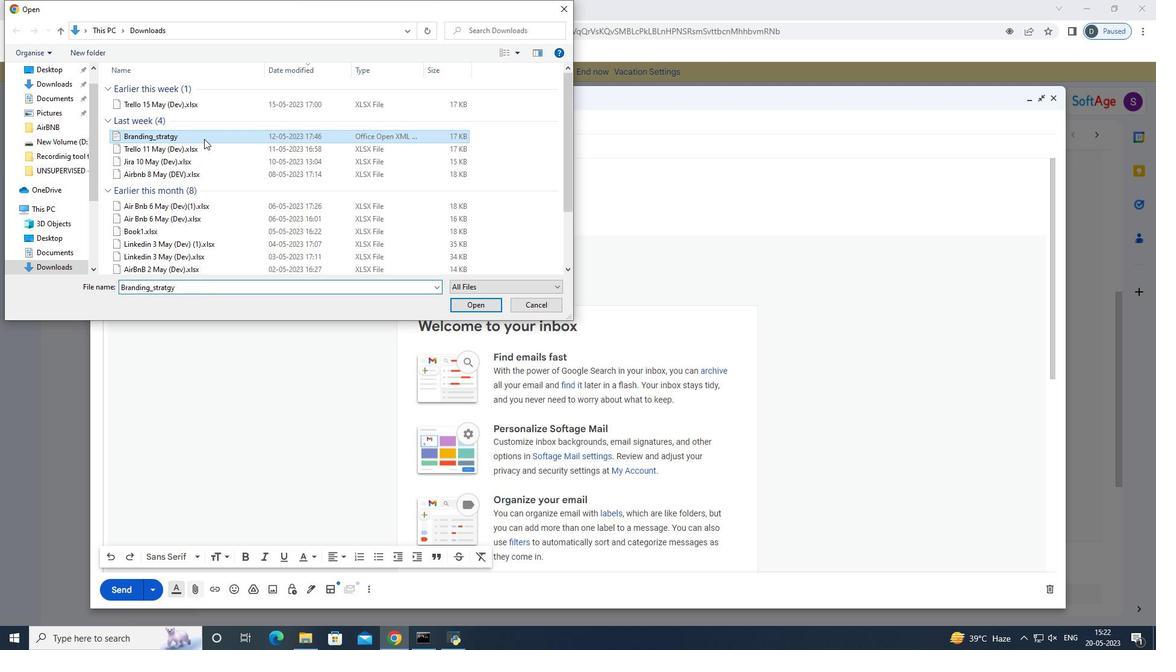 
Action: Mouse pressed right at (202, 135)
Screenshot: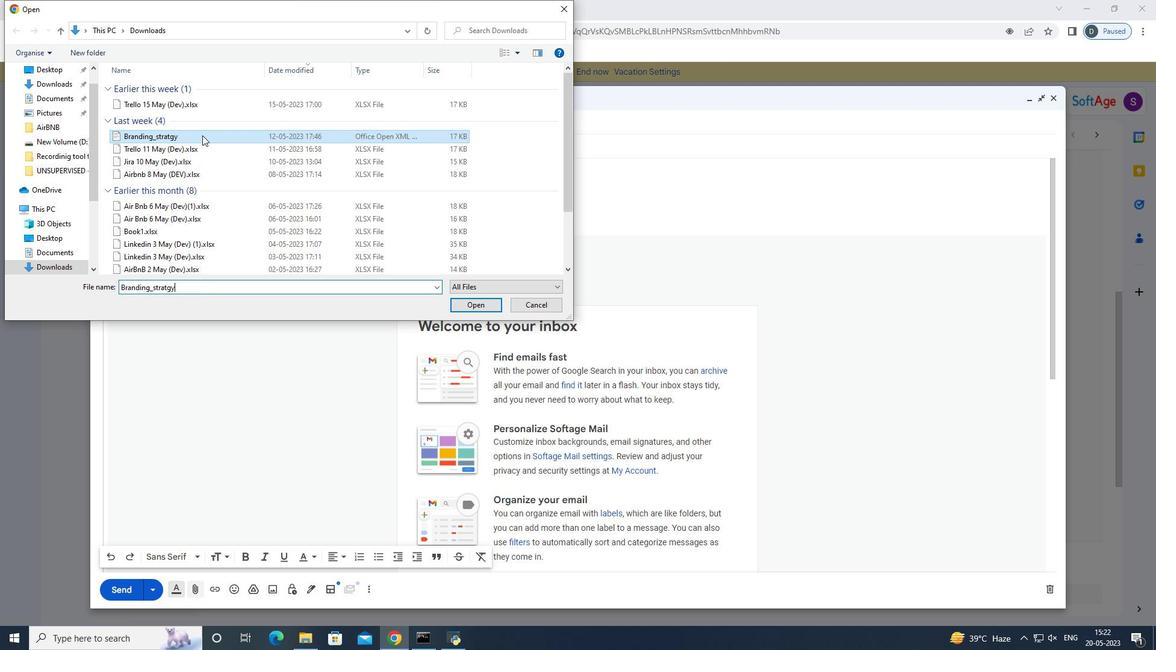 
Action: Key pressed <Key.f2>
Screenshot: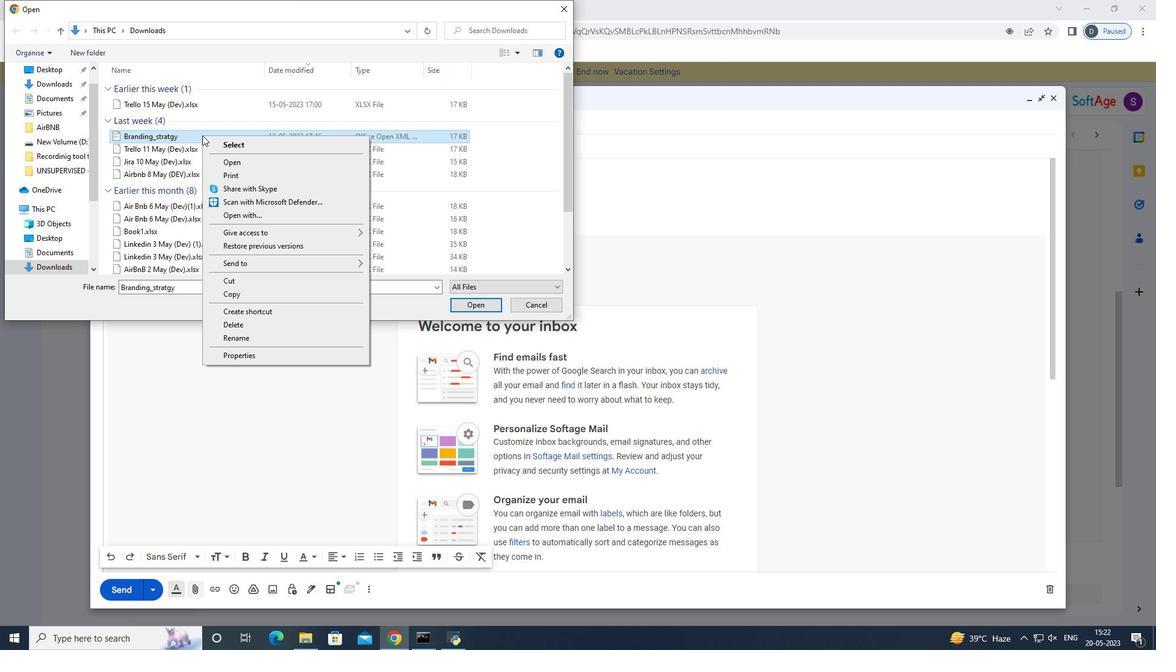 
Action: Mouse pressed left at (202, 135)
Screenshot: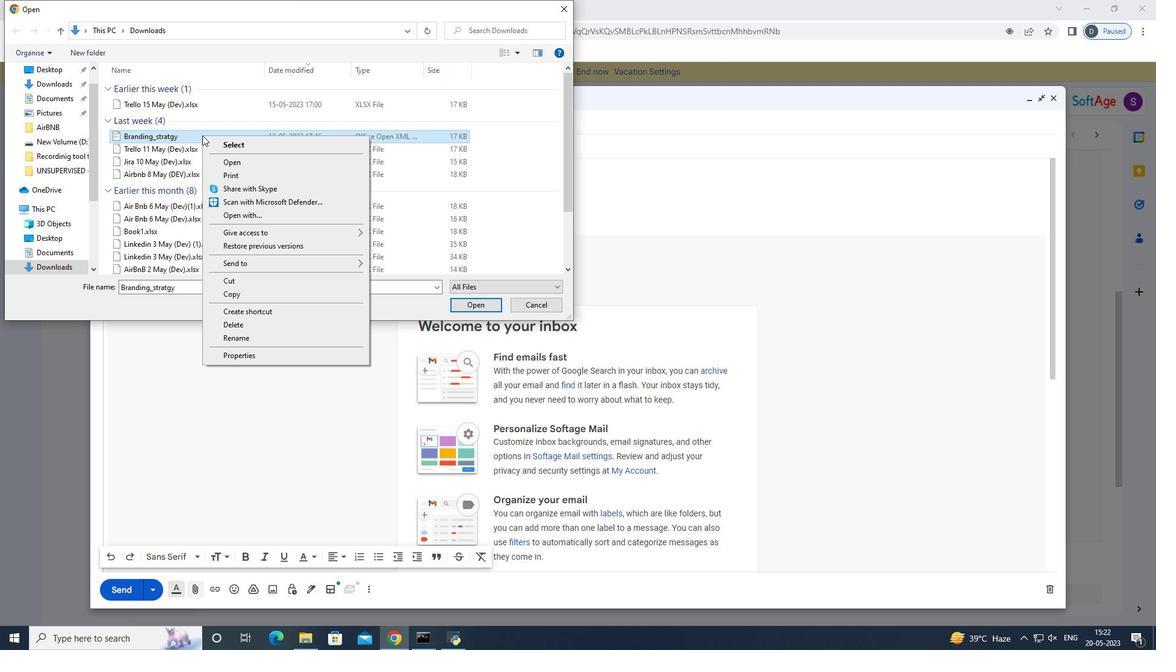 
Action: Mouse pressed left at (202, 135)
Screenshot: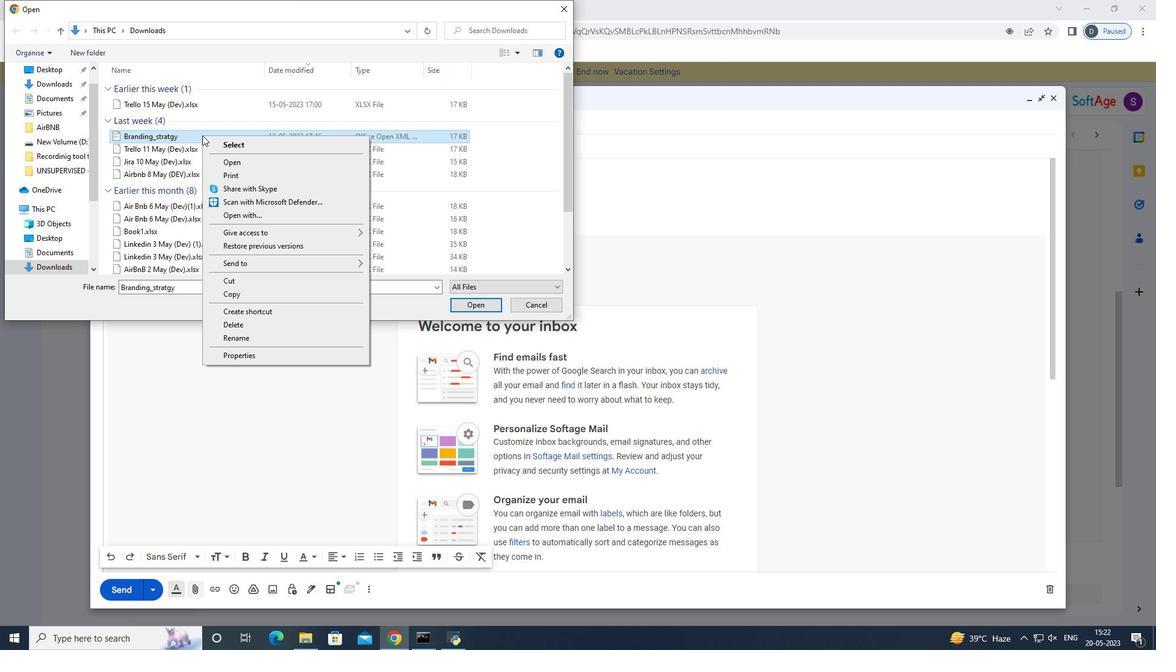 
Action: Mouse moved to (185, 133)
Screenshot: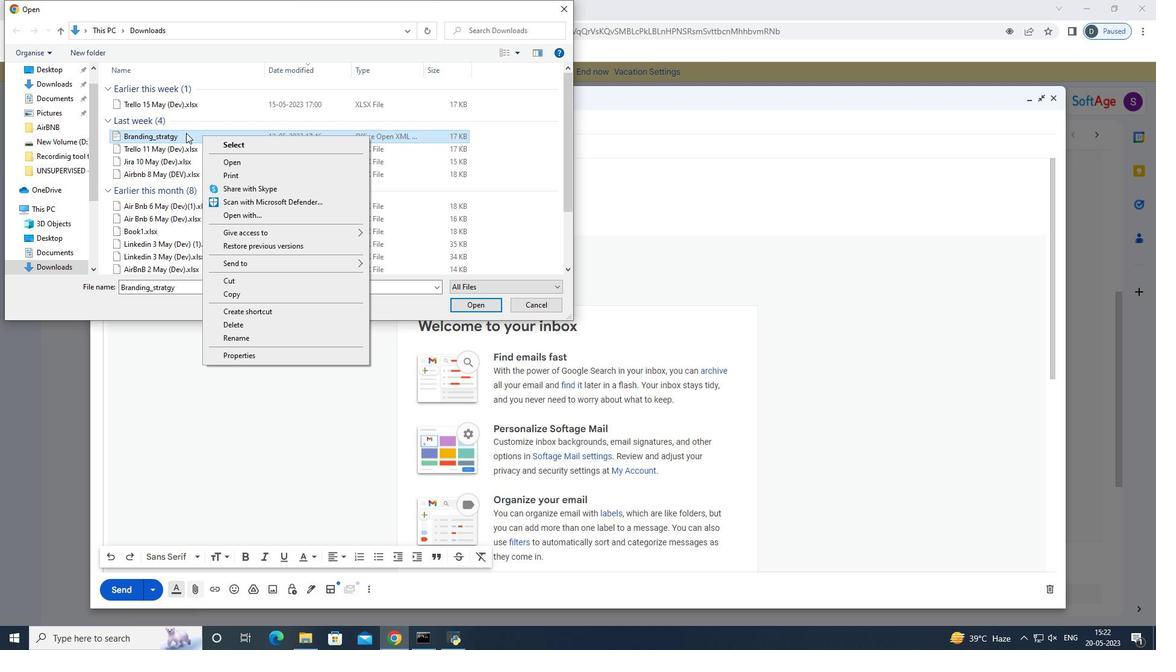 
Action: Mouse pressed left at (185, 133)
Screenshot: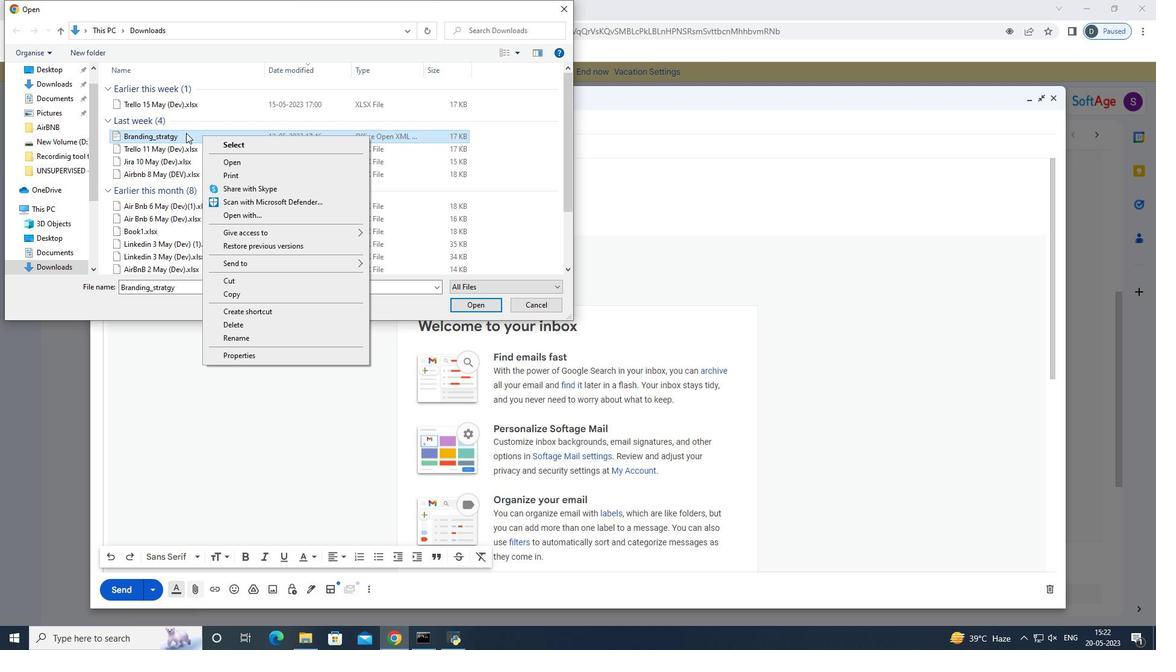 
Action: Key pressed <Key.f2>
Screenshot: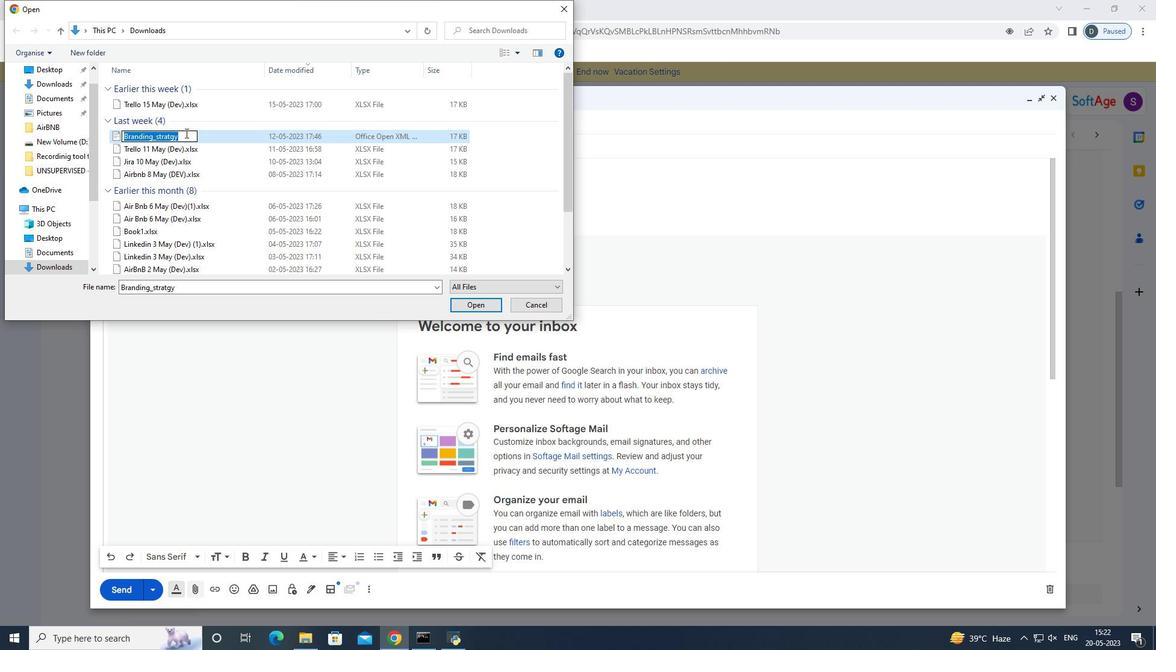 
Action: Mouse moved to (183, 134)
Screenshot: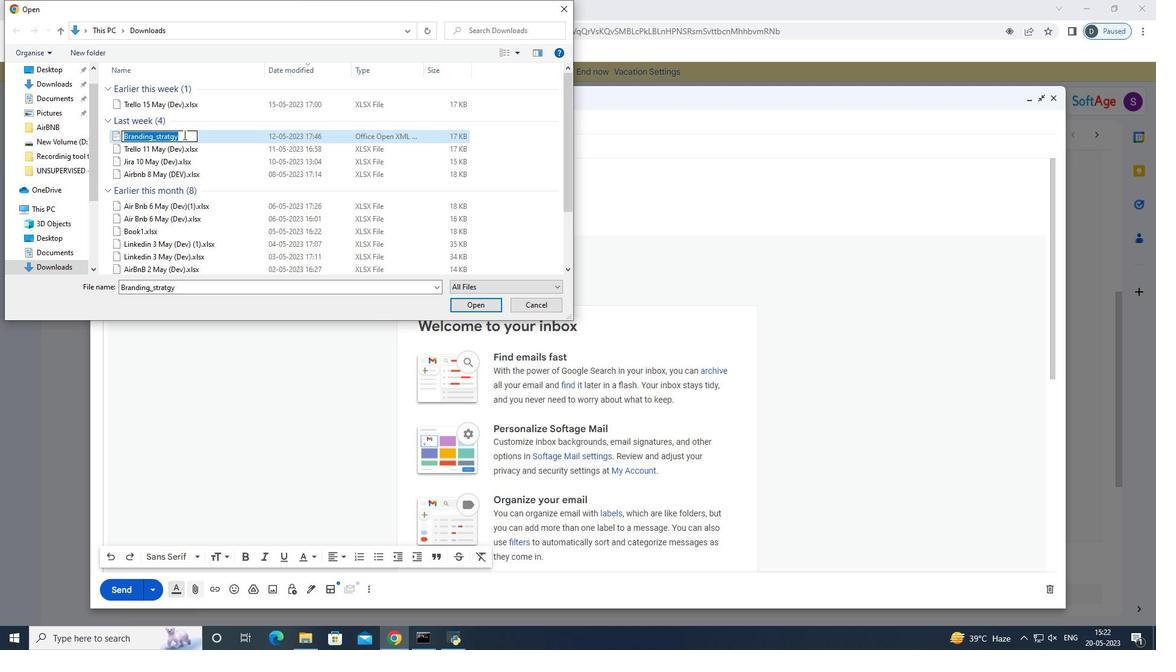 
Action: Mouse pressed left at (183, 134)
Screenshot: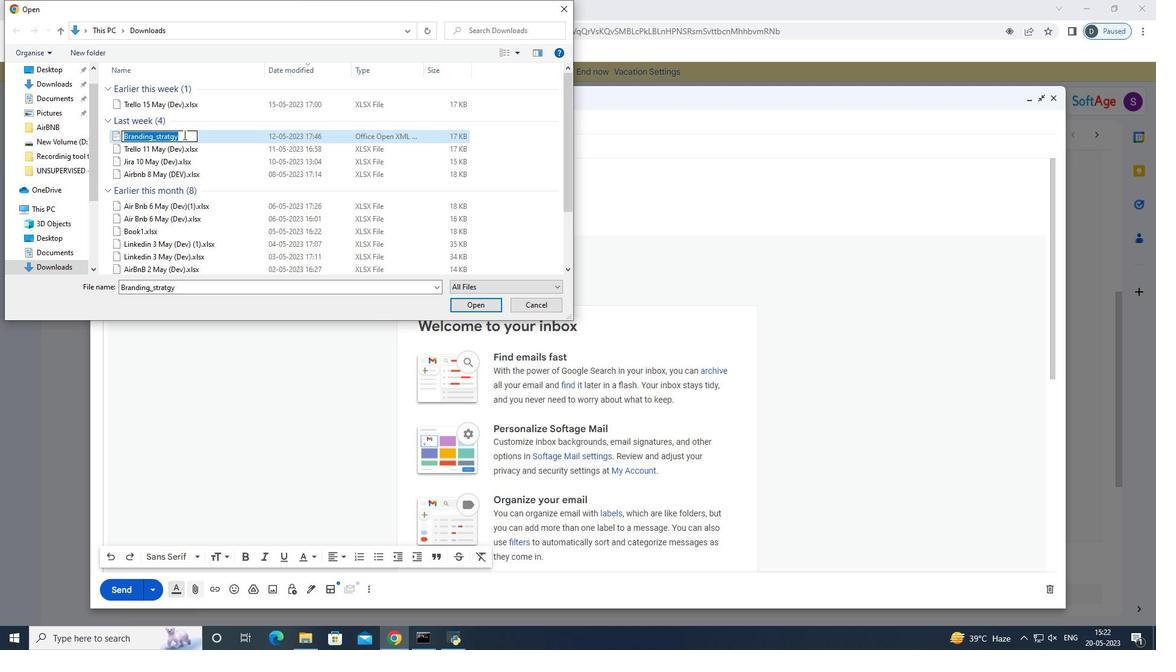 
Action: Mouse moved to (183, 135)
Screenshot: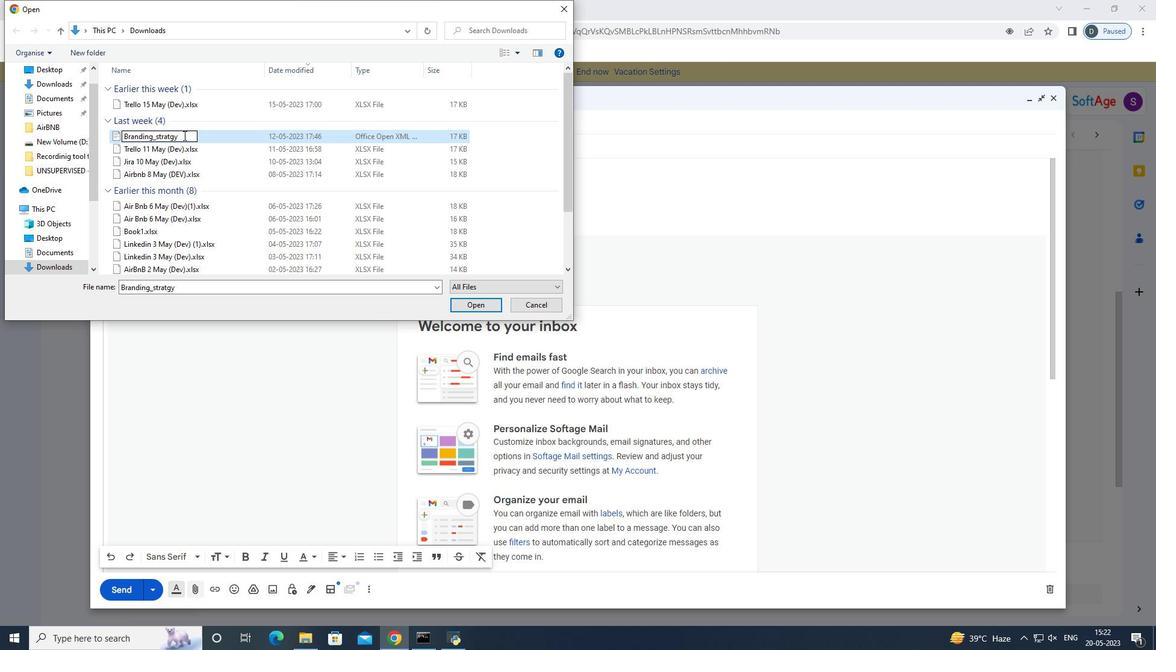 
Action: Mouse pressed left at (183, 135)
Screenshot: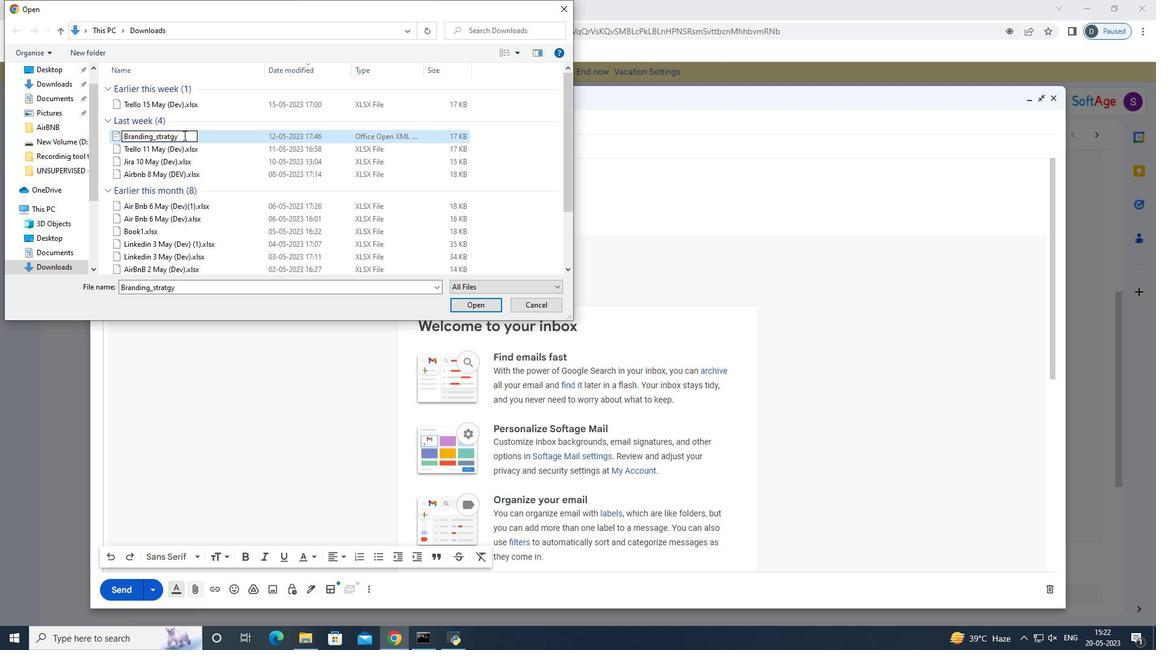 
Action: Mouse pressed left at (183, 135)
Screenshot: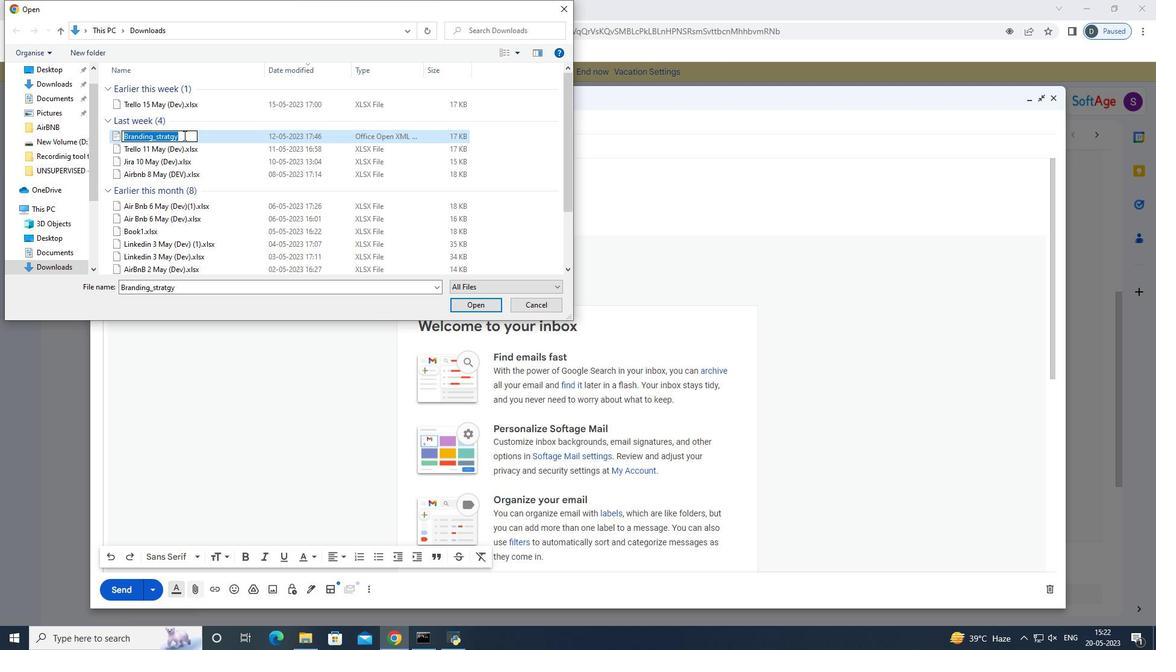 
Action: Key pressed <Key.space><Key.backspace>.docx
Screenshot: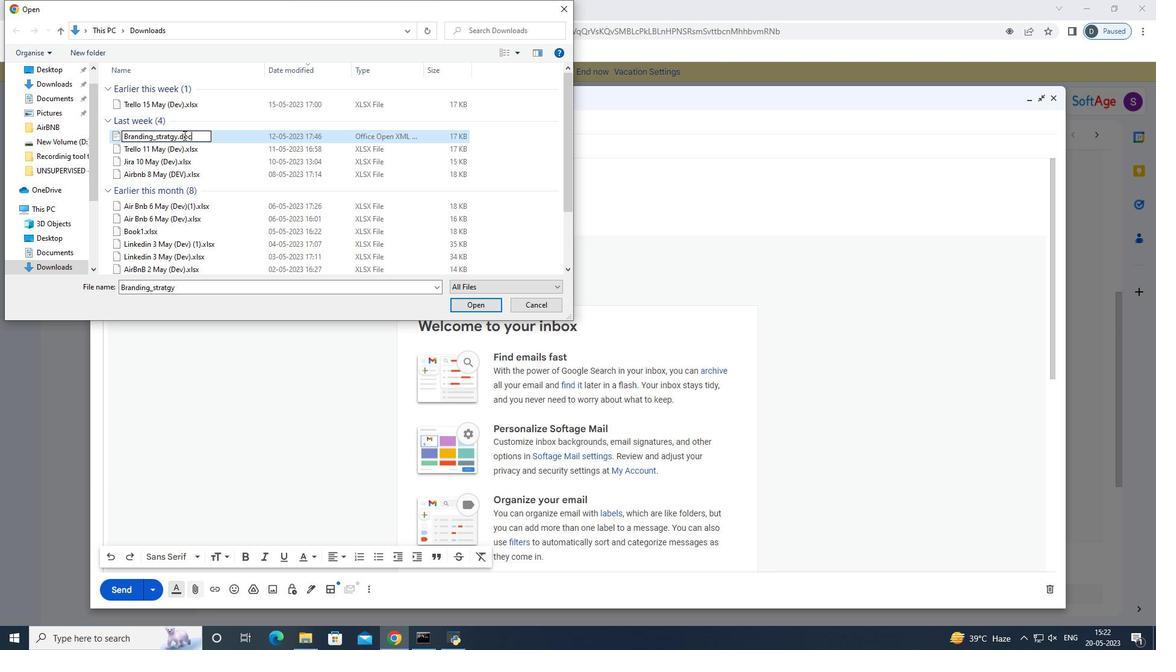 
Action: Mouse moved to (240, 136)
Screenshot: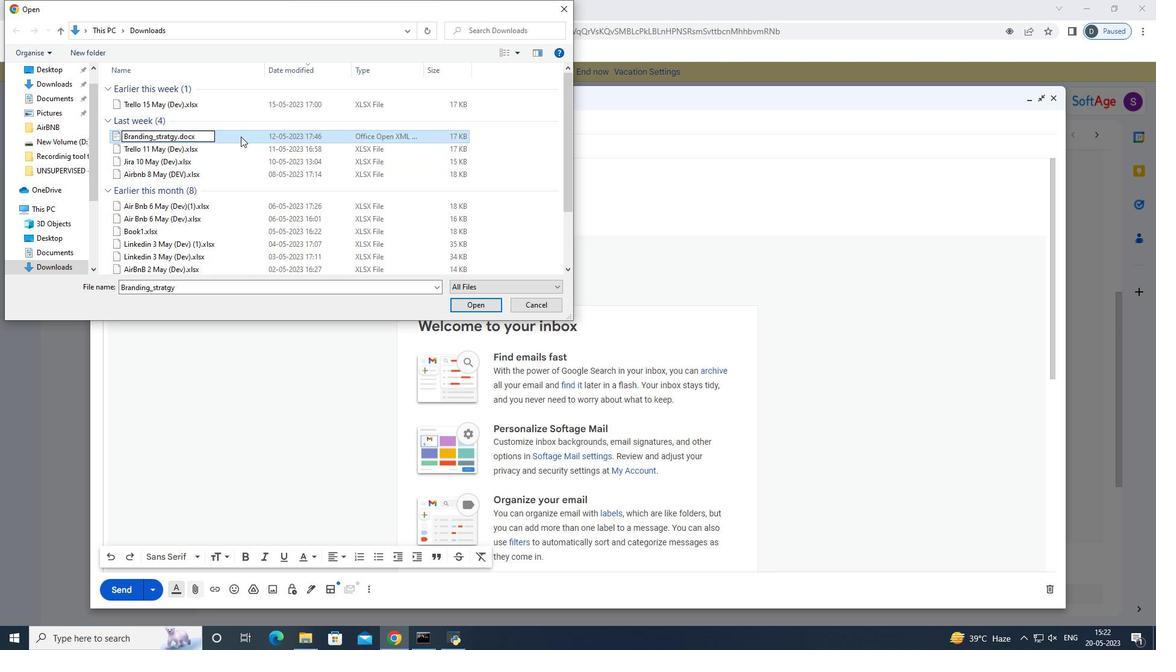 
Action: Mouse pressed left at (240, 136)
Screenshot: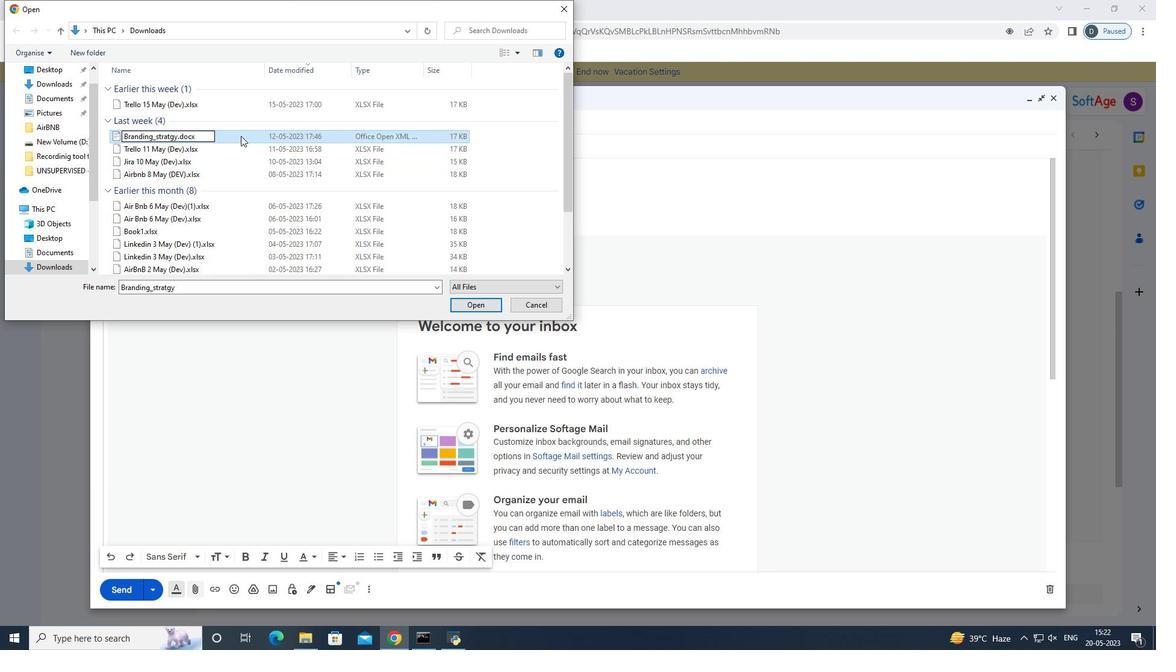 
Action: Mouse moved to (489, 303)
Screenshot: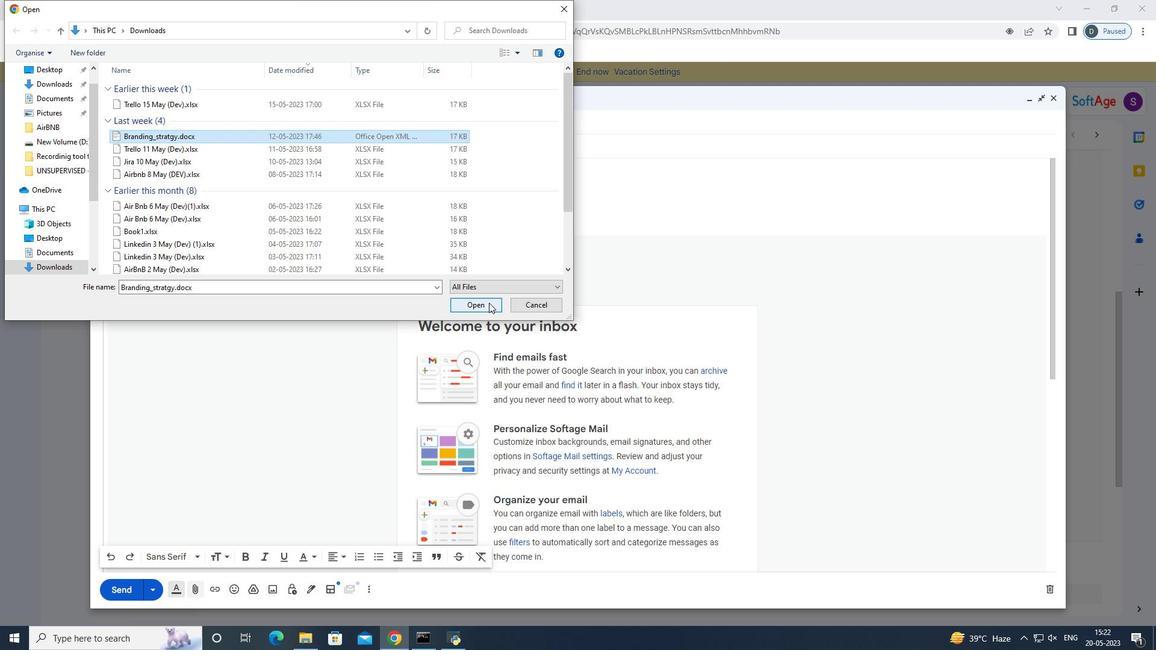 
Action: Mouse pressed left at (489, 303)
Screenshot: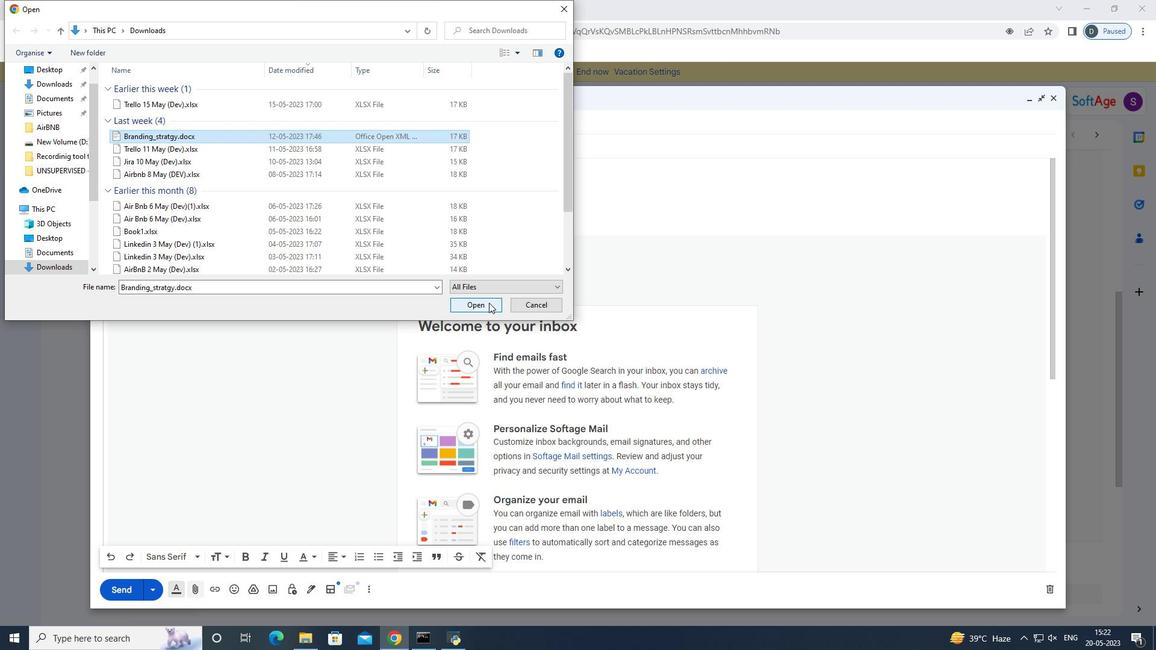 
Action: Mouse moved to (120, 593)
Screenshot: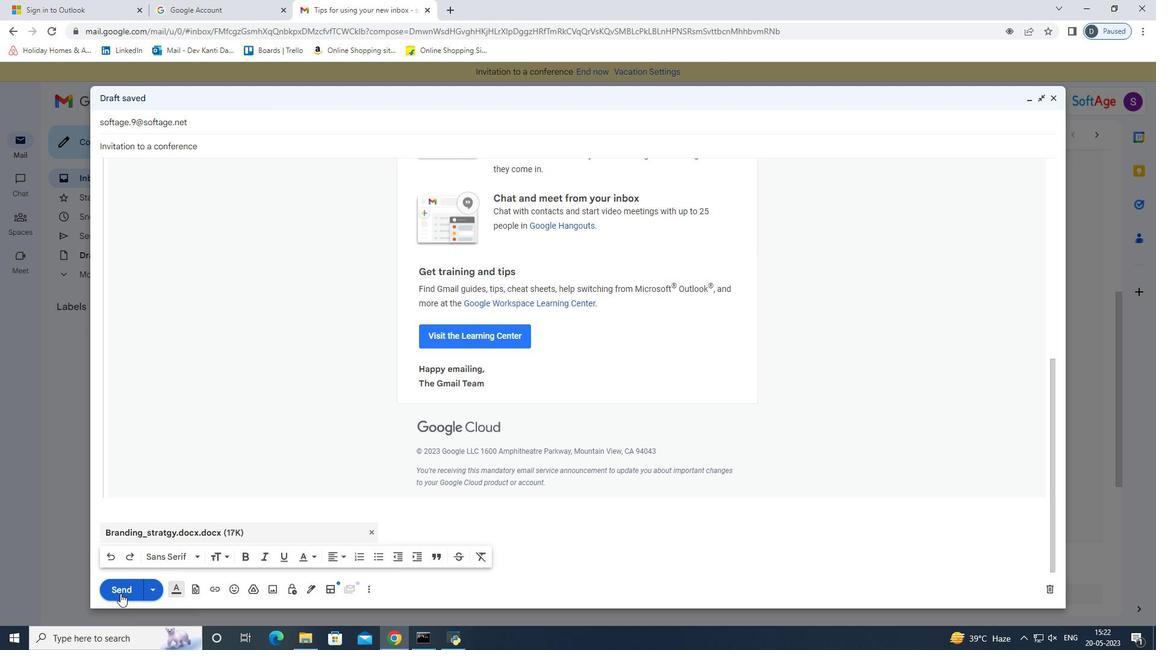 
Action: Mouse pressed left at (120, 593)
Screenshot: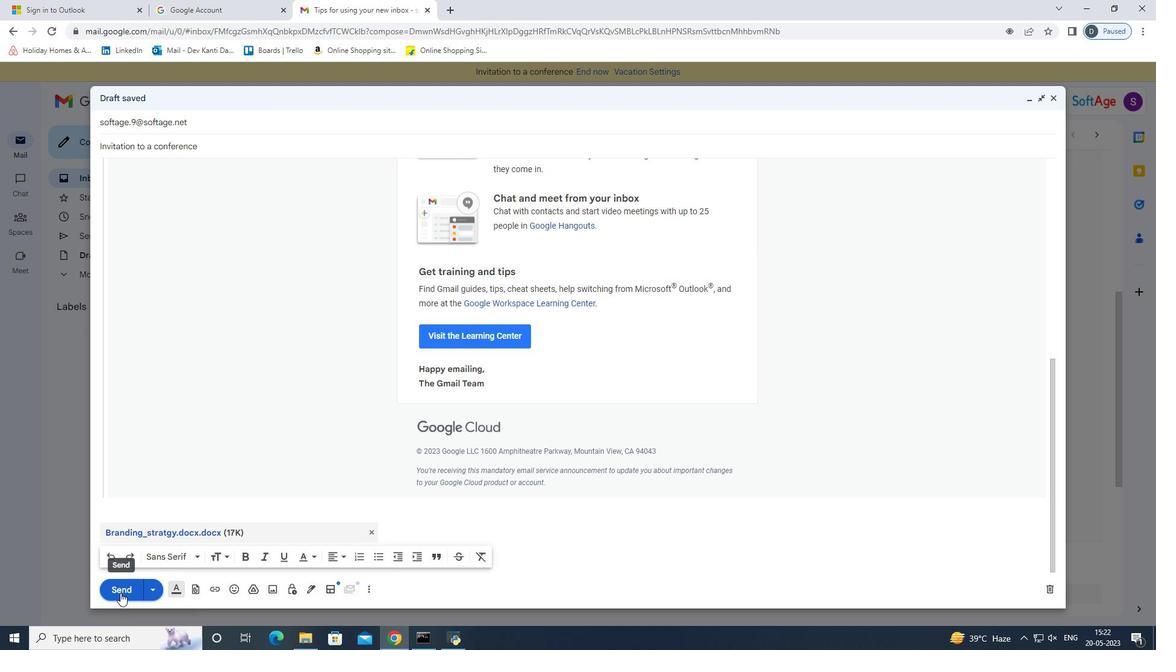 
Action: Mouse moved to (136, 262)
Screenshot: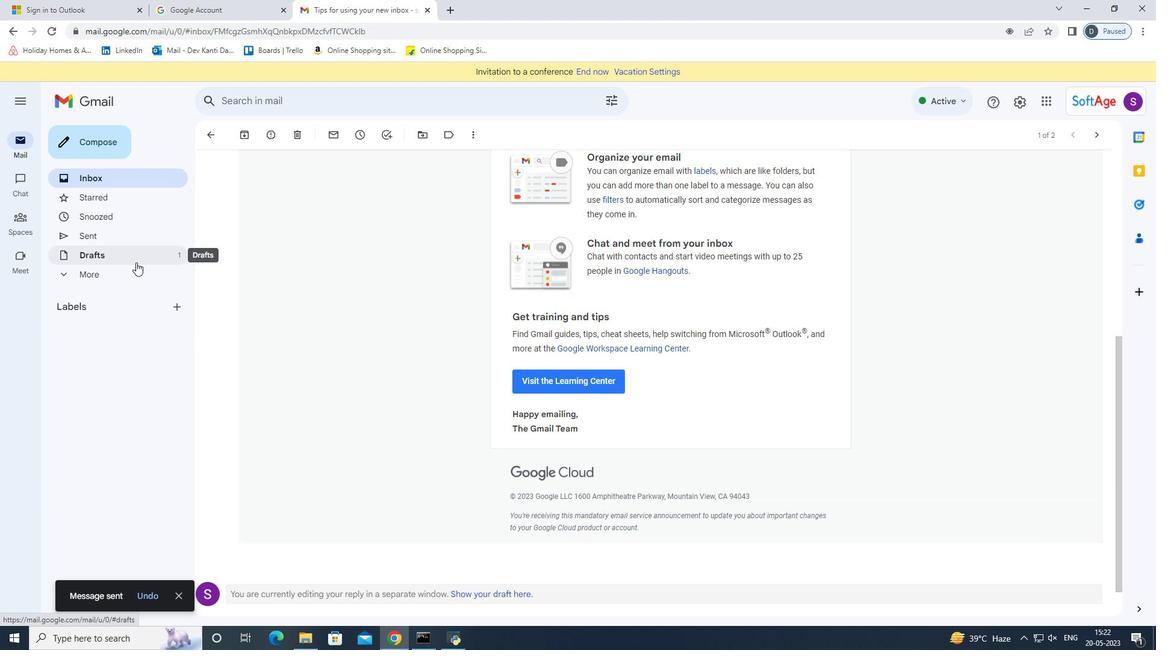 
